 Task: Post an image on Instagram with a caption.
Action: Mouse moved to (1086, 54)
Screenshot: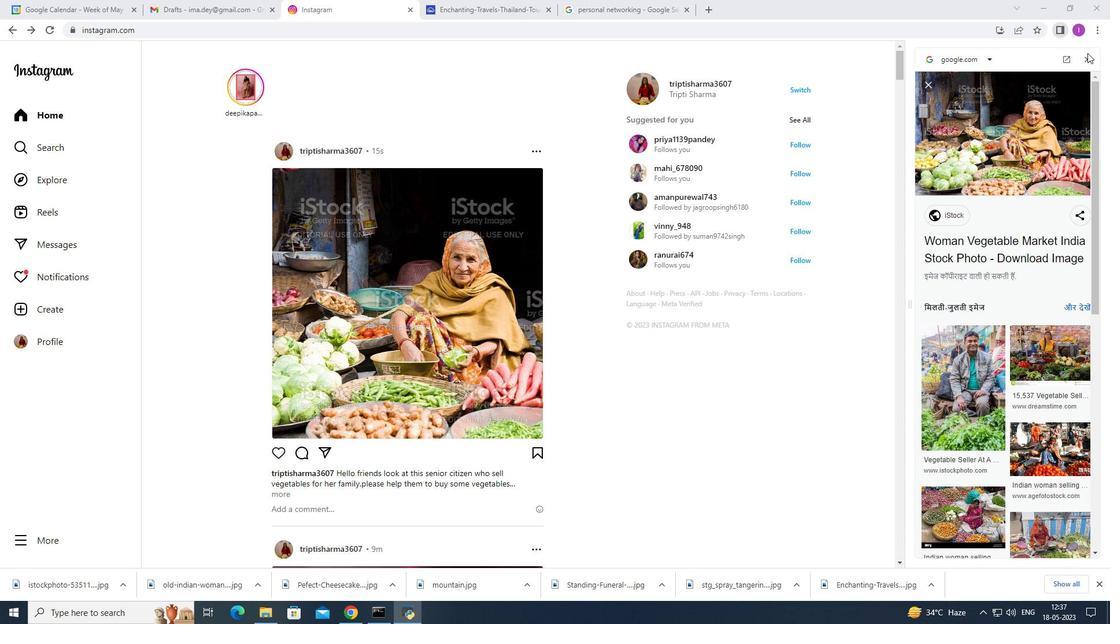 
Action: Mouse pressed left at (1086, 54)
Screenshot: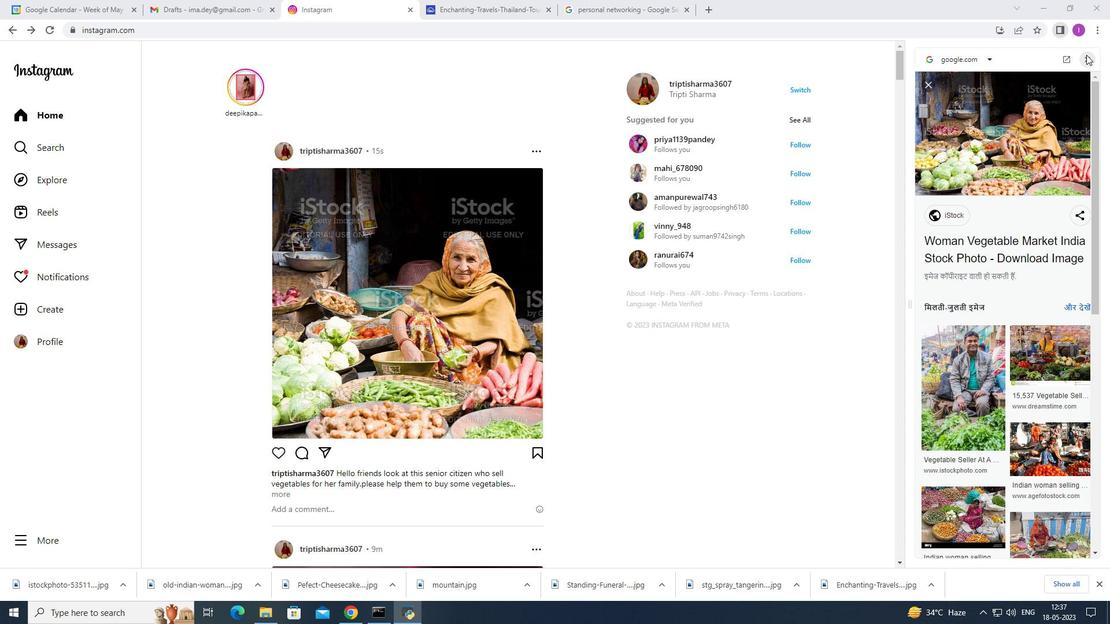 
Action: Mouse moved to (984, 28)
Screenshot: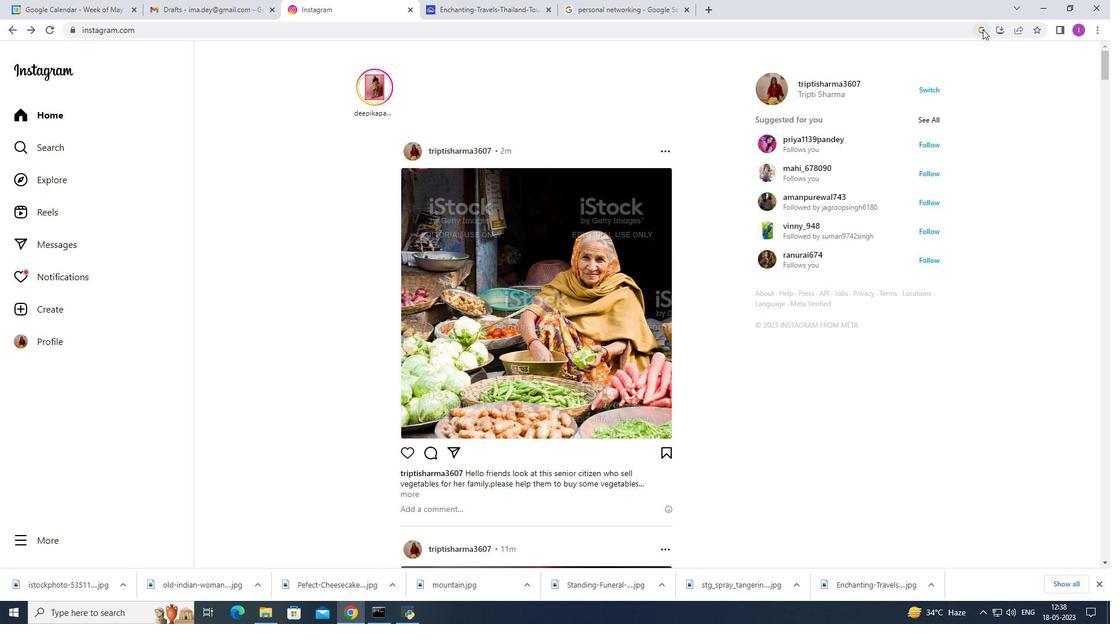 
Action: Mouse pressed left at (984, 28)
Screenshot: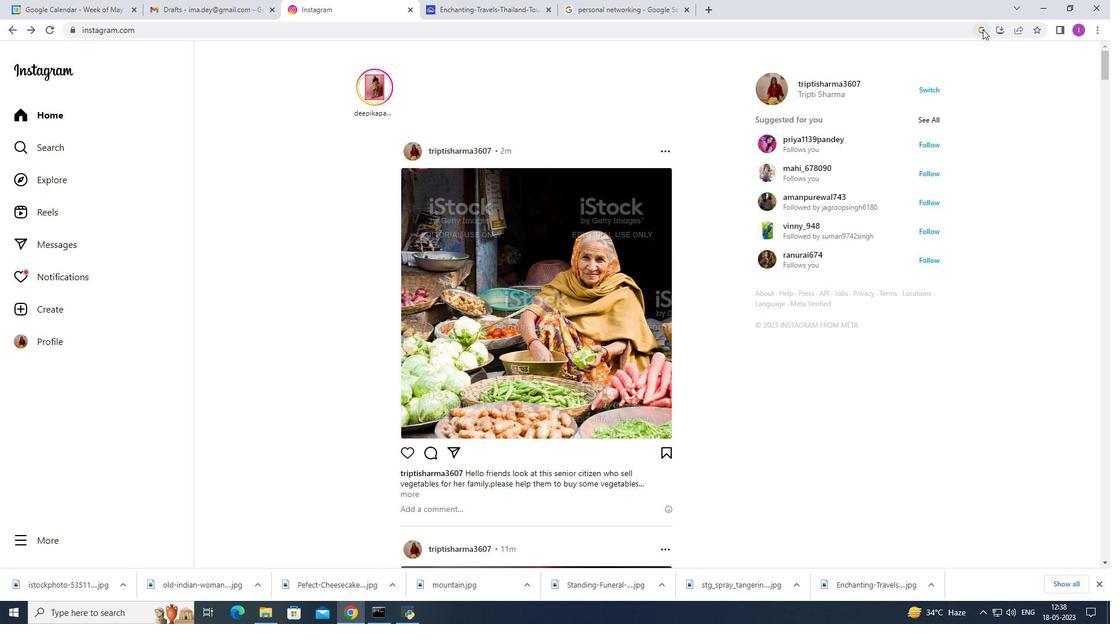
Action: Mouse moved to (1048, 121)
Screenshot: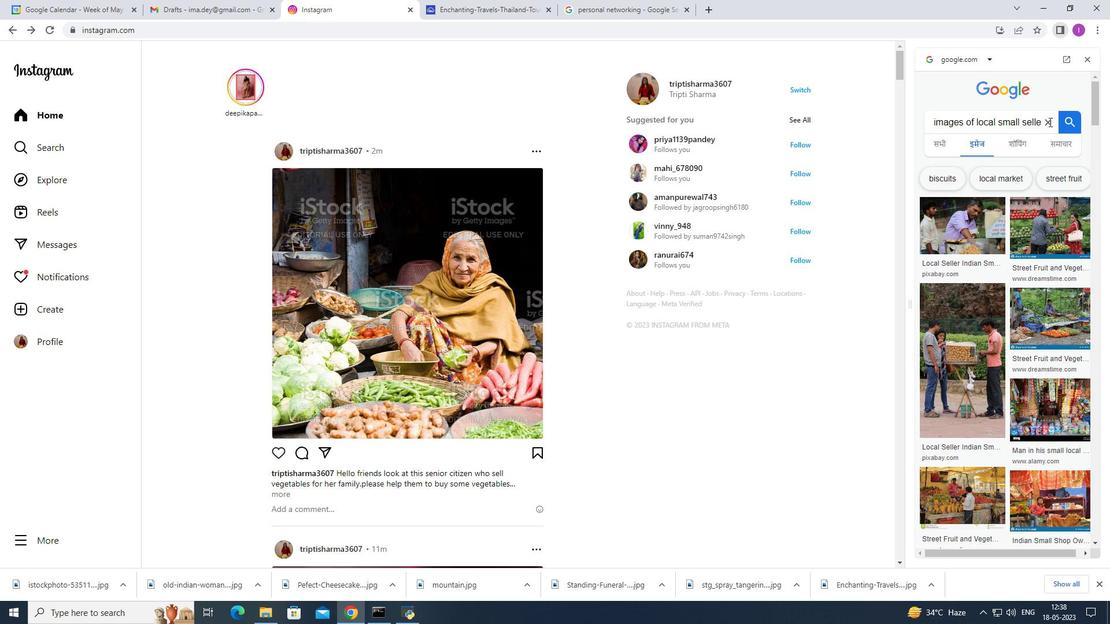 
Action: Mouse pressed left at (1048, 121)
Screenshot: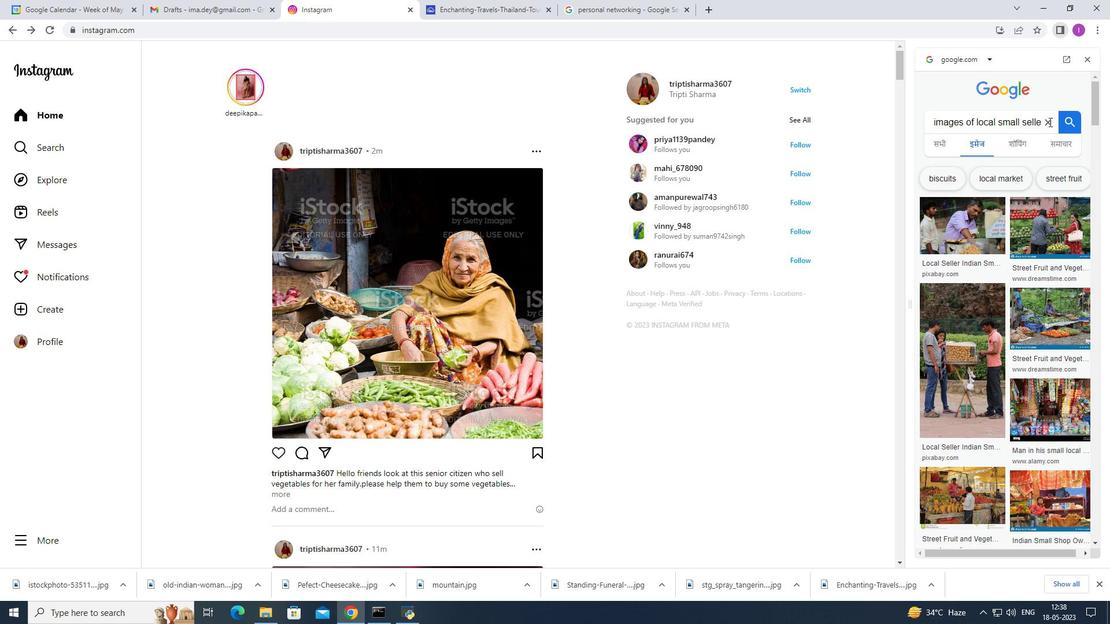 
Action: Key pressed images<Key.space>of<Key.space>unique<Key.space>fashion<Key.space>outfit<Key.enter>
Screenshot: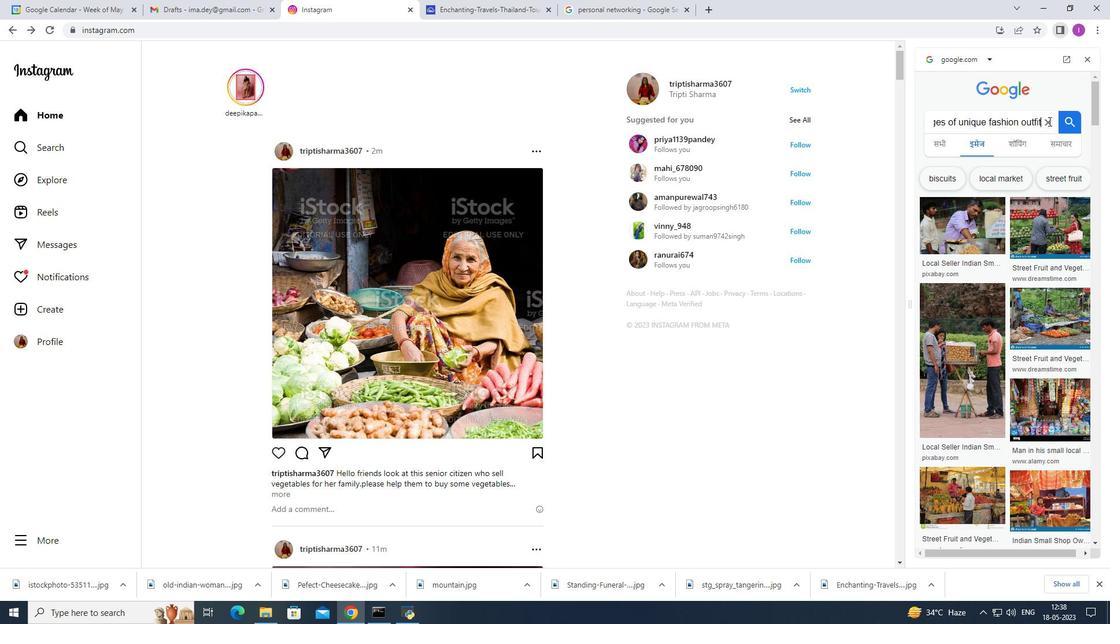 
Action: Mouse moved to (1059, 285)
Screenshot: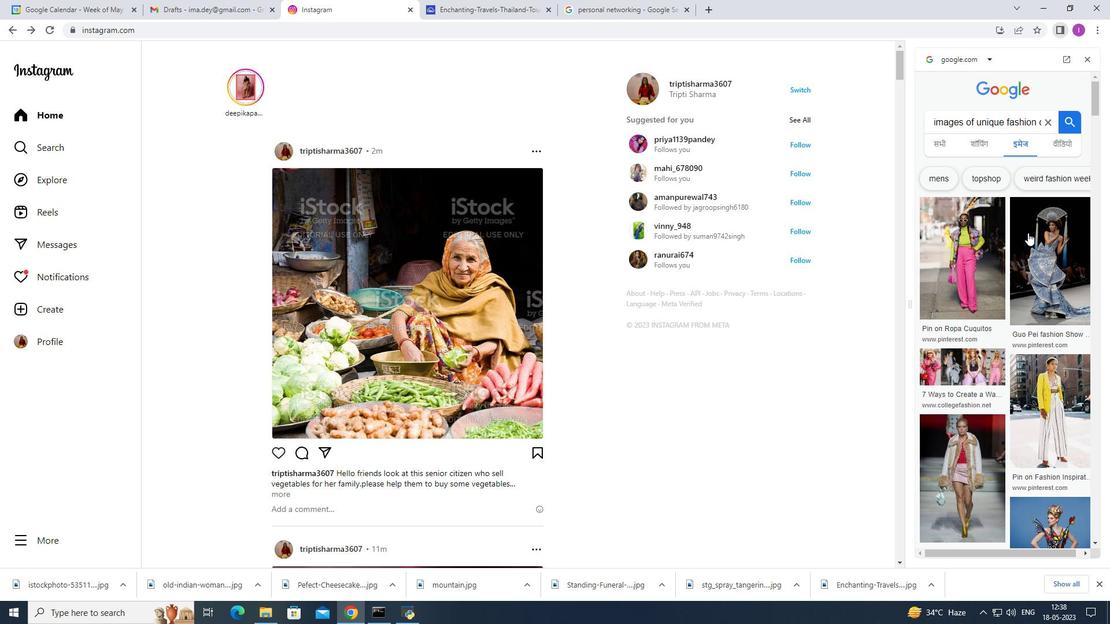 
Action: Mouse pressed left at (1059, 285)
Screenshot: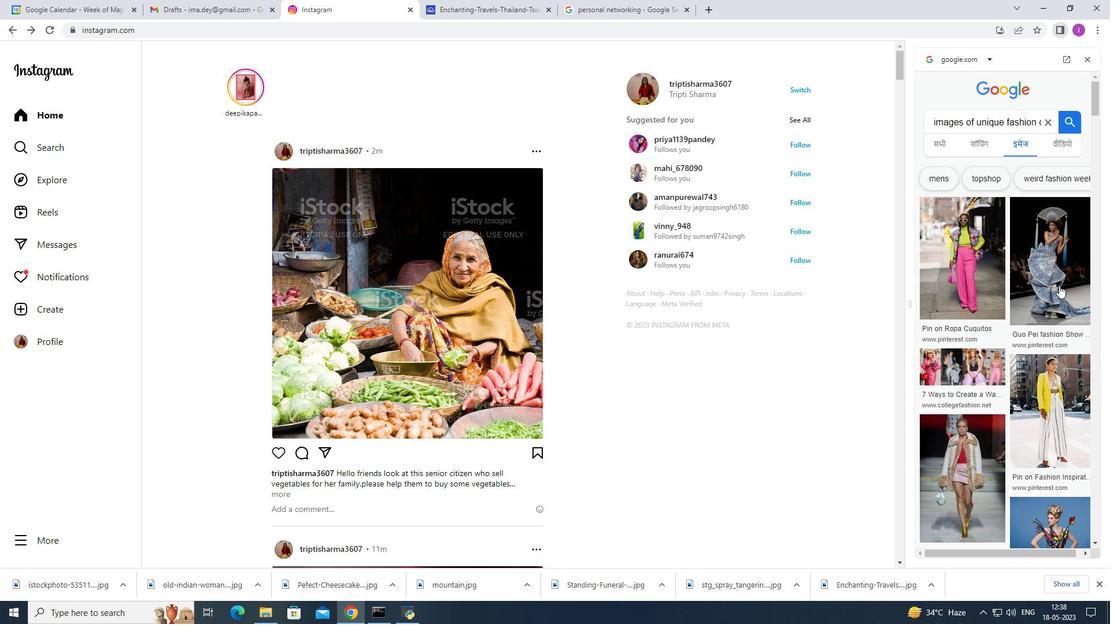 
Action: Mouse moved to (1041, 260)
Screenshot: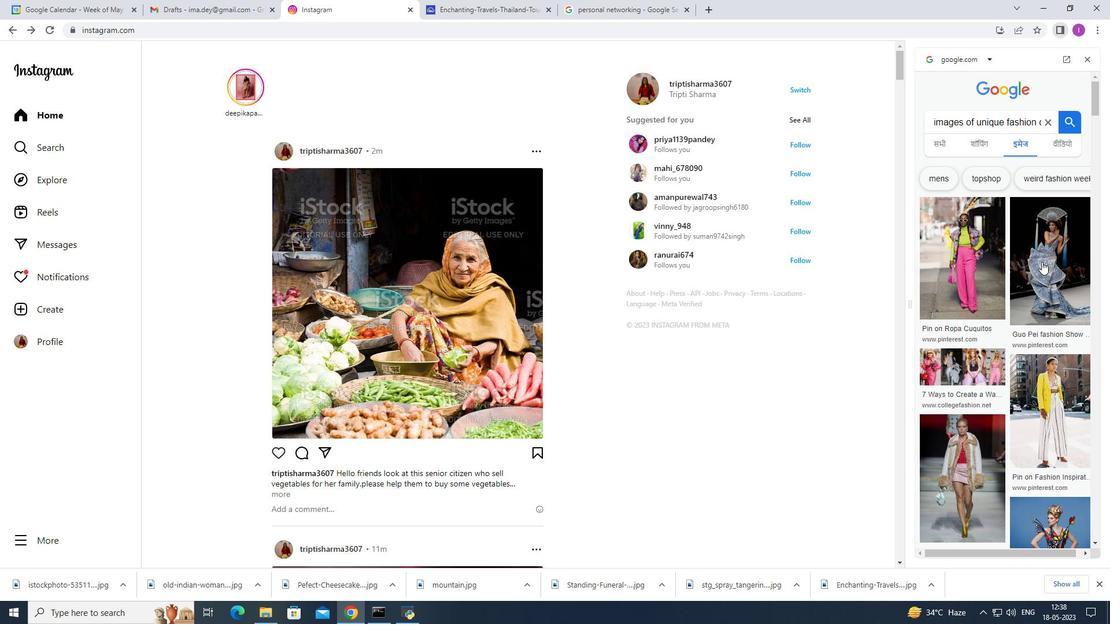 
Action: Mouse pressed left at (1041, 260)
Screenshot: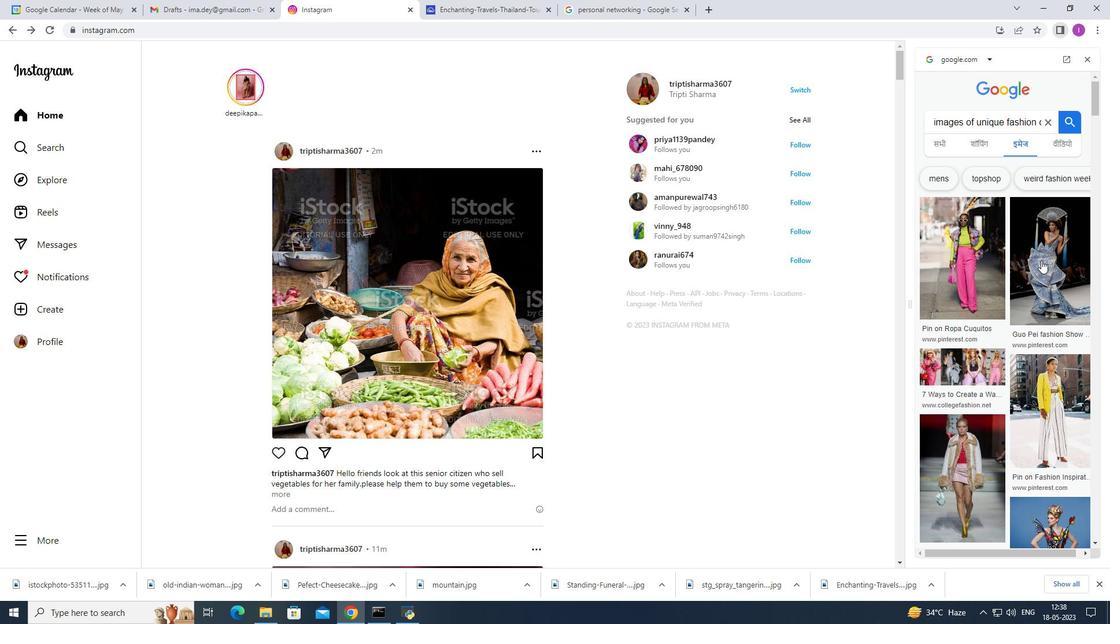 
Action: Mouse moved to (1015, 252)
Screenshot: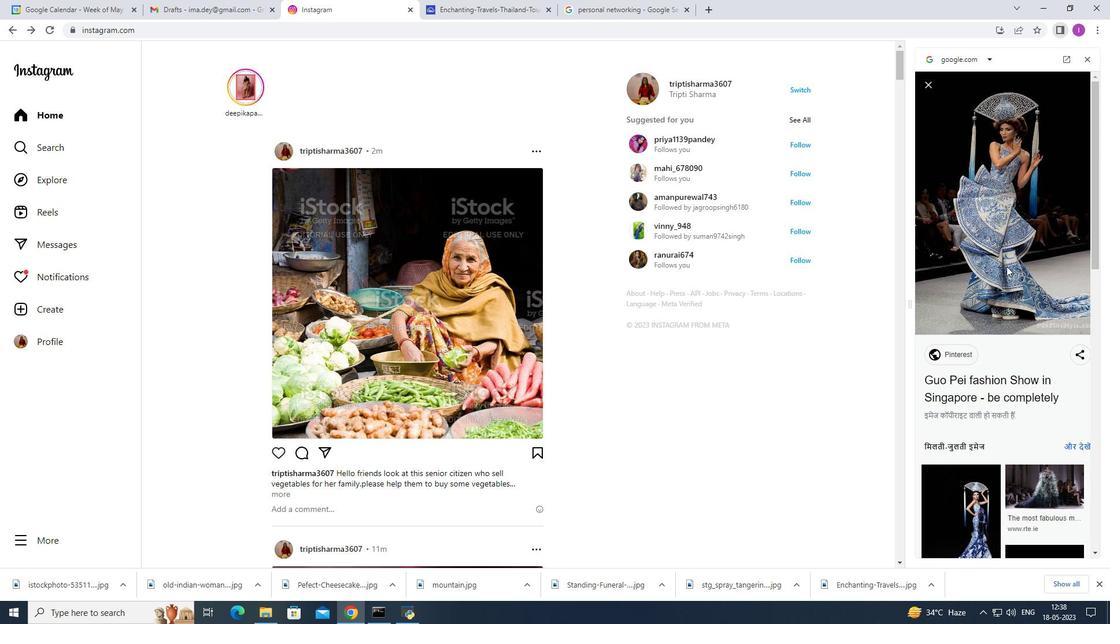 
Action: Mouse pressed right at (1015, 252)
Screenshot: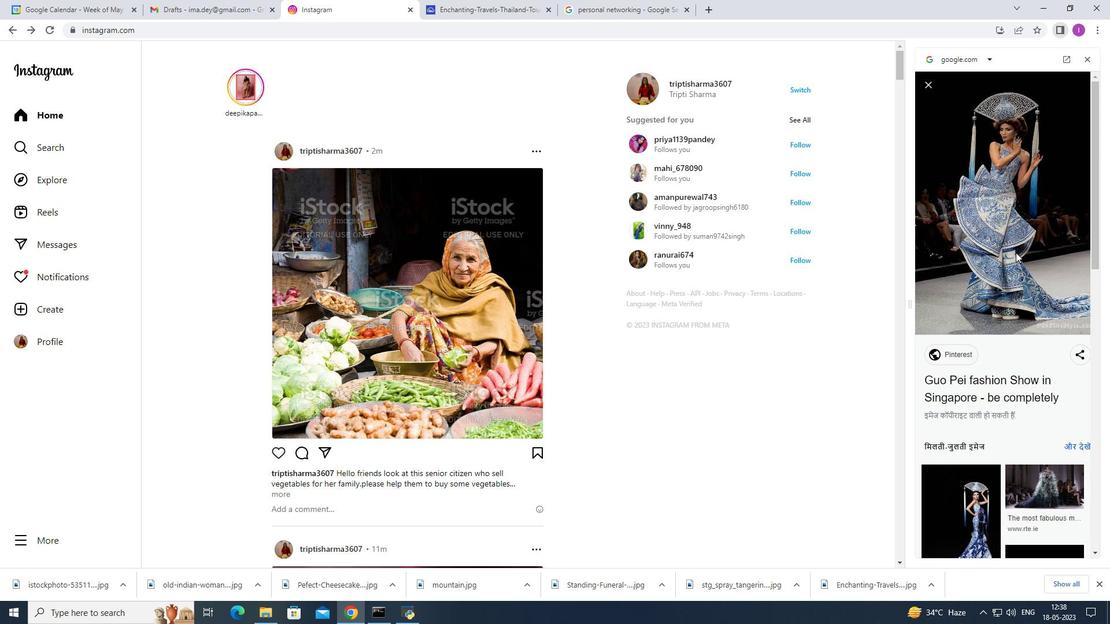 
Action: Mouse moved to (1034, 274)
Screenshot: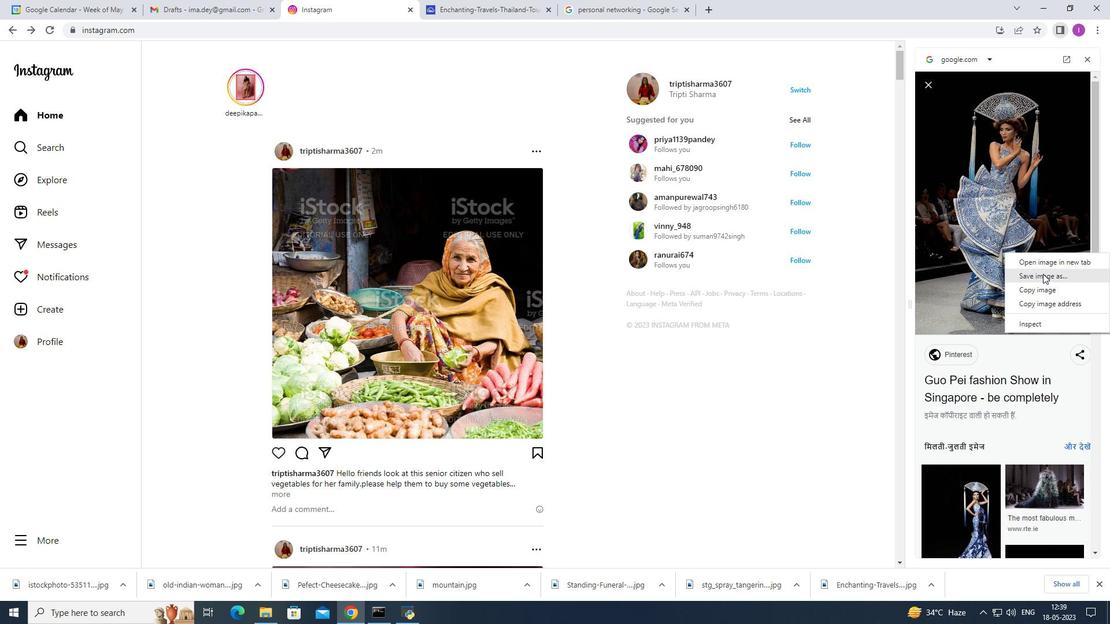 
Action: Mouse pressed left at (1034, 274)
Screenshot: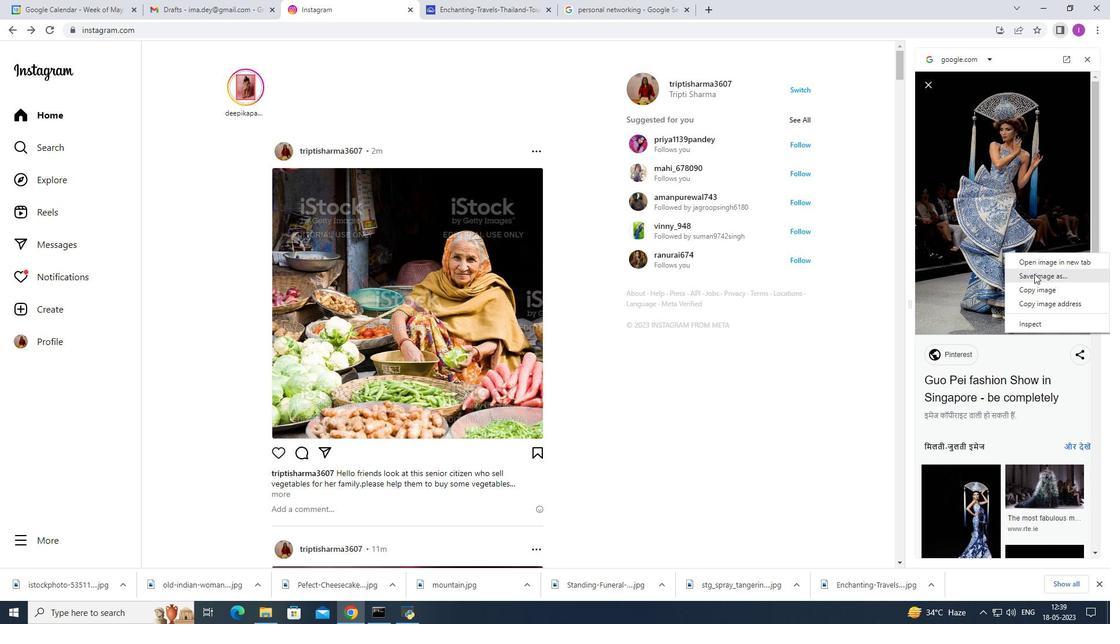 
Action: Mouse moved to (128, 97)
Screenshot: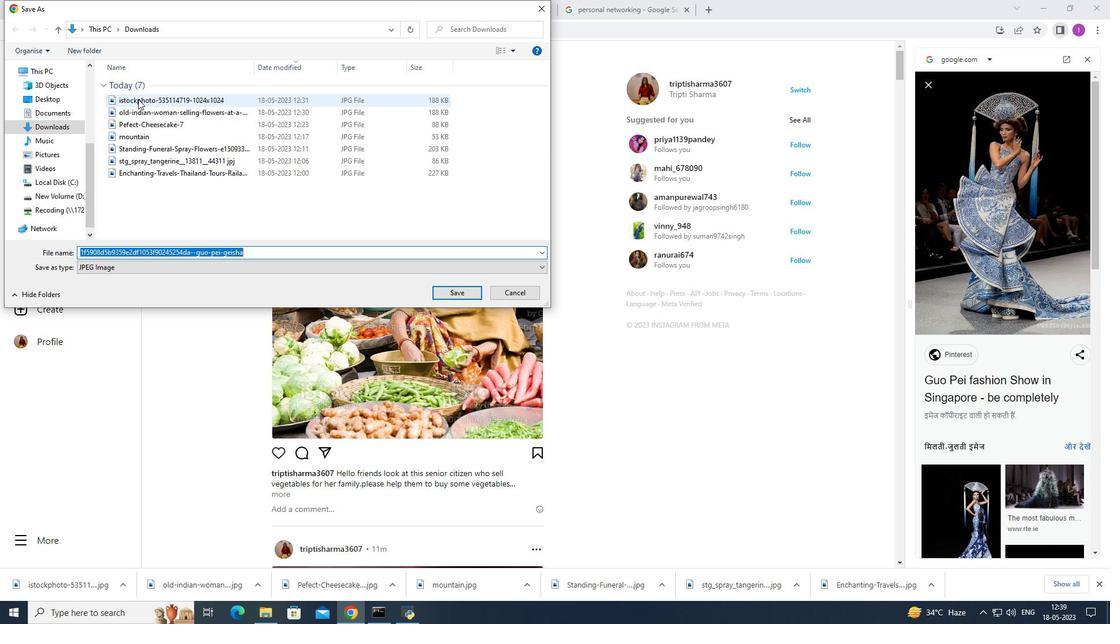 
Action: Mouse pressed left at (128, 97)
Screenshot: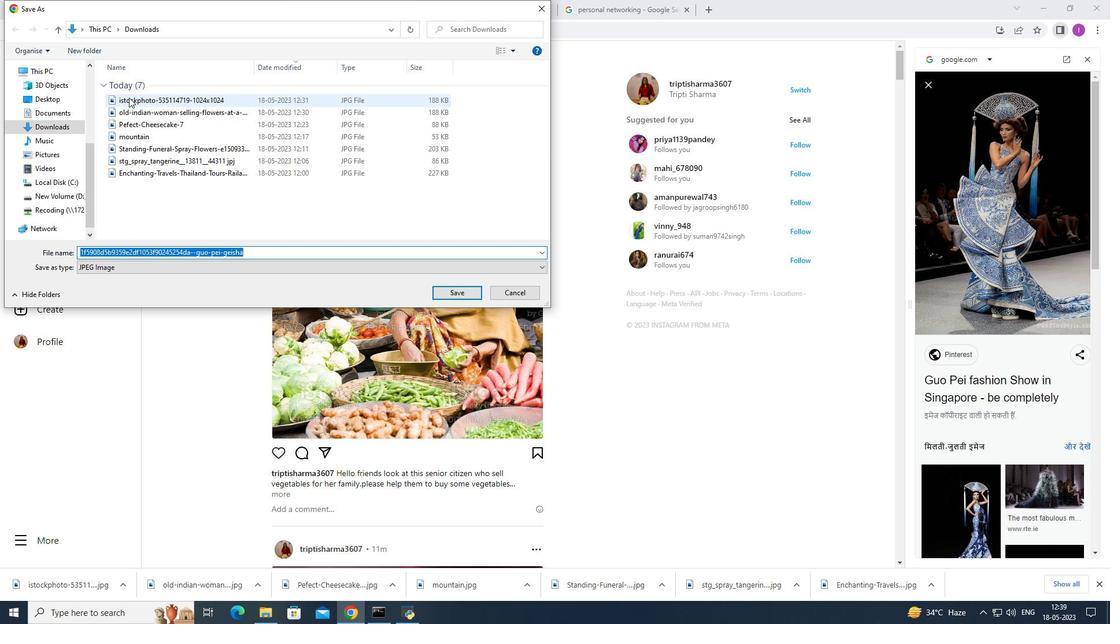 
Action: Mouse moved to (135, 100)
Screenshot: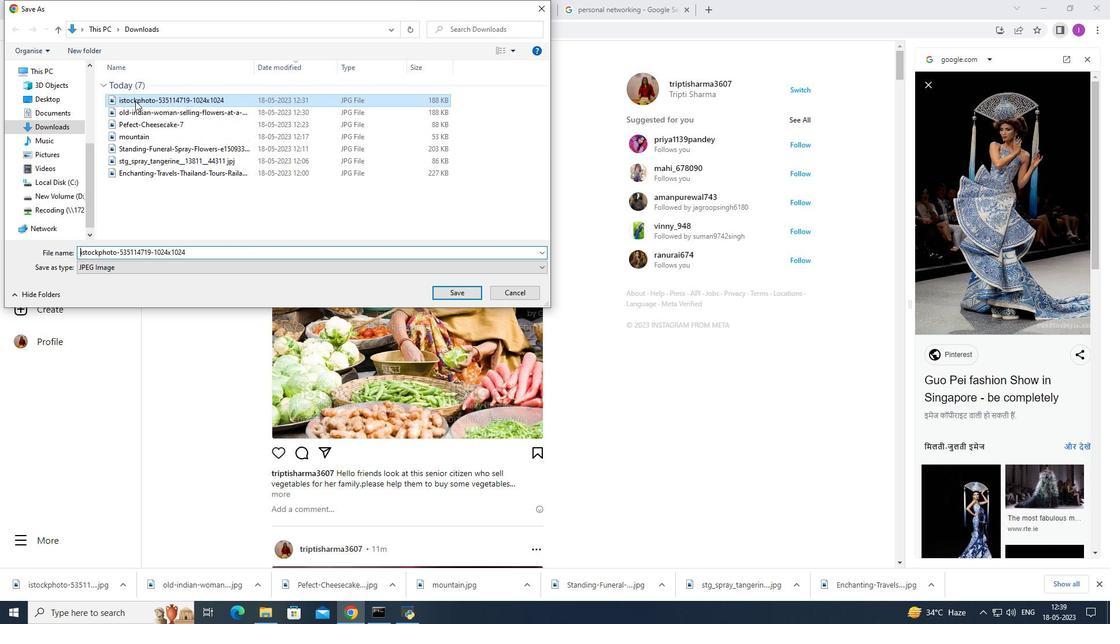
Action: Mouse pressed right at (135, 100)
Screenshot: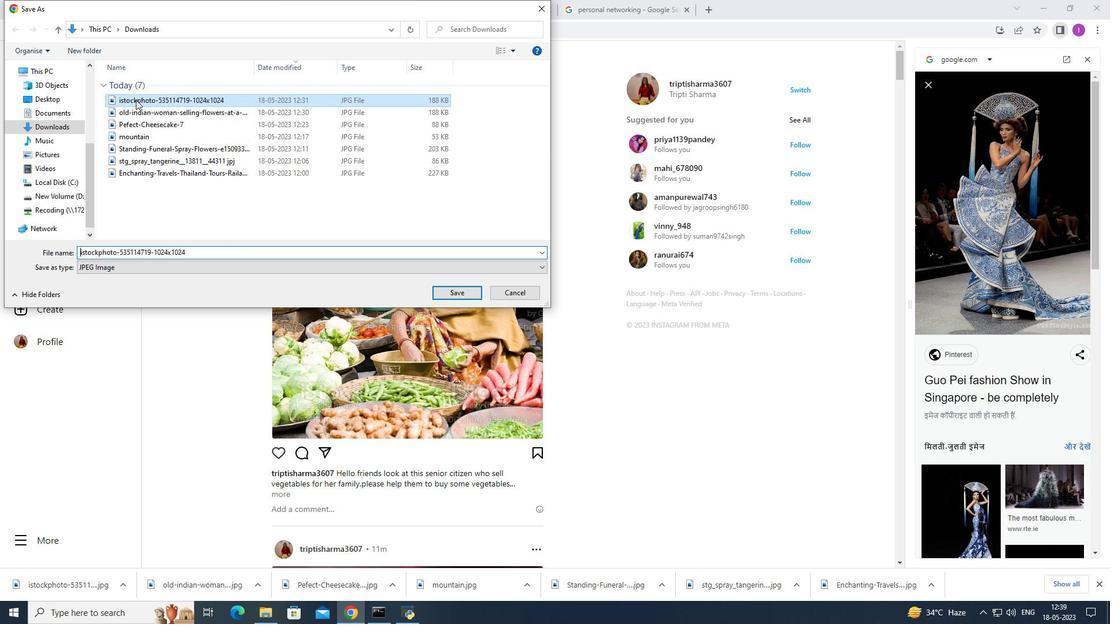 
Action: Mouse moved to (175, 391)
Screenshot: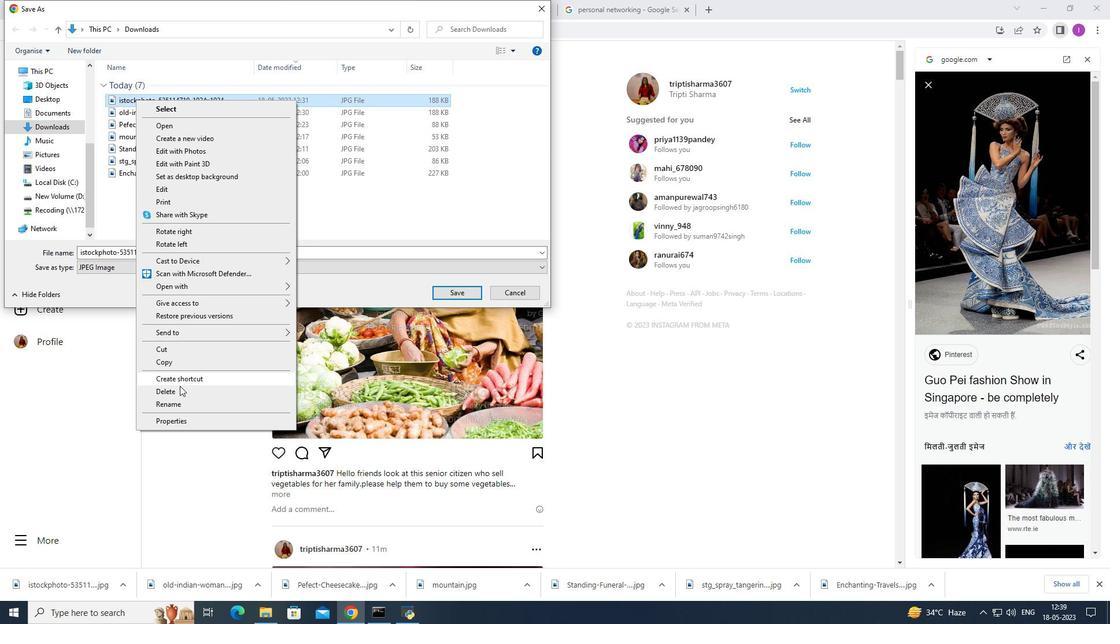 
Action: Mouse pressed left at (175, 391)
Screenshot: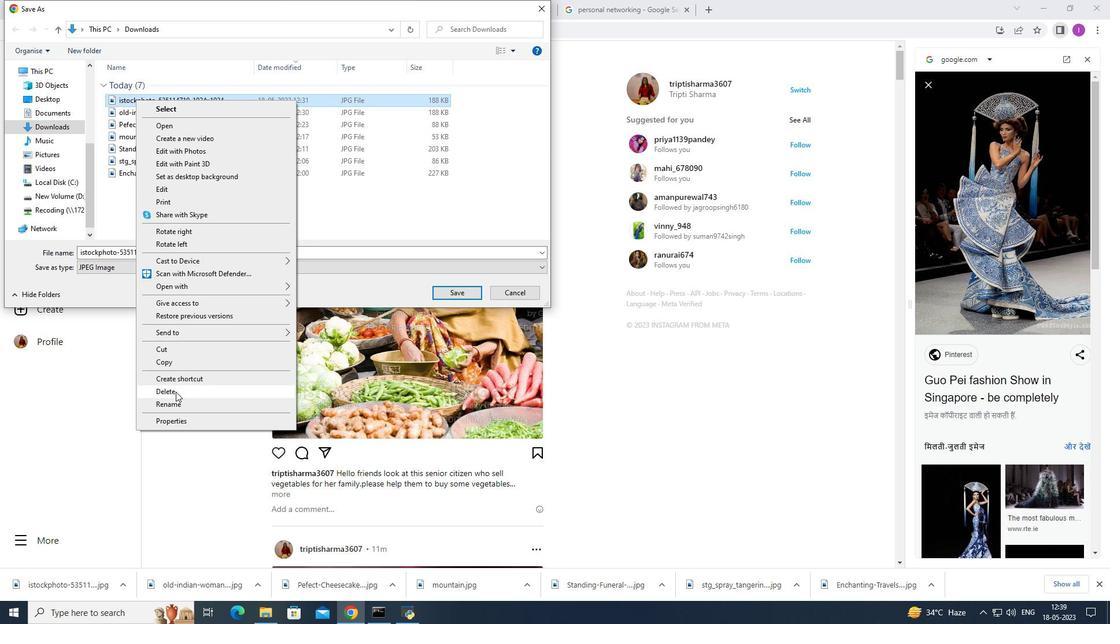
Action: Mouse moved to (219, 101)
Screenshot: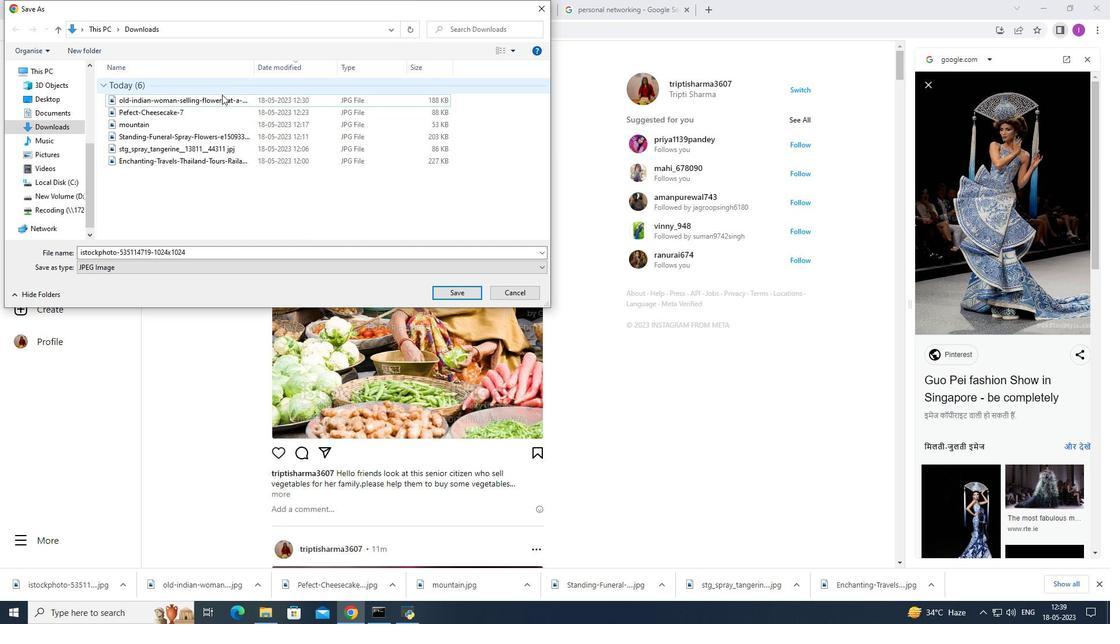 
Action: Mouse pressed right at (219, 101)
Screenshot: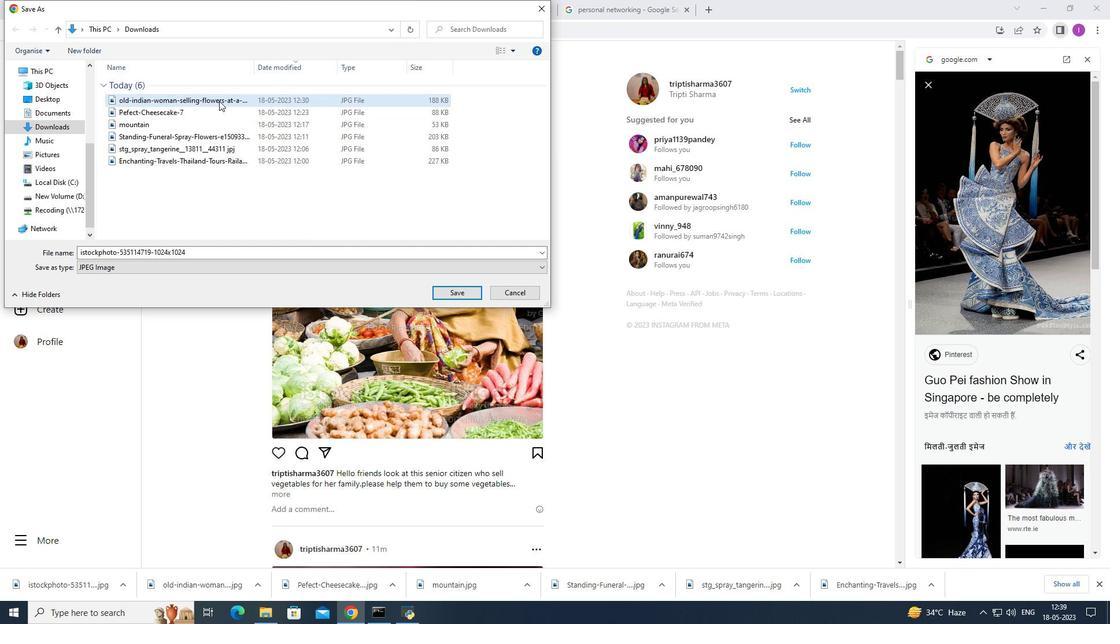
Action: Mouse moved to (261, 394)
Screenshot: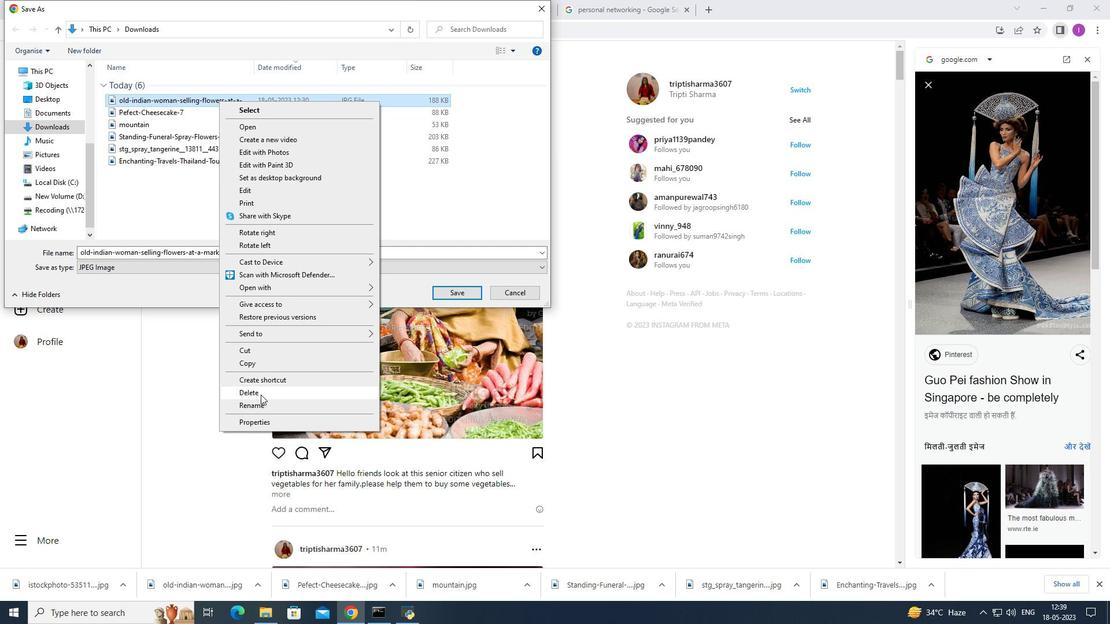 
Action: Mouse pressed left at (261, 394)
Screenshot: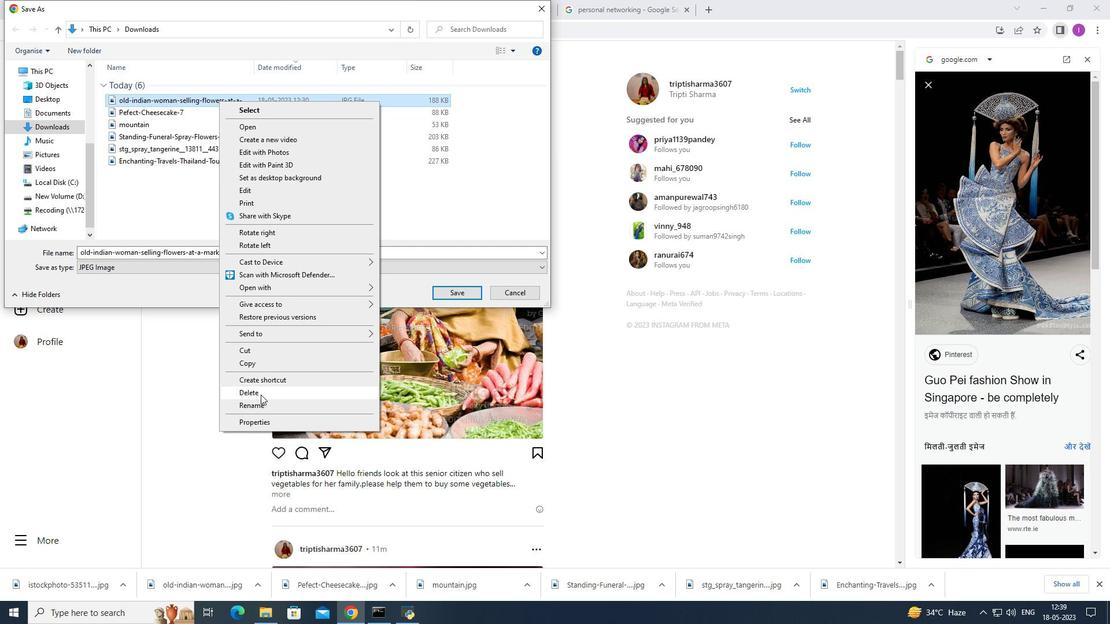 
Action: Mouse moved to (223, 96)
Screenshot: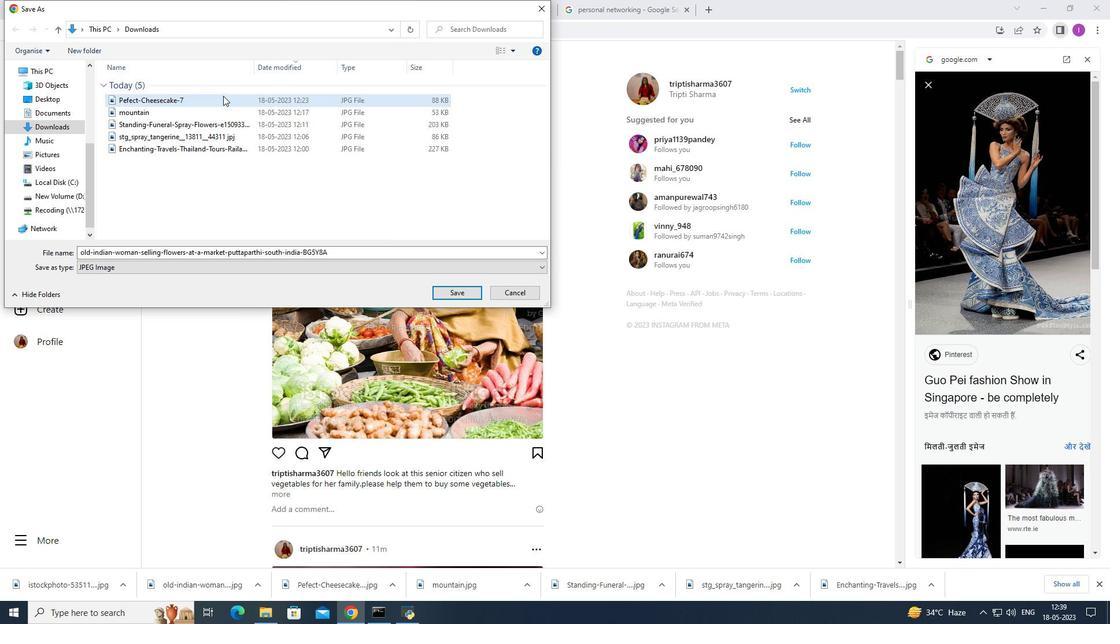 
Action: Mouse pressed right at (223, 96)
Screenshot: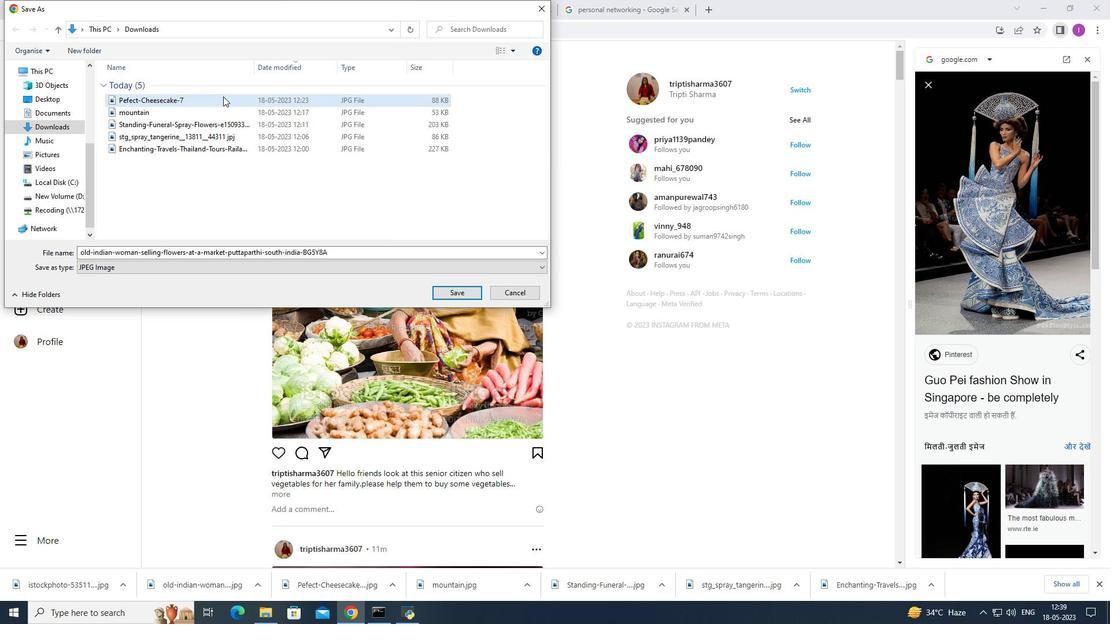 
Action: Mouse moved to (370, 176)
Screenshot: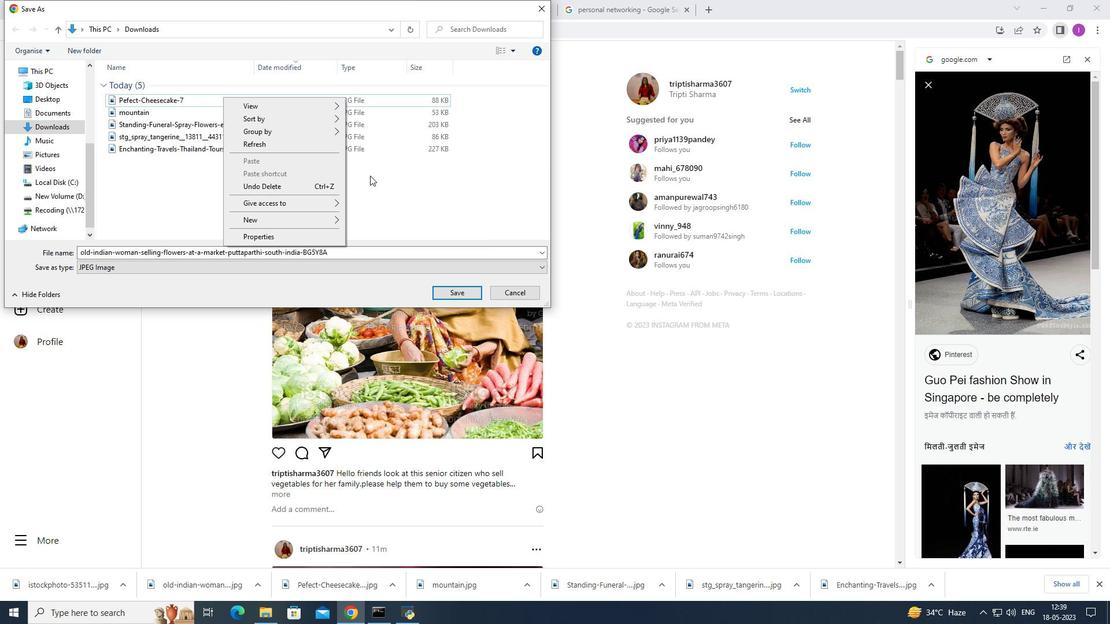 
Action: Mouse pressed right at (370, 176)
Screenshot: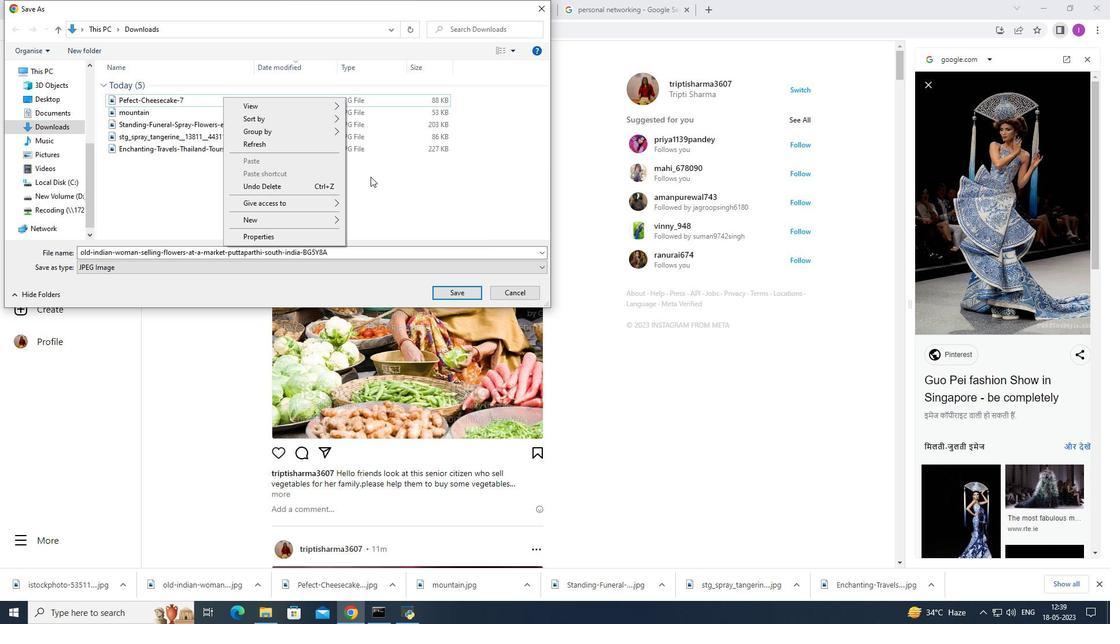 
Action: Mouse moved to (197, 96)
Screenshot: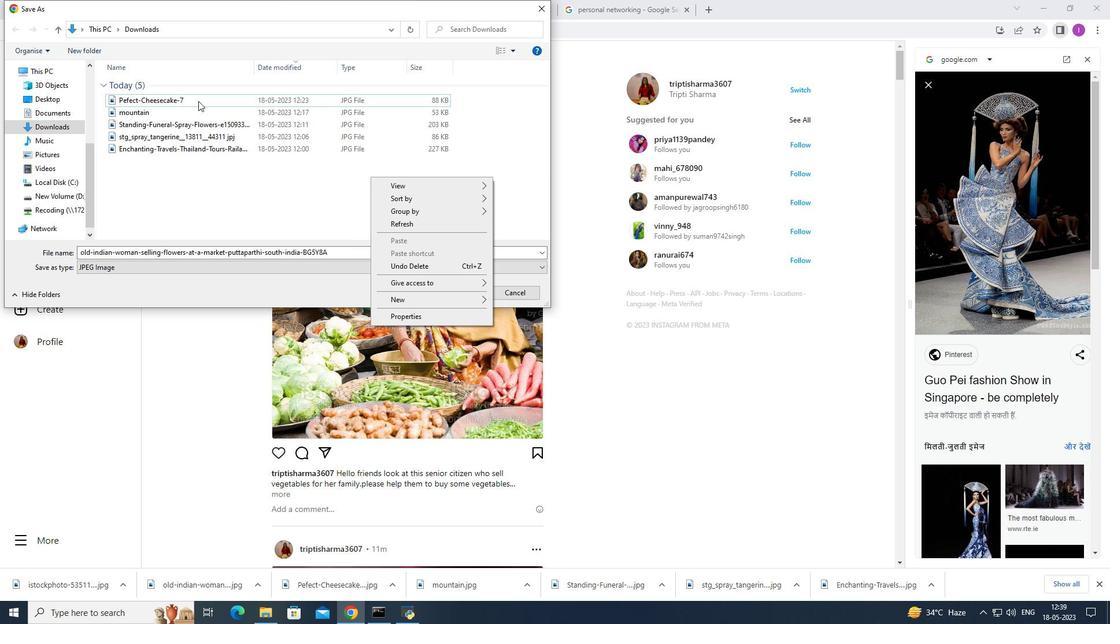 
Action: Mouse pressed right at (197, 96)
Screenshot: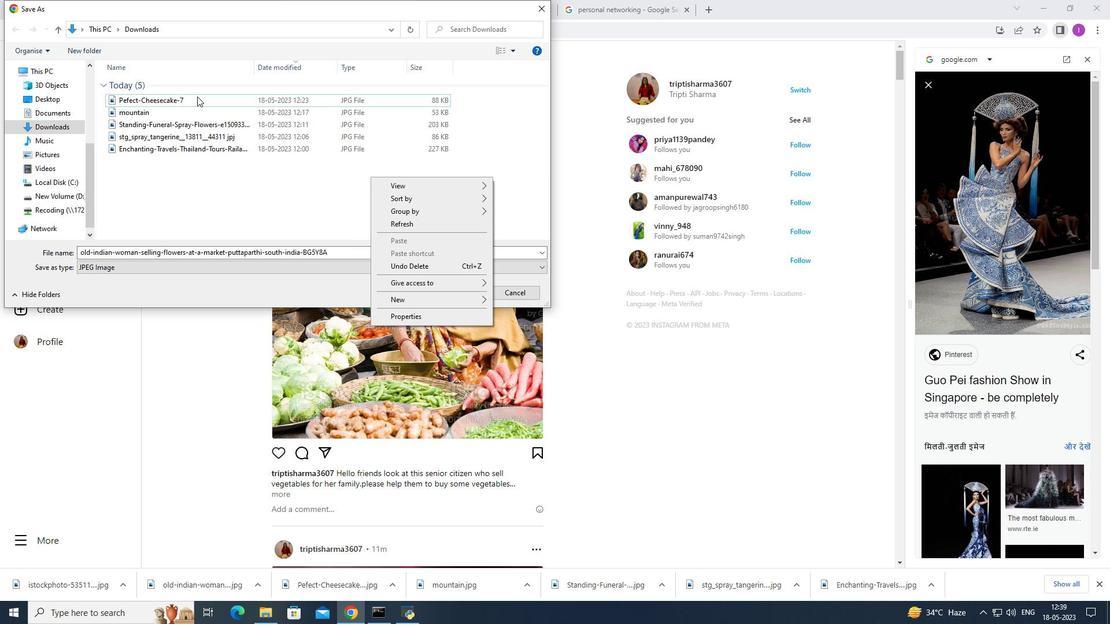 
Action: Mouse pressed right at (197, 96)
Screenshot: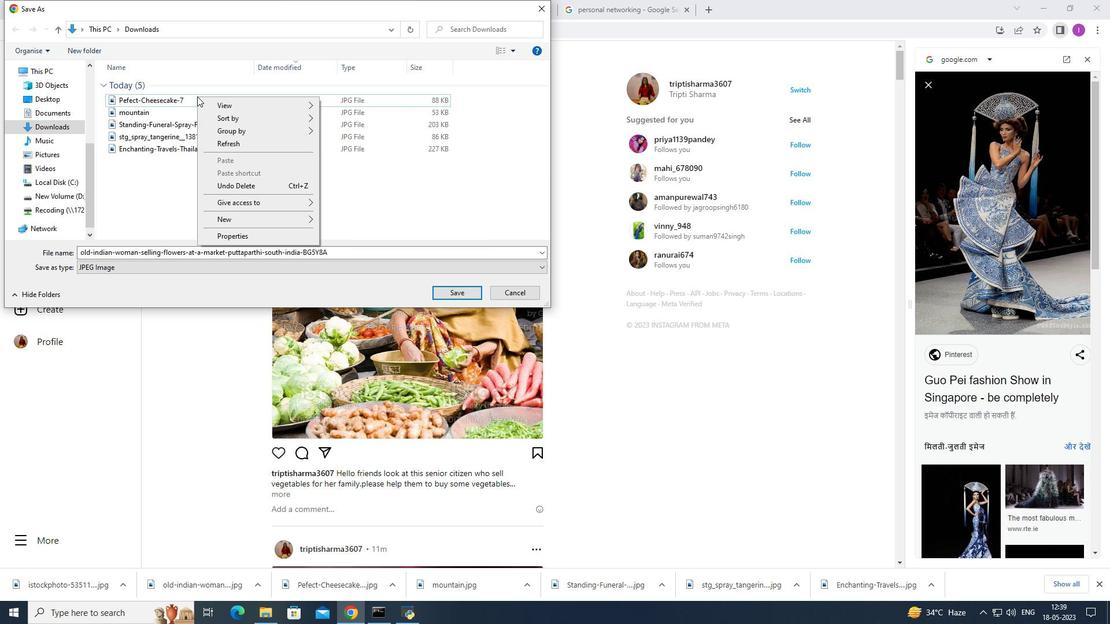 
Action: Mouse moved to (176, 101)
Screenshot: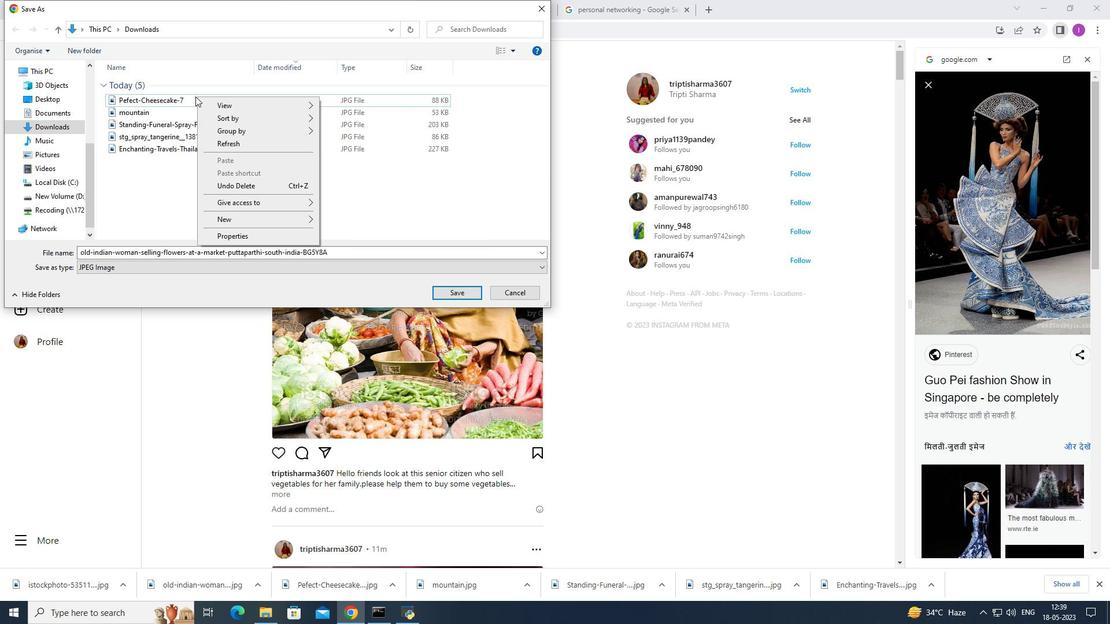 
Action: Mouse pressed left at (176, 101)
Screenshot: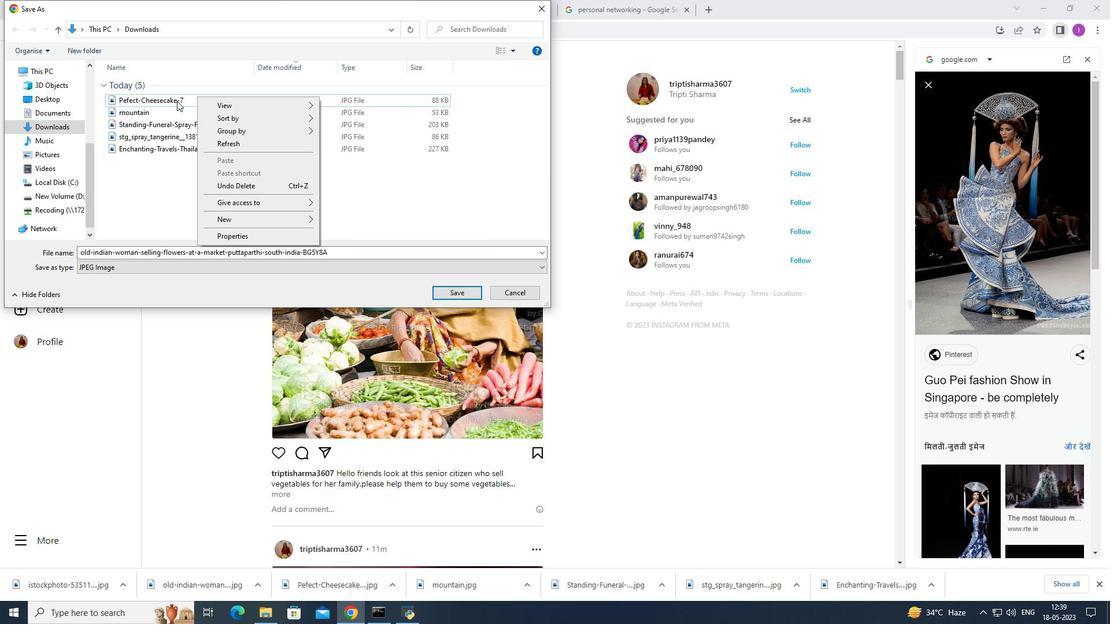 
Action: Mouse moved to (176, 104)
Screenshot: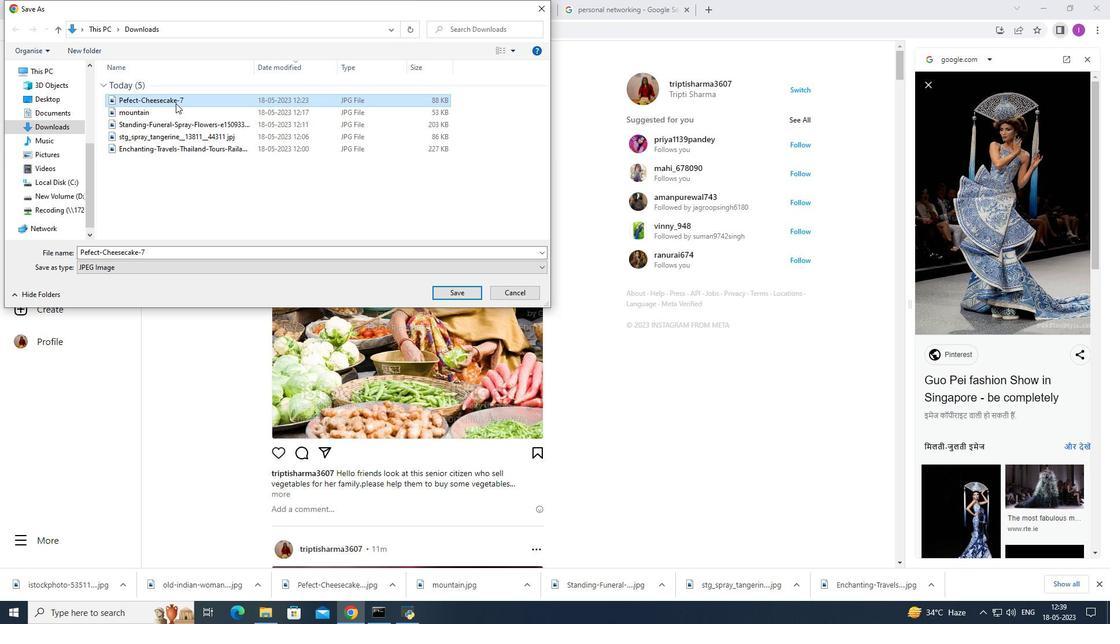 
Action: Mouse pressed right at (176, 104)
Screenshot: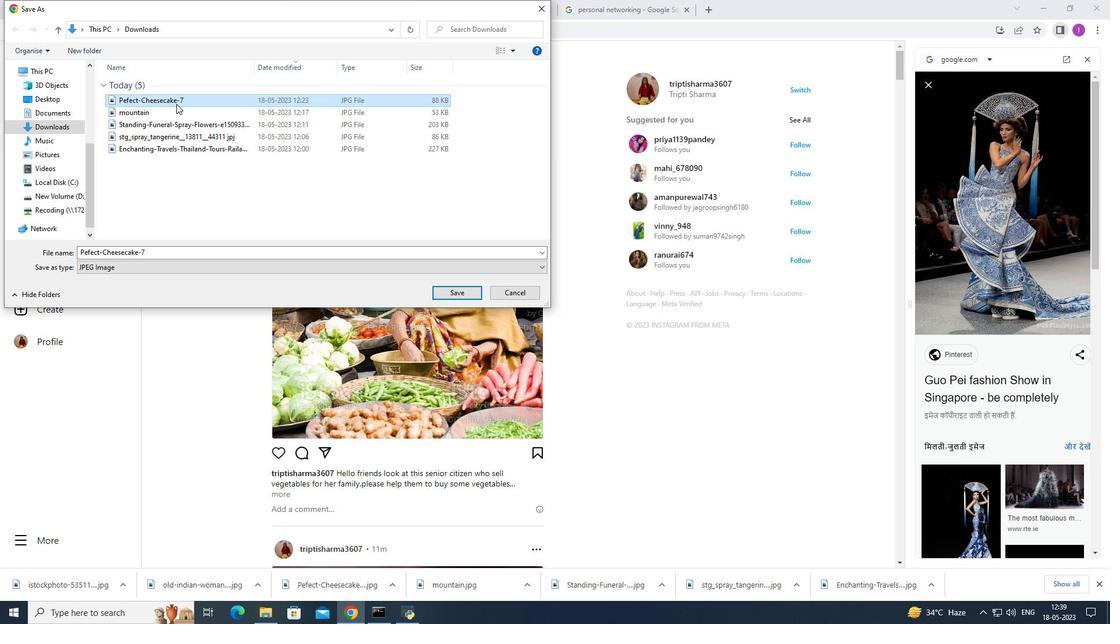 
Action: Mouse pressed right at (176, 104)
Screenshot: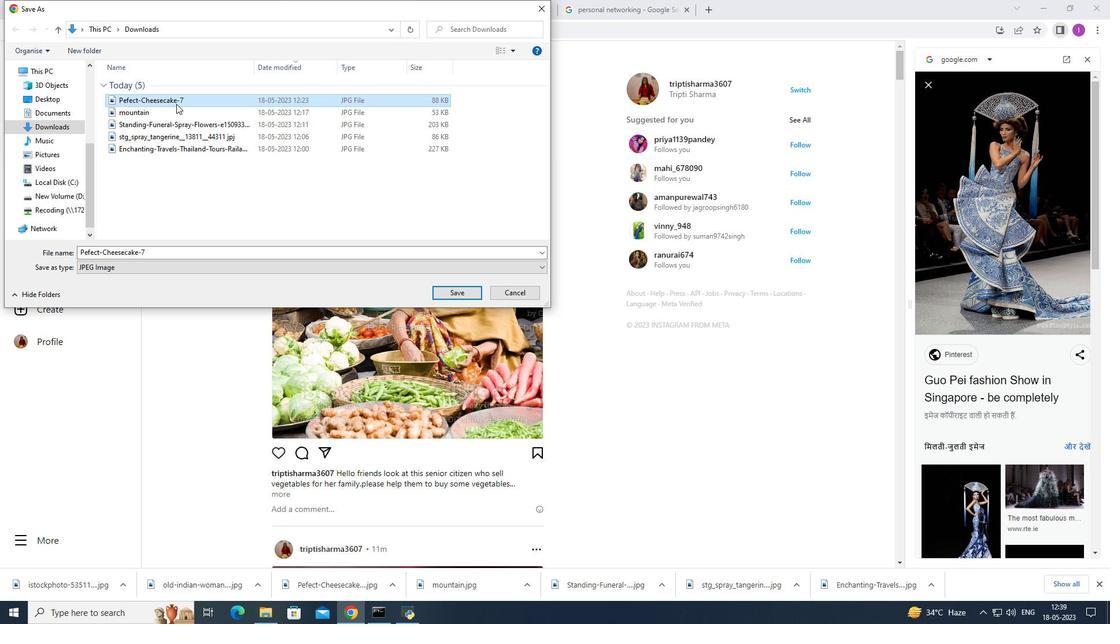 
Action: Mouse moved to (209, 393)
Screenshot: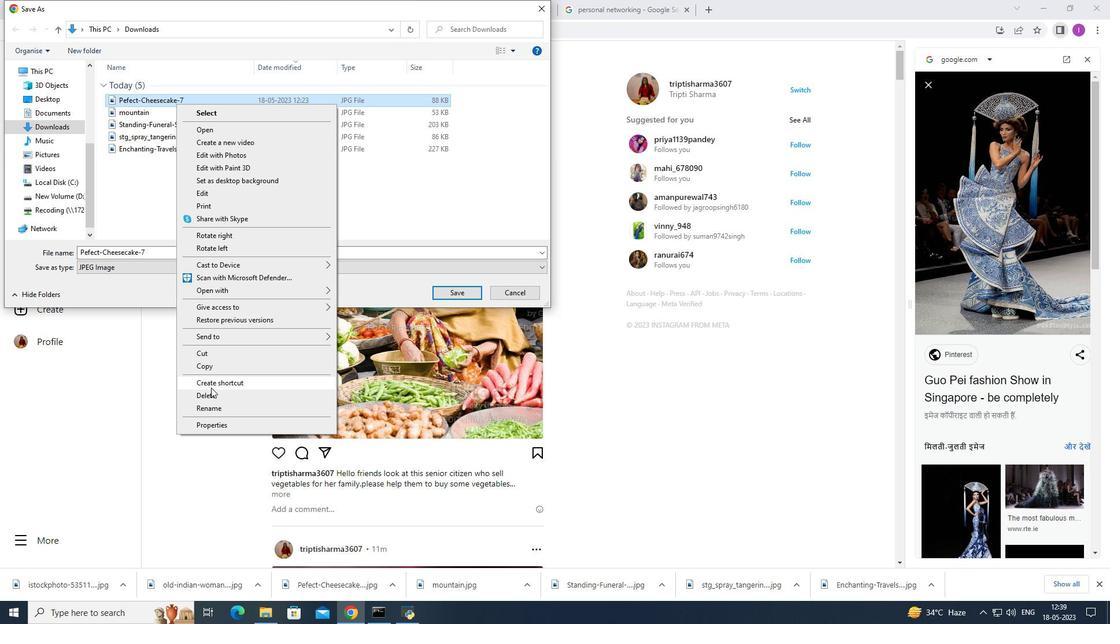 
Action: Mouse pressed left at (209, 393)
Screenshot: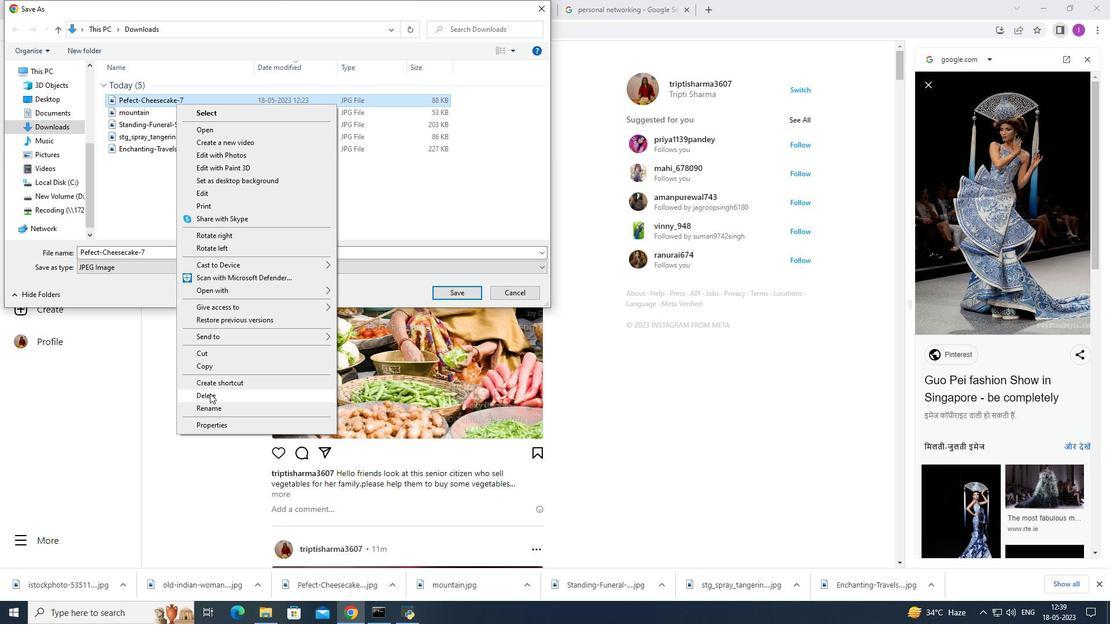 
Action: Mouse moved to (218, 105)
Screenshot: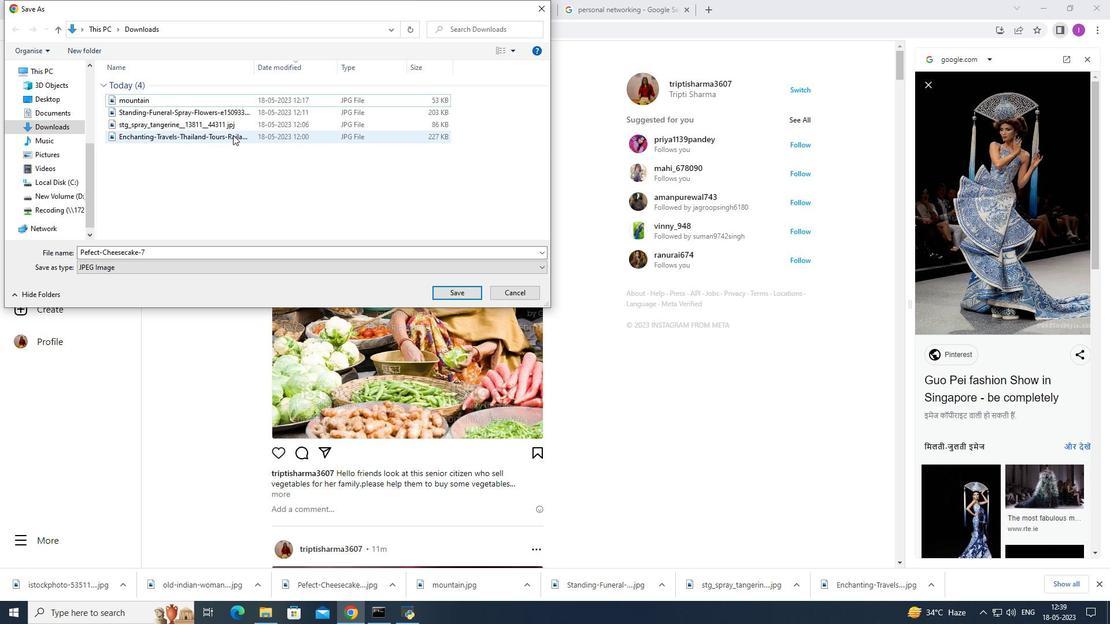 
Action: Mouse pressed right at (218, 105)
Screenshot: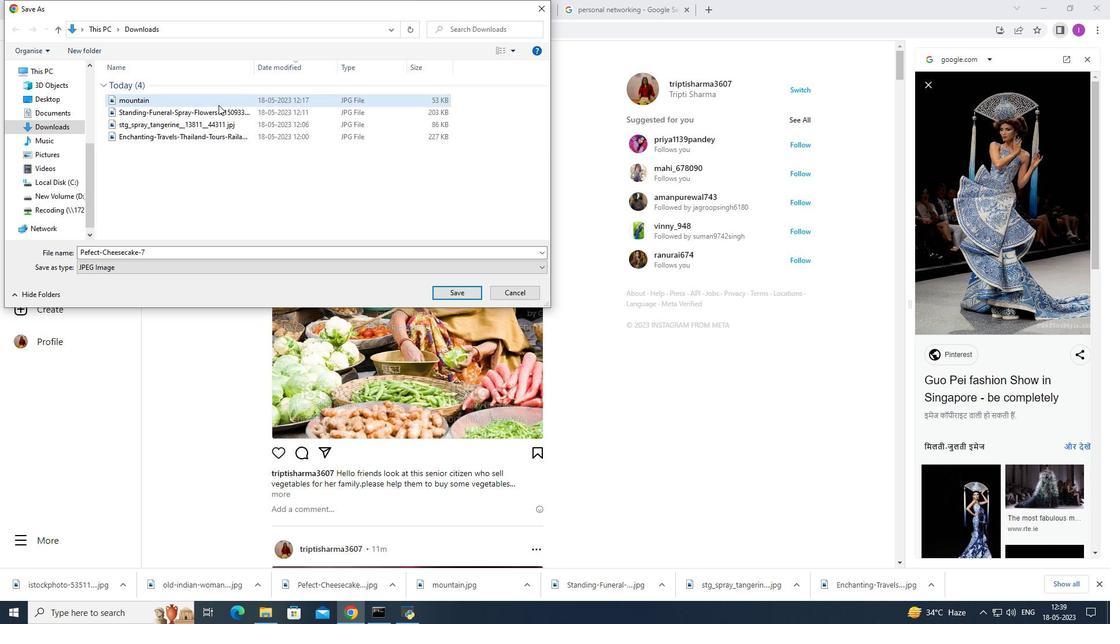 
Action: Mouse moved to (139, 192)
Screenshot: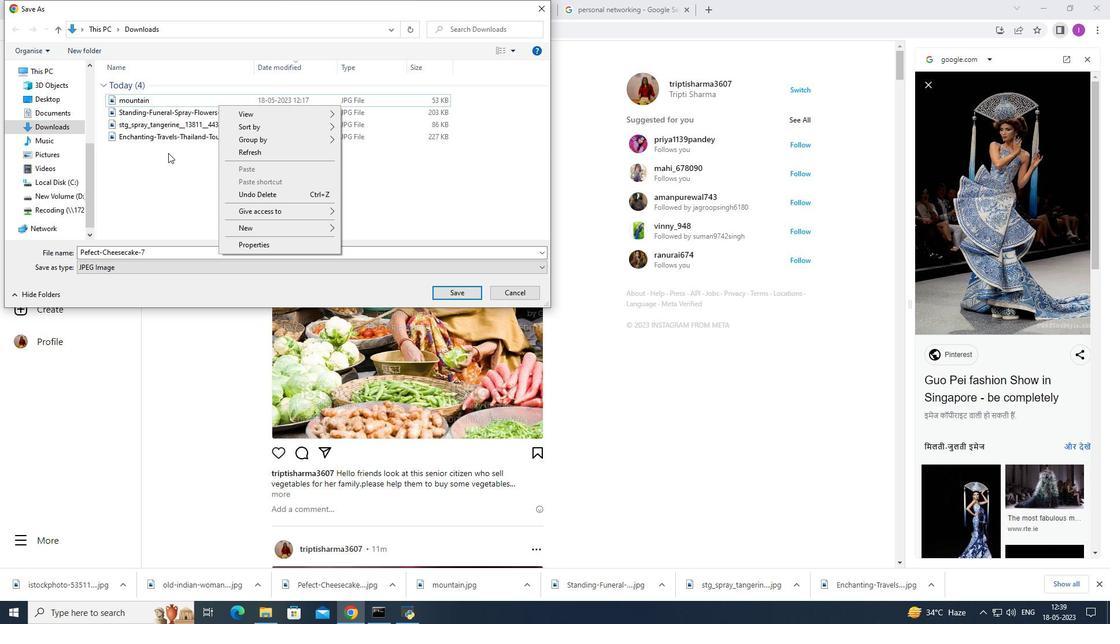 
Action: Mouse pressed left at (139, 192)
Screenshot: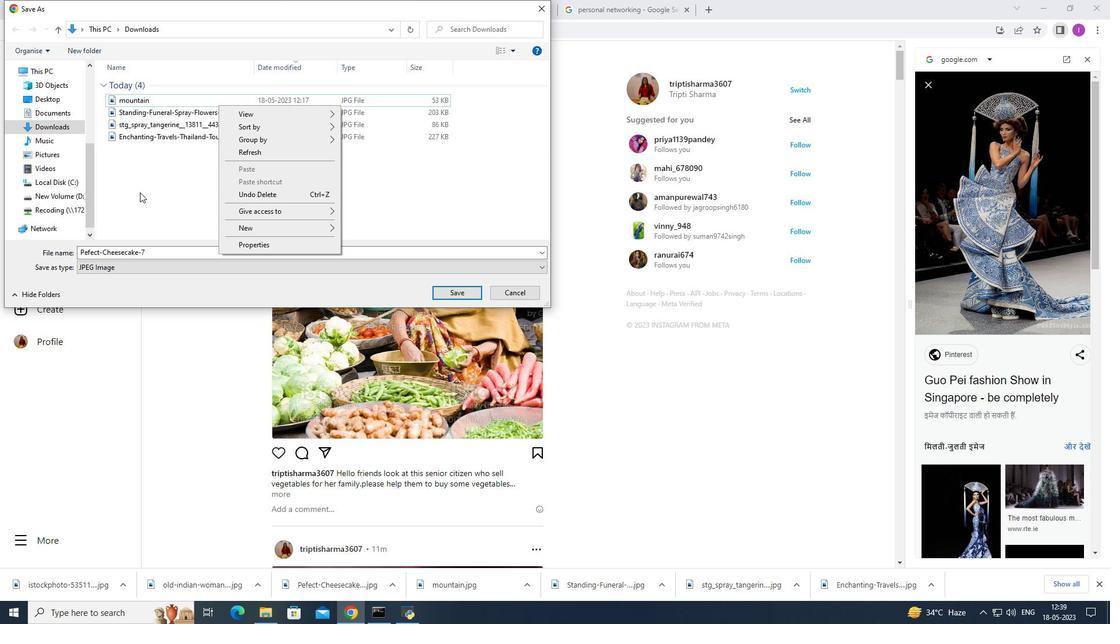 
Action: Mouse moved to (972, 249)
Screenshot: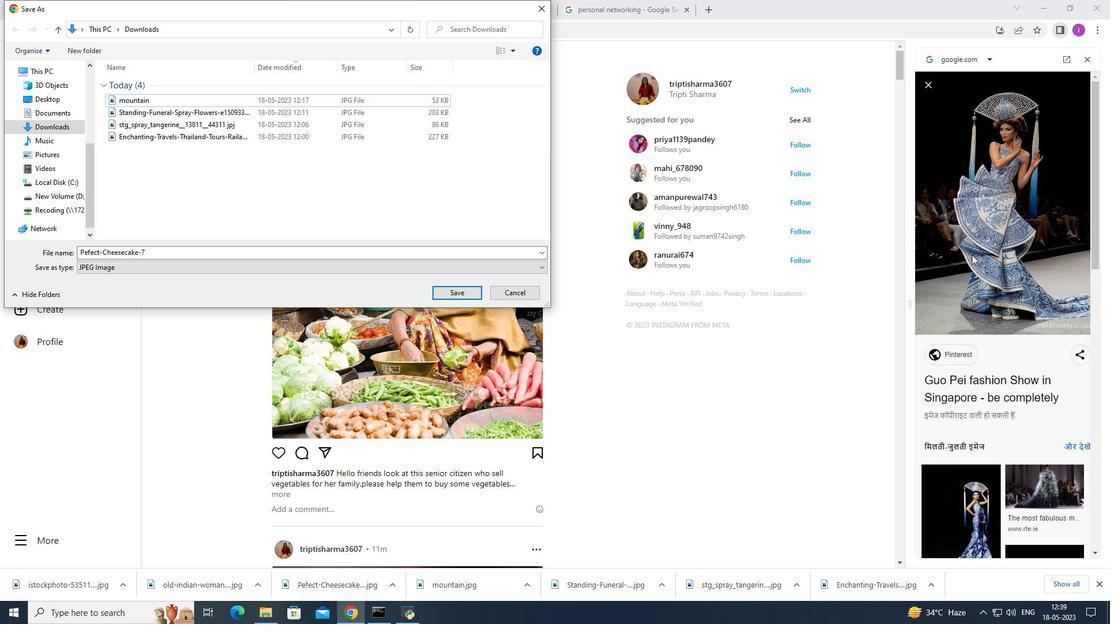 
Action: Mouse pressed left at (972, 249)
Screenshot: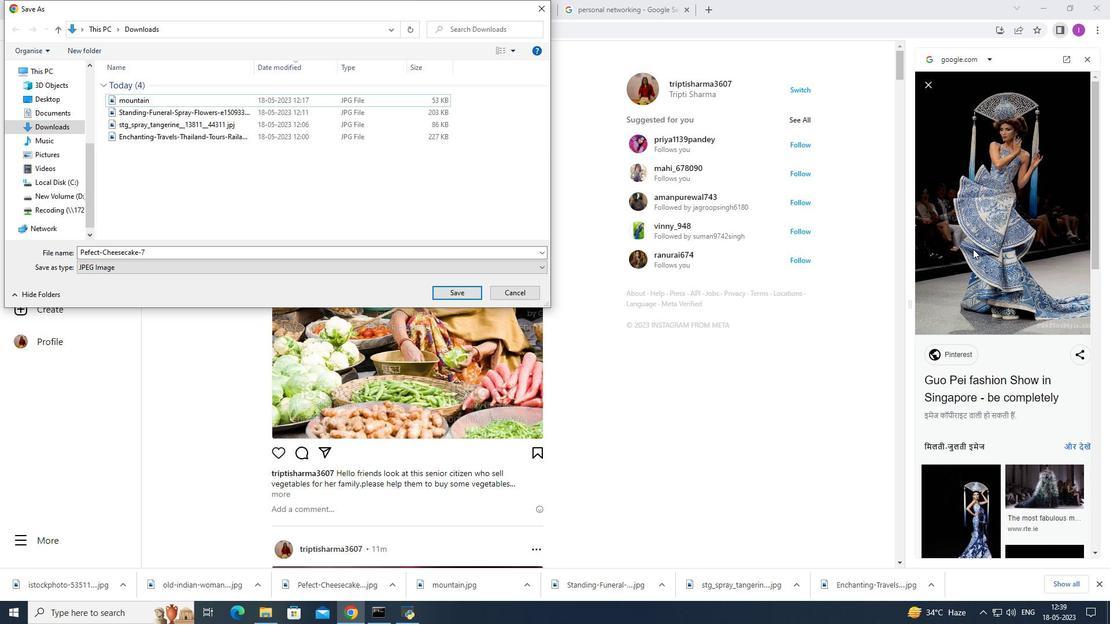 
Action: Mouse moved to (512, 290)
Screenshot: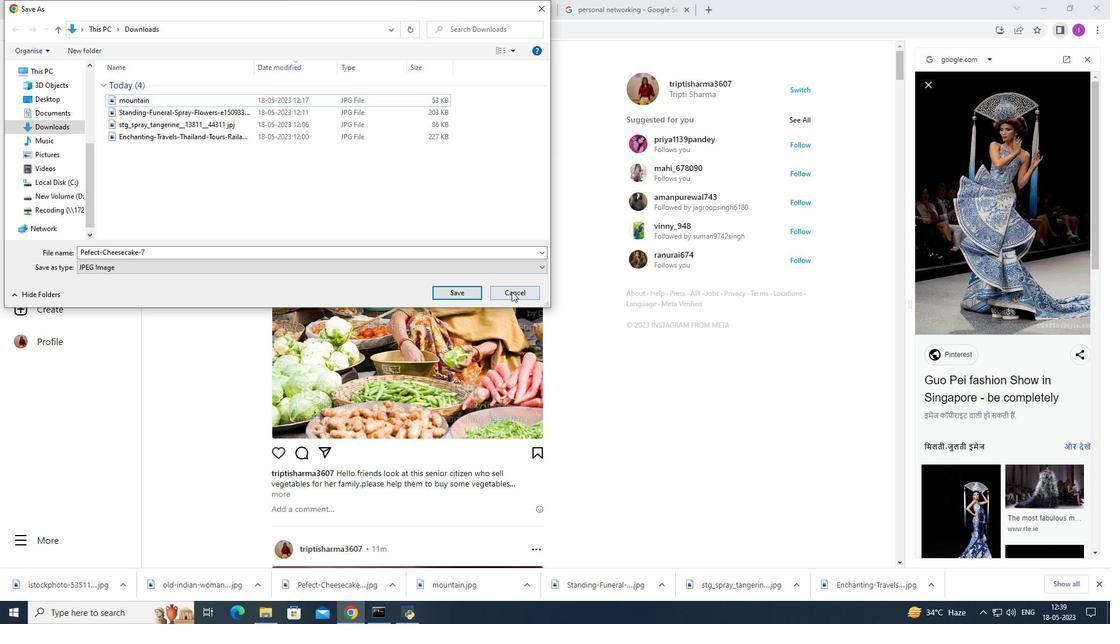 
Action: Mouse pressed left at (512, 290)
Screenshot: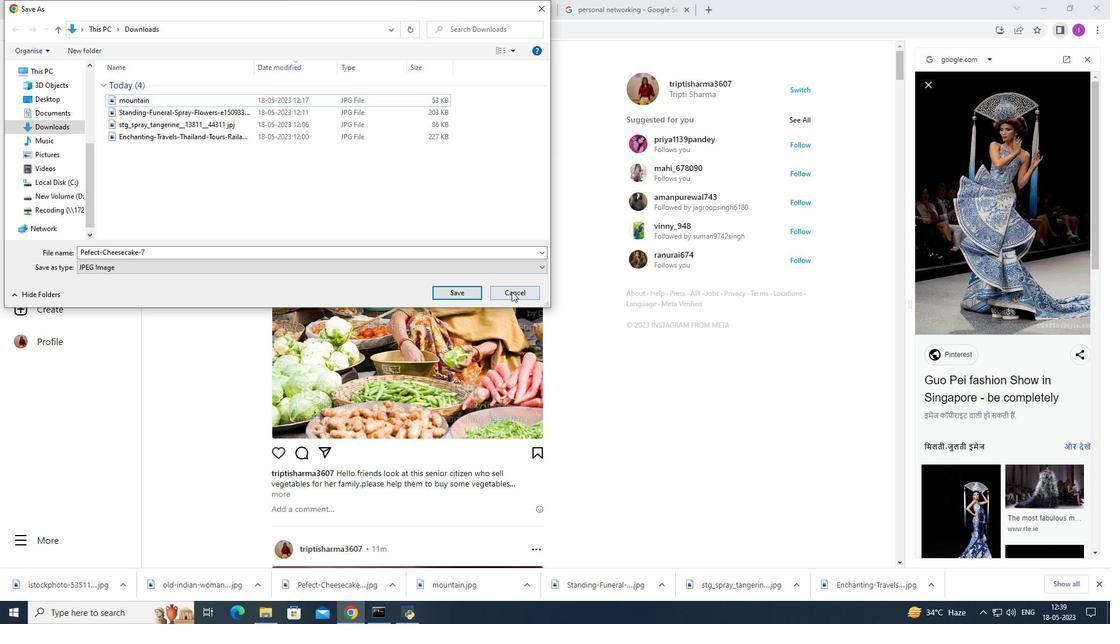 
Action: Mouse moved to (985, 246)
Screenshot: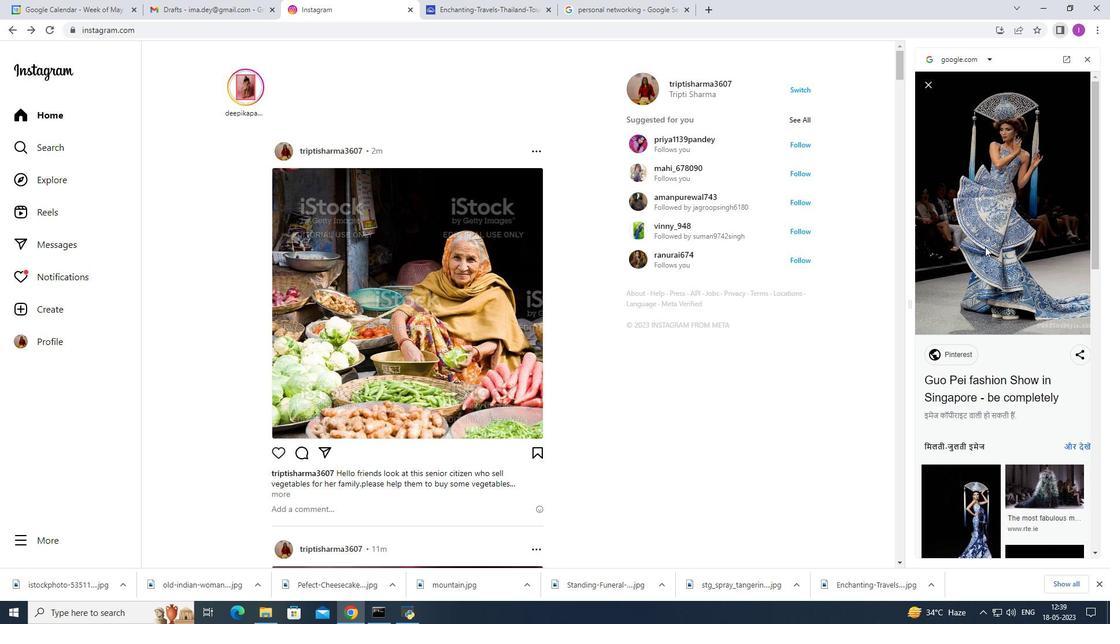 
Action: Mouse pressed right at (985, 246)
Screenshot: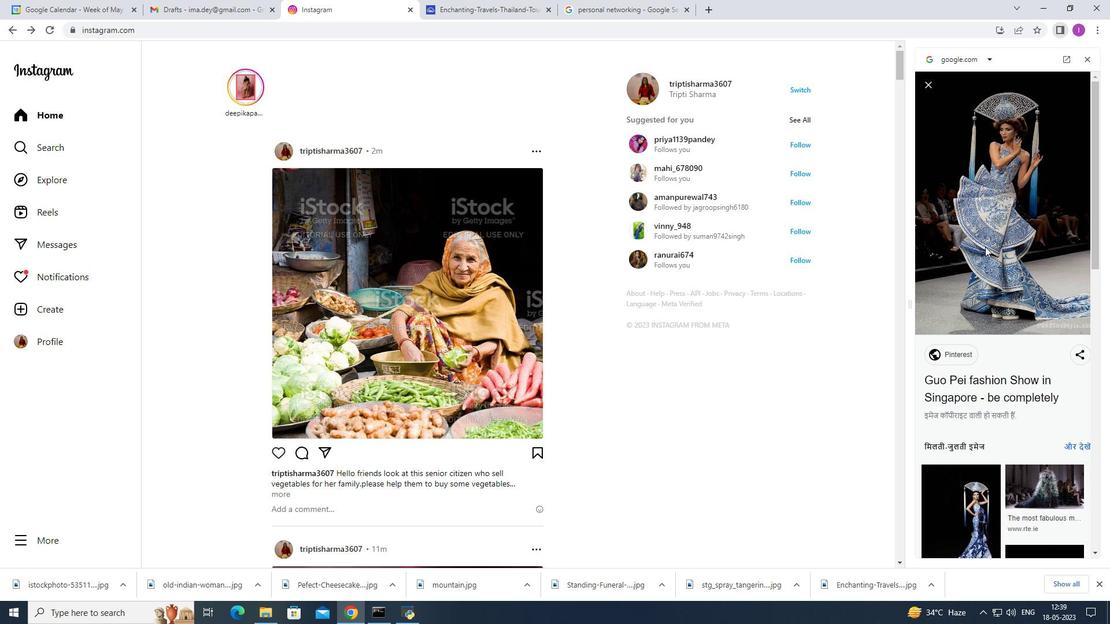 
Action: Mouse moved to (1021, 269)
Screenshot: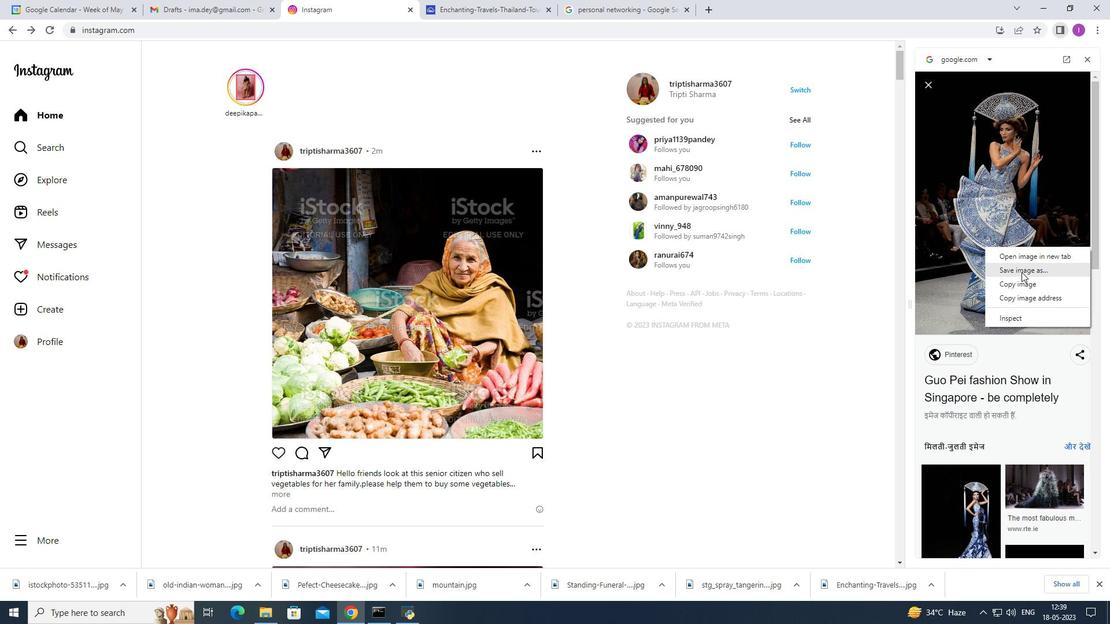
Action: Mouse pressed left at (1021, 269)
Screenshot: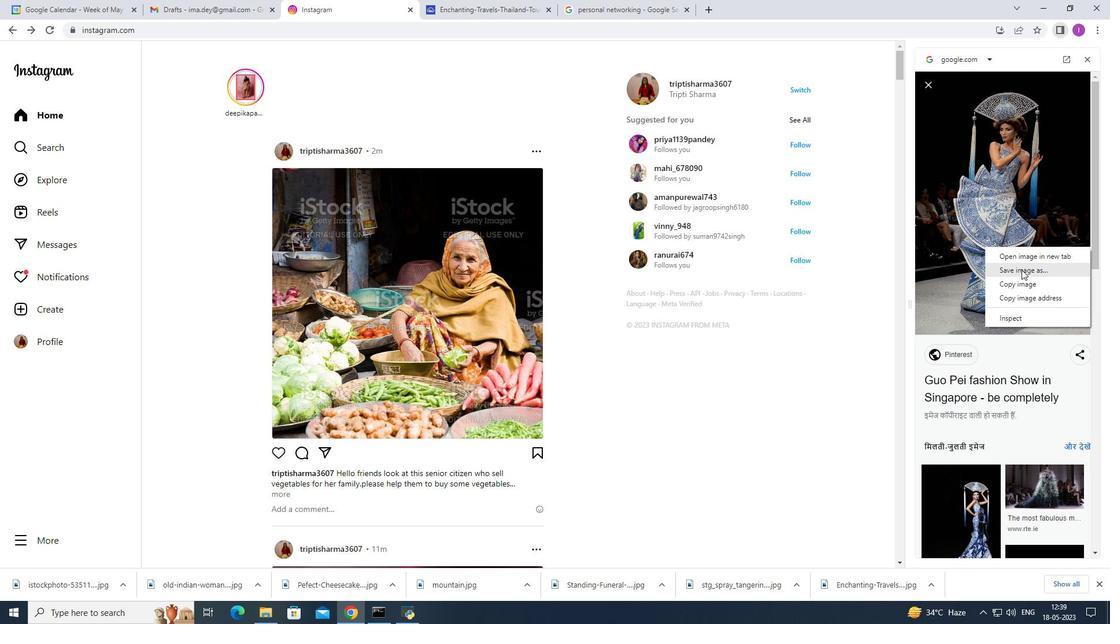 
Action: Mouse moved to (462, 287)
Screenshot: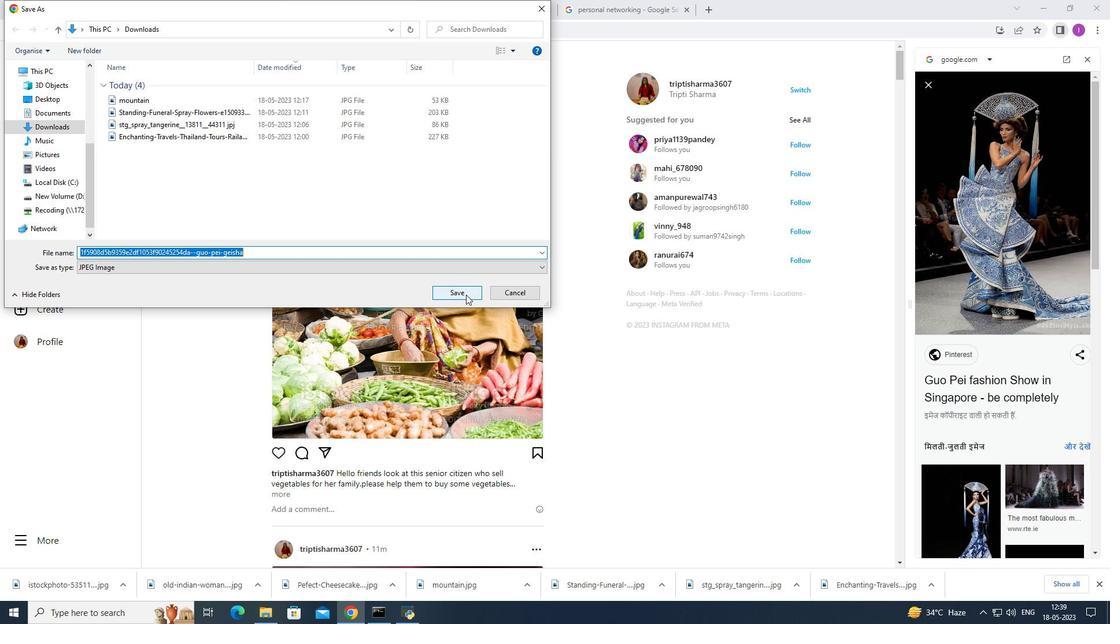 
Action: Mouse pressed left at (462, 287)
Screenshot: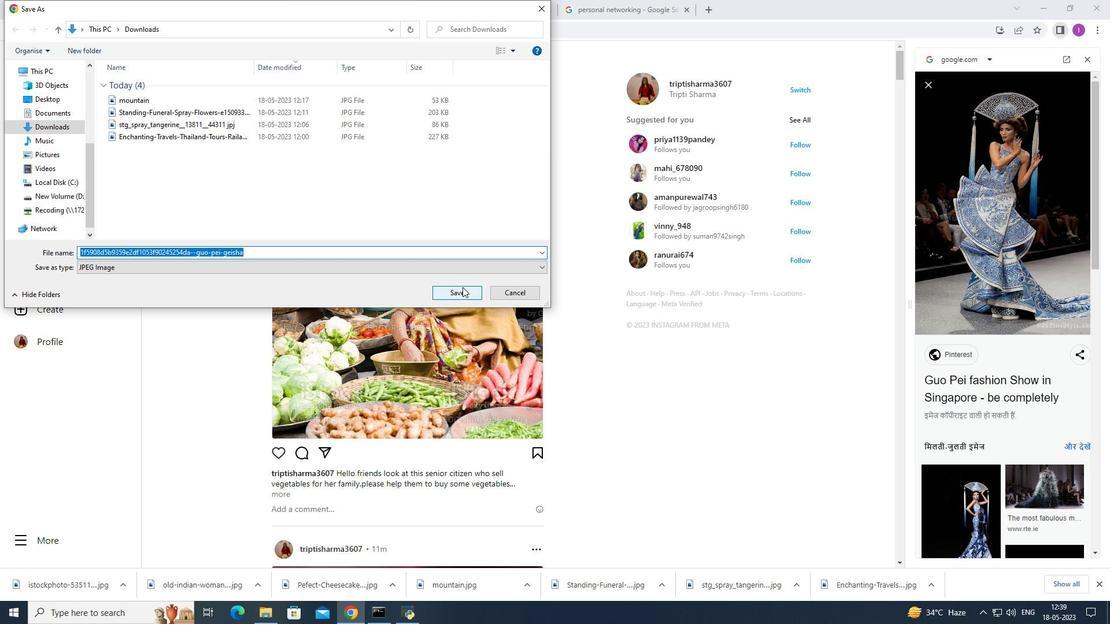 
Action: Mouse moved to (57, 308)
Screenshot: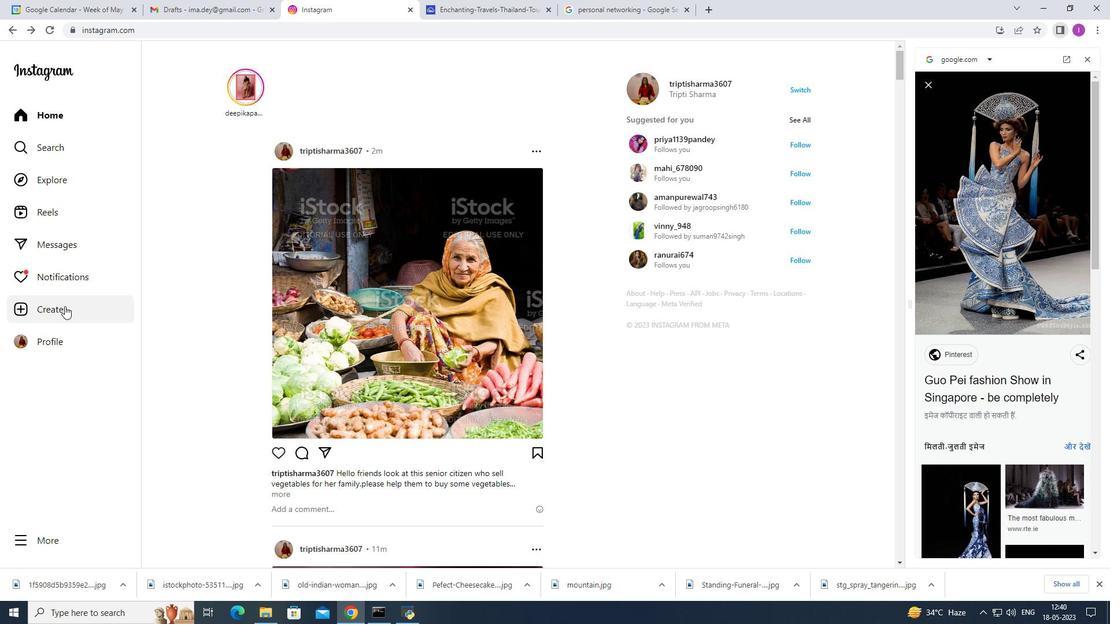 
Action: Mouse pressed left at (57, 308)
Screenshot: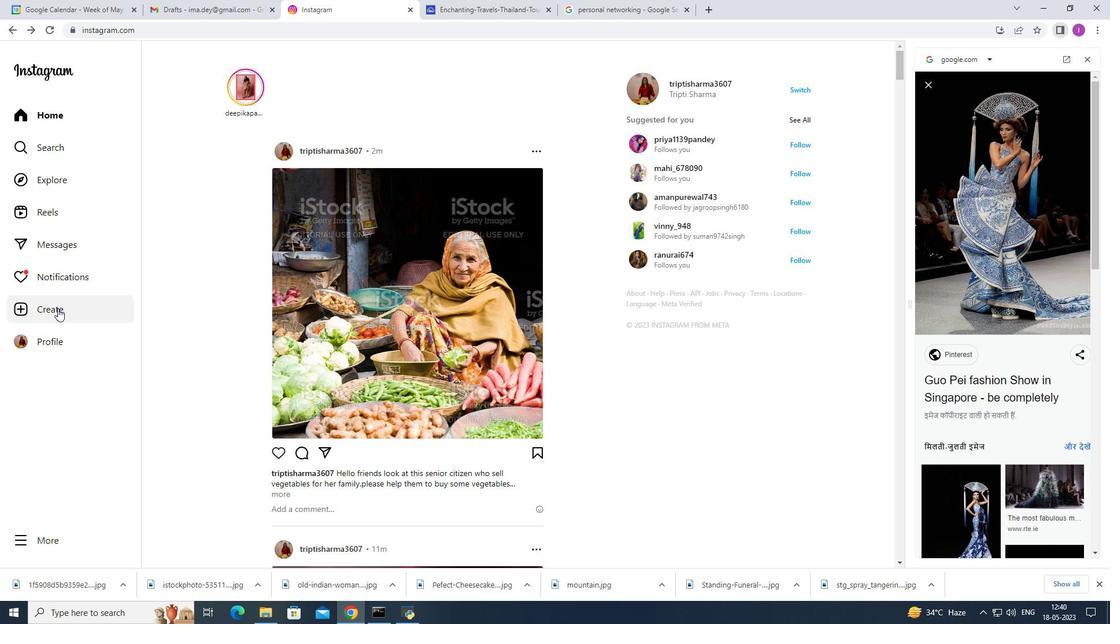
Action: Mouse moved to (437, 360)
Screenshot: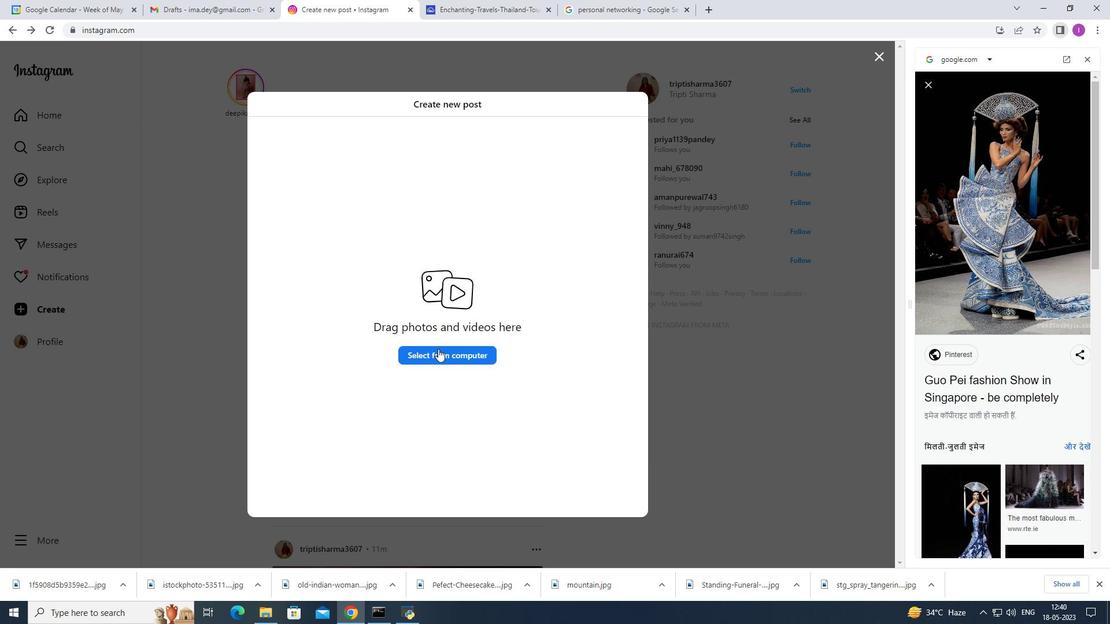 
Action: Mouse pressed left at (437, 360)
Screenshot: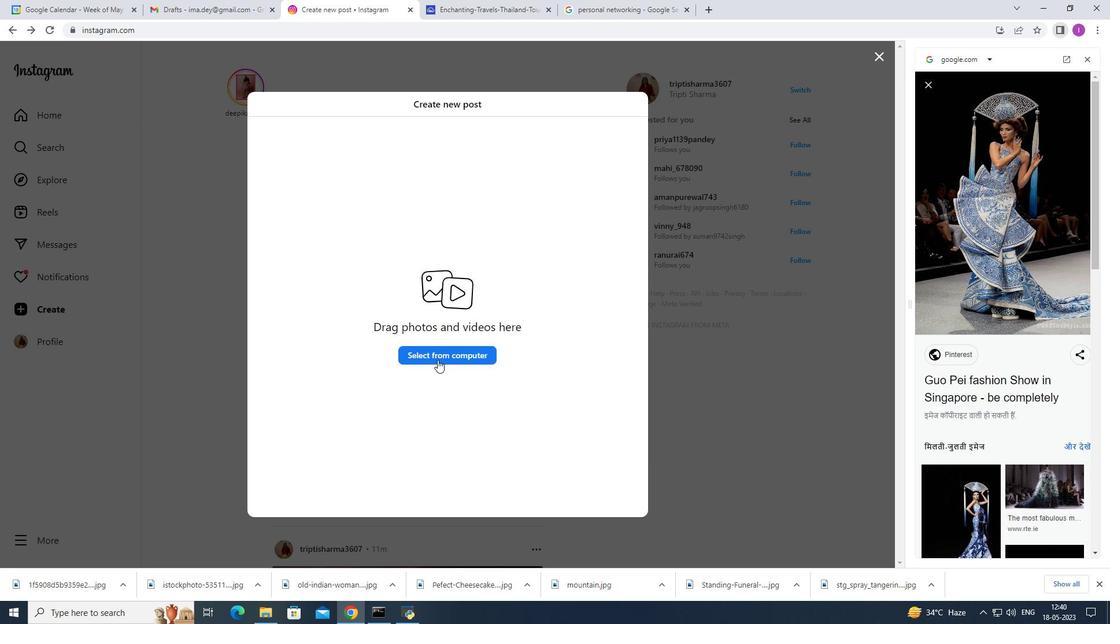 
Action: Mouse moved to (206, 102)
Screenshot: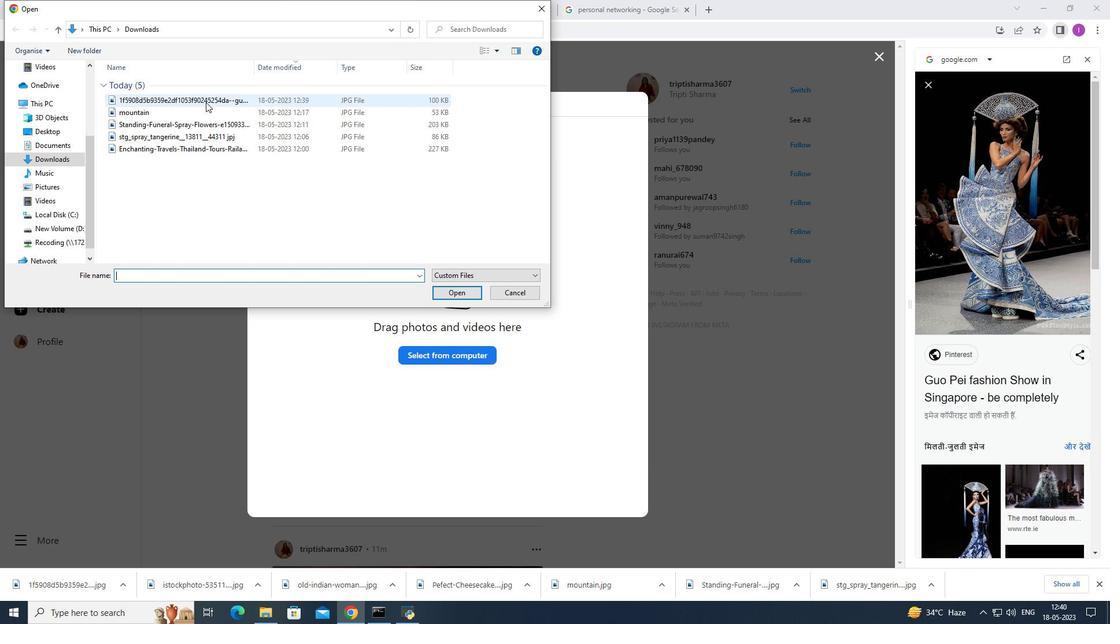 
Action: Mouse pressed left at (206, 102)
Screenshot: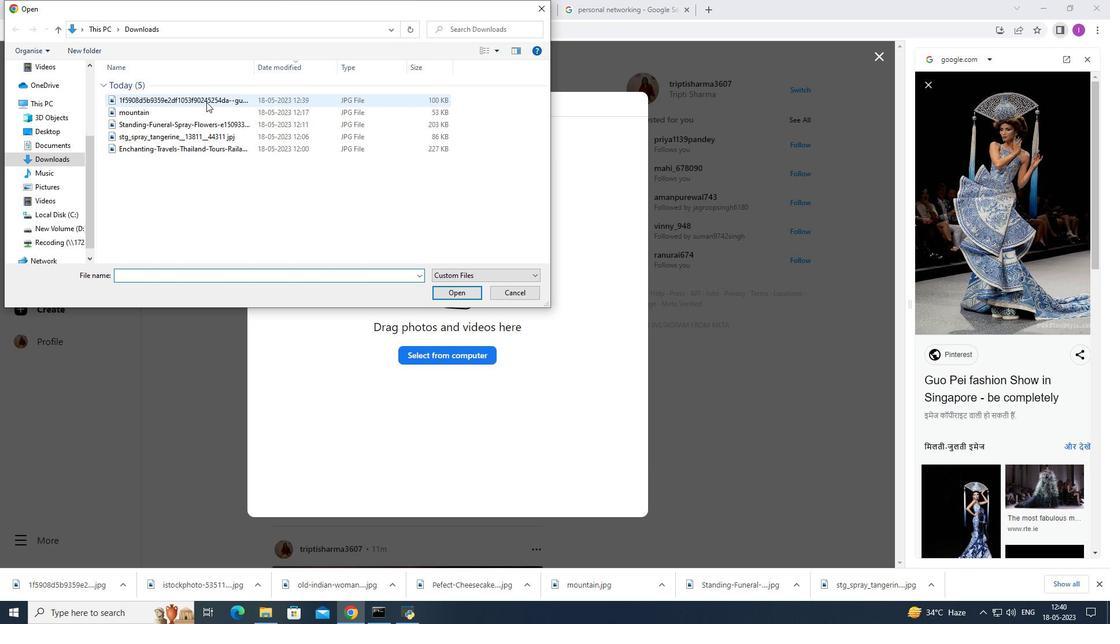 
Action: Mouse moved to (469, 297)
Screenshot: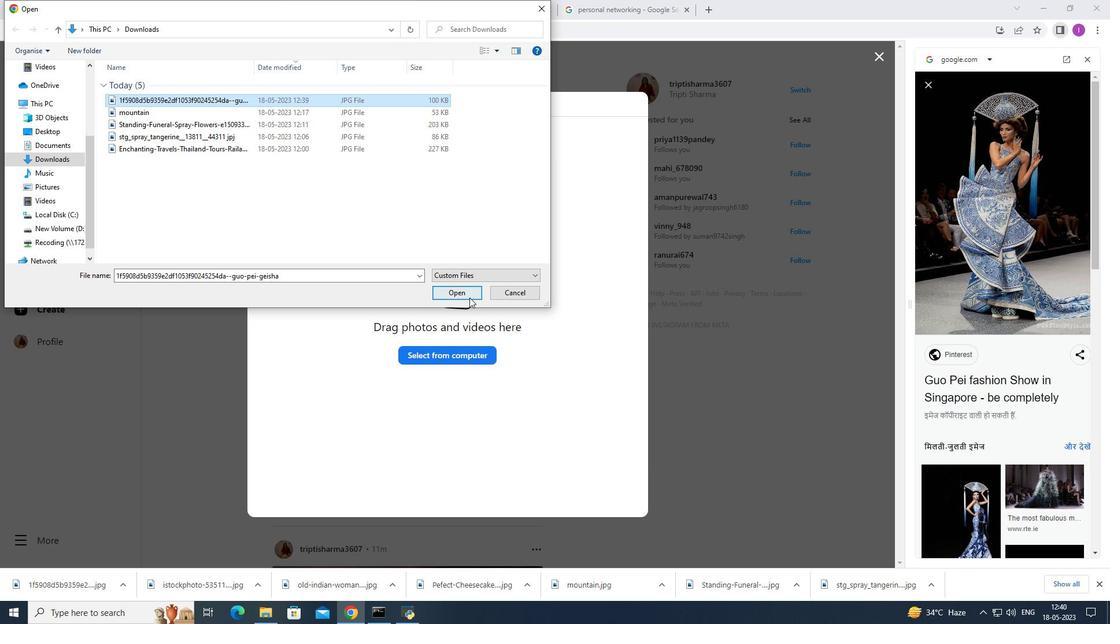 
Action: Mouse pressed left at (469, 297)
Screenshot: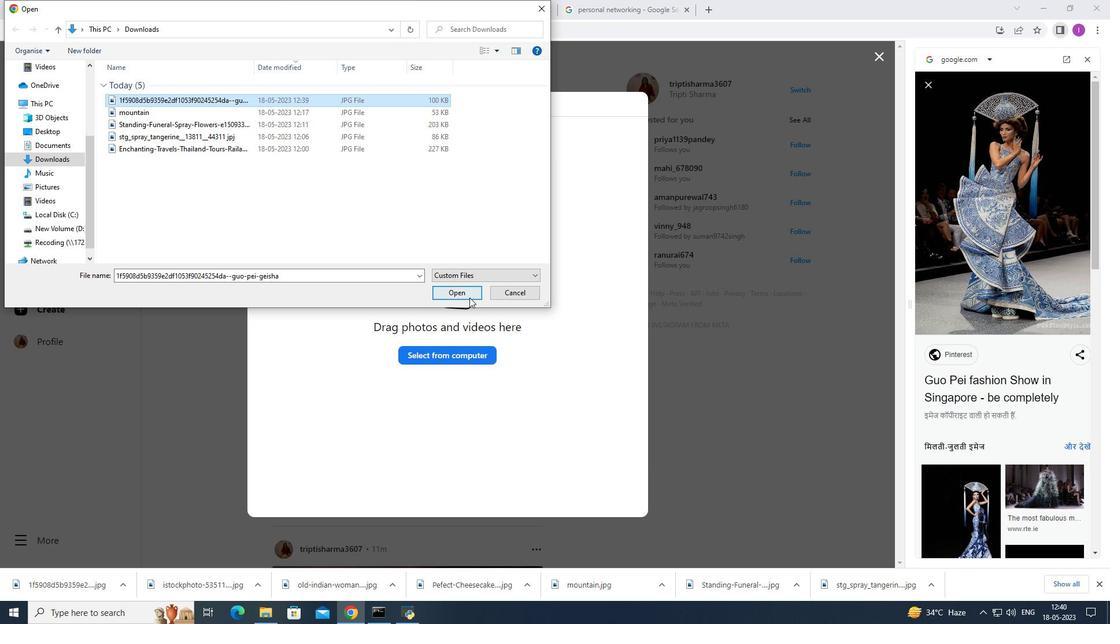 
Action: Mouse moved to (631, 109)
Screenshot: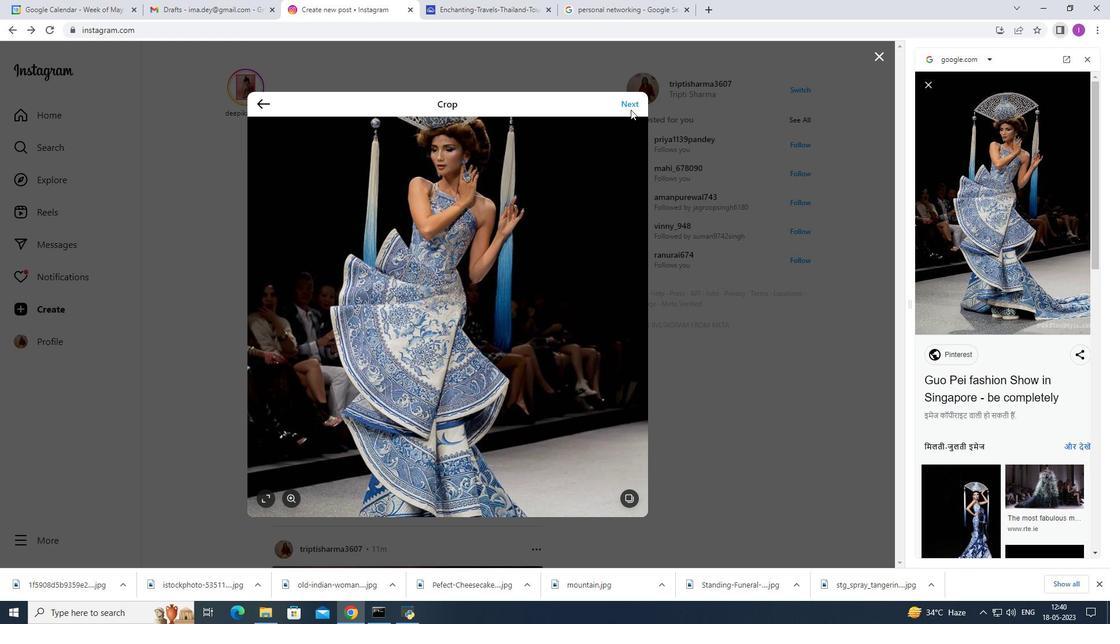 
Action: Mouse pressed left at (631, 109)
Screenshot: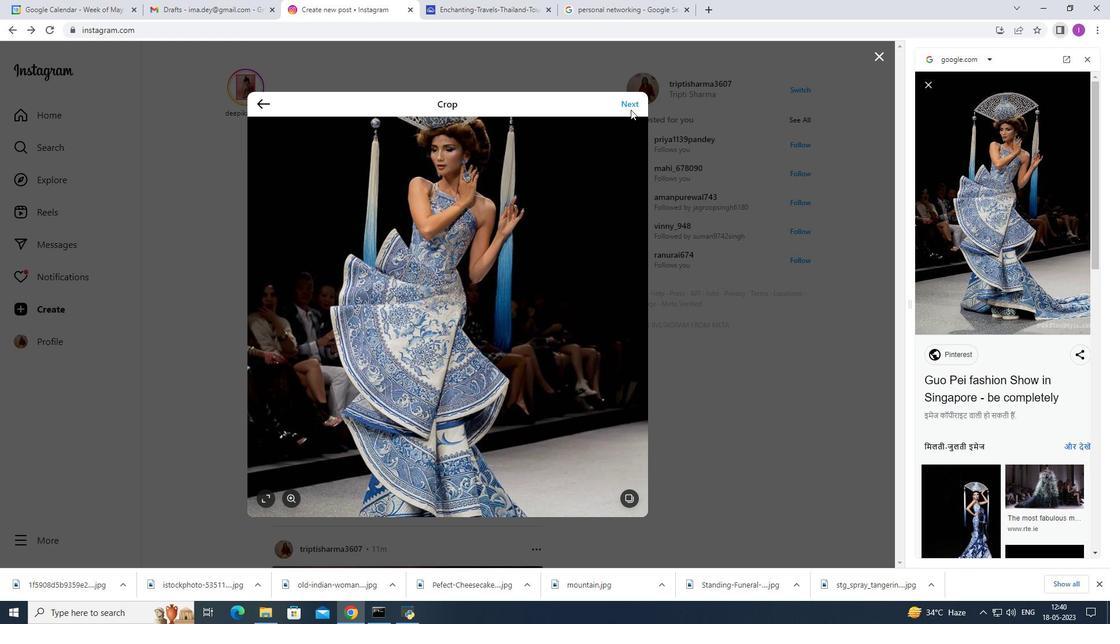 
Action: Mouse moved to (633, 105)
Screenshot: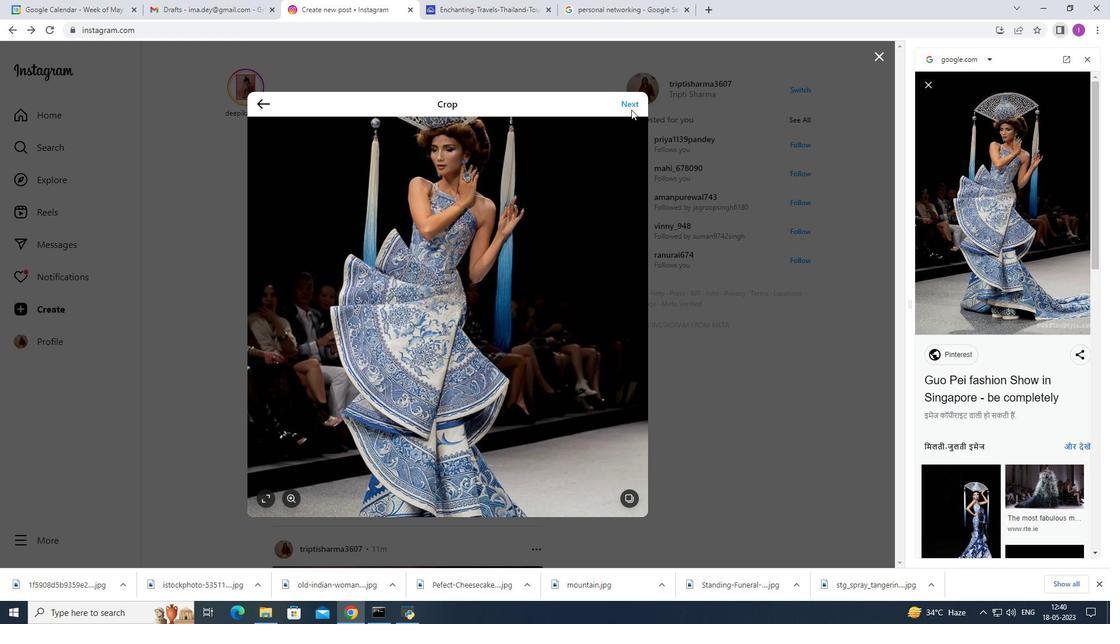 
Action: Mouse pressed left at (633, 105)
Screenshot: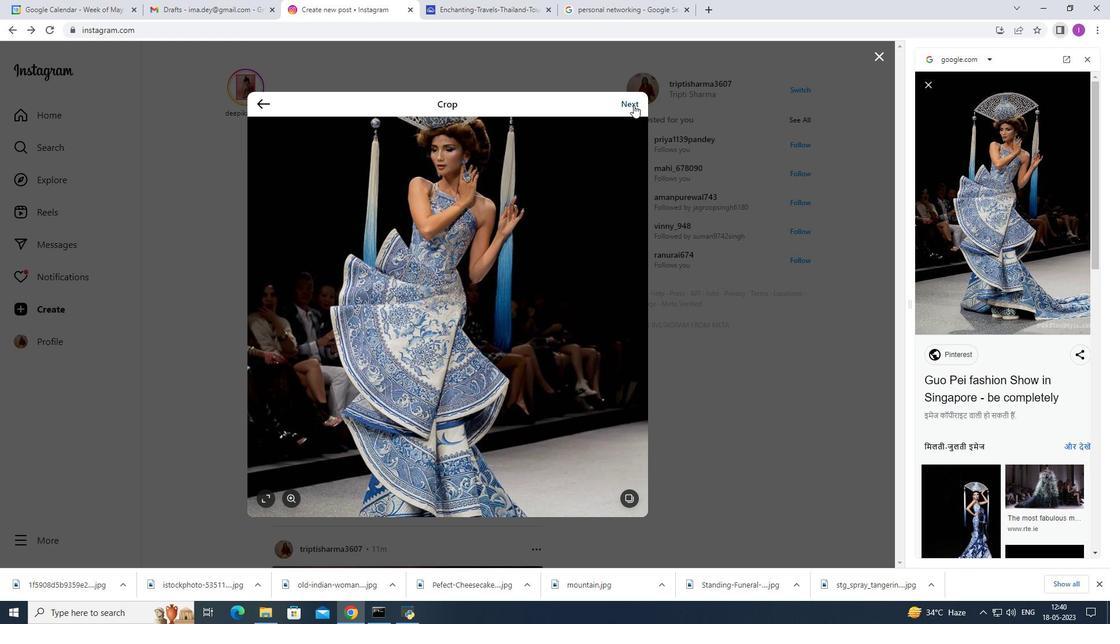 
Action: Mouse moved to (734, 105)
Screenshot: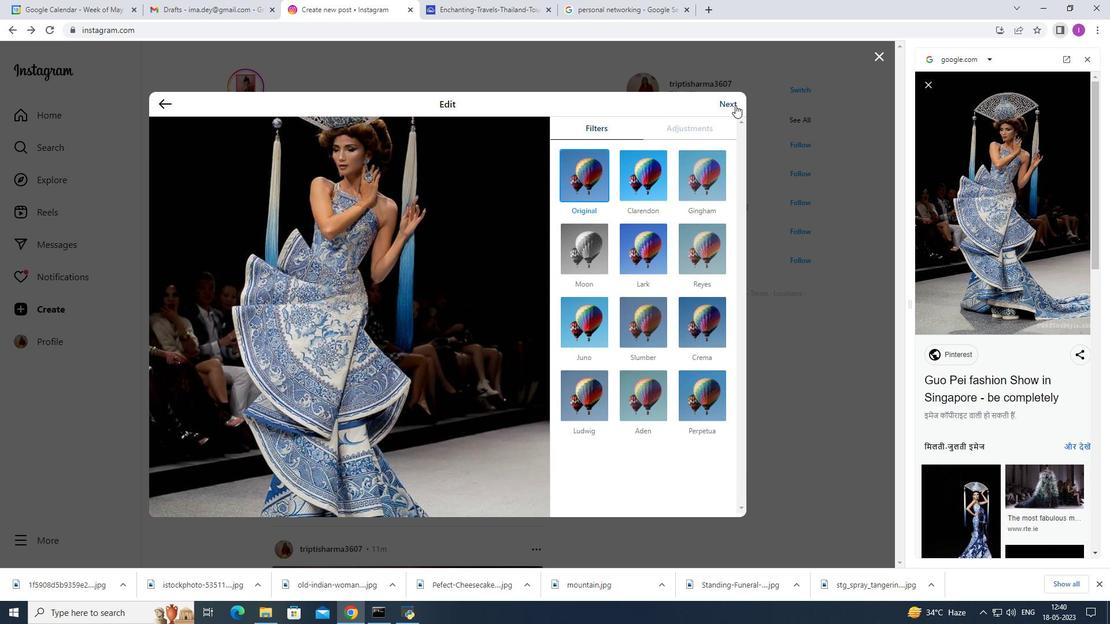 
Action: Mouse pressed left at (734, 105)
Screenshot: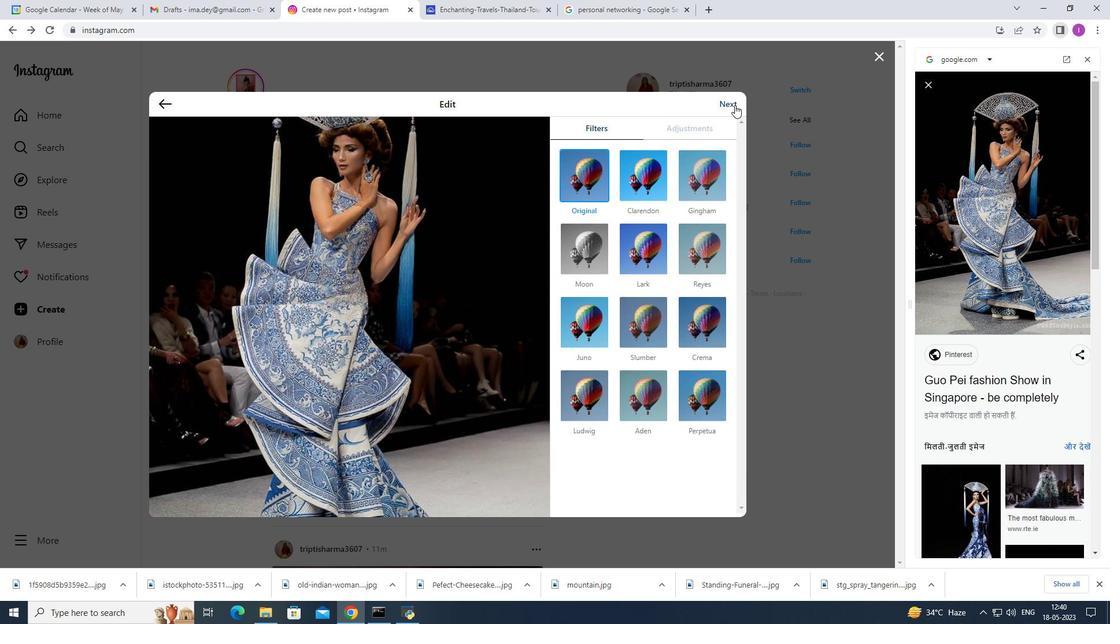 
Action: Mouse moved to (570, 162)
Screenshot: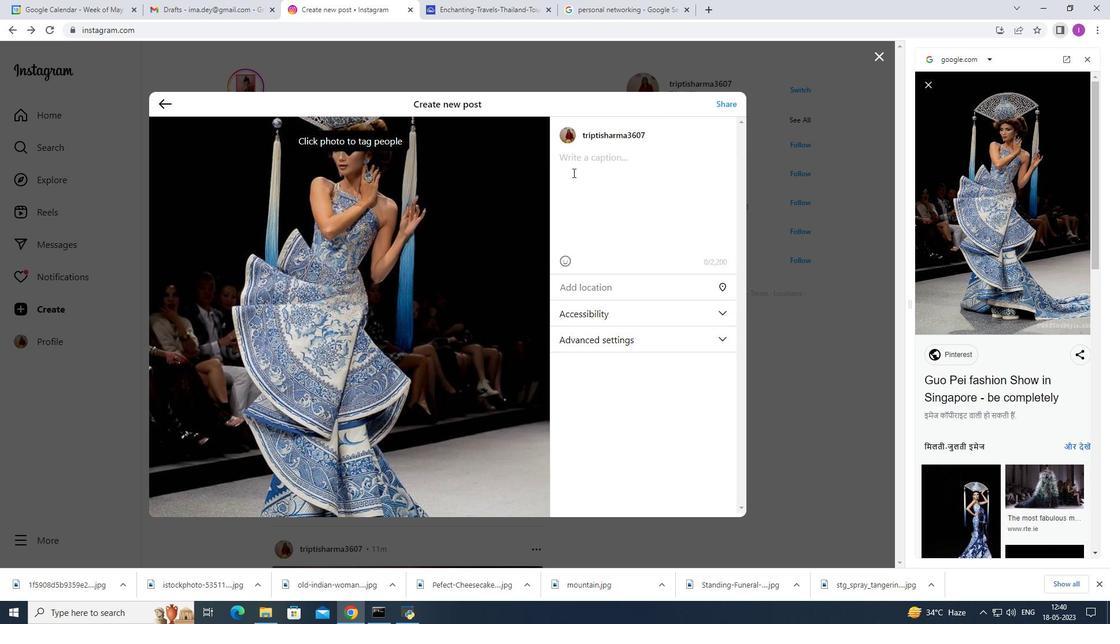 
Action: Mouse pressed left at (570, 162)
Screenshot: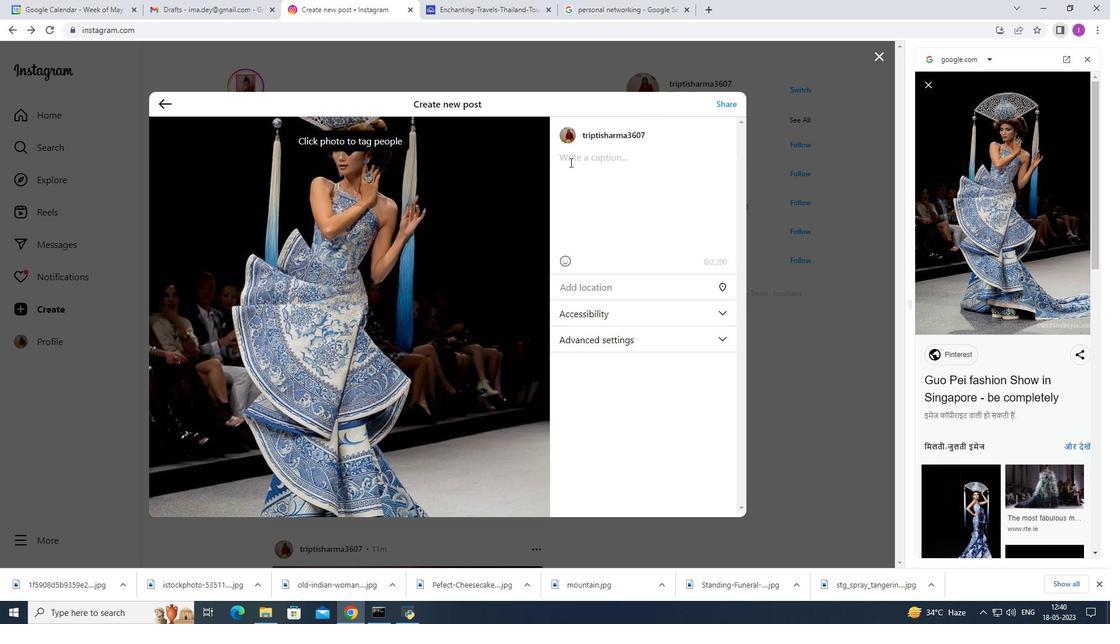 
Action: Mouse moved to (688, 158)
Screenshot: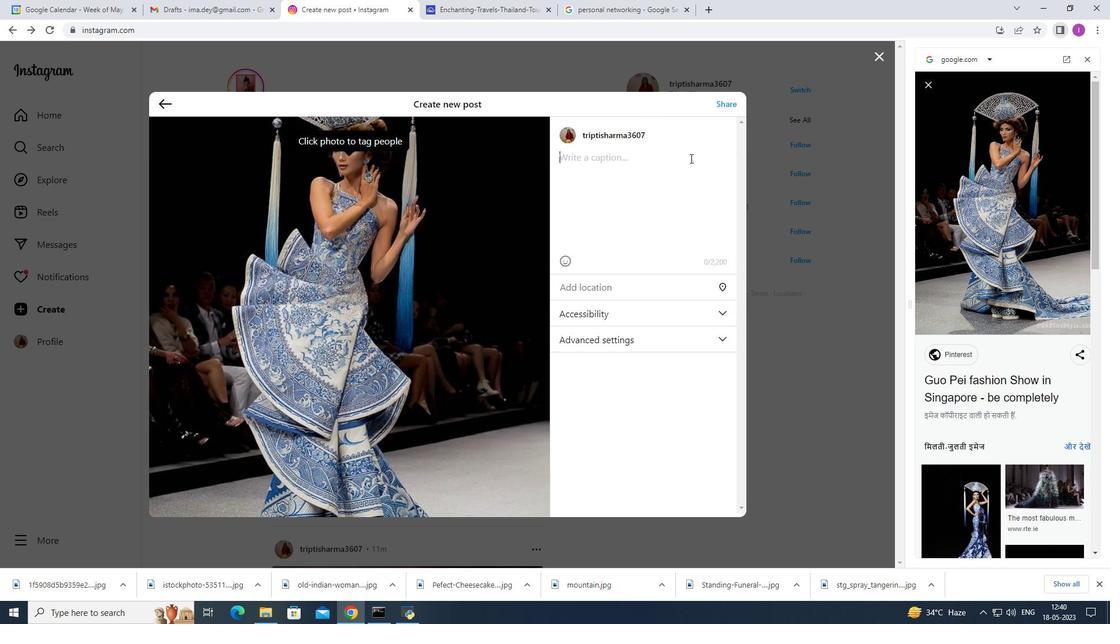 
Action: Key pressed <Key.shift>Hello<Key.space><Key.shift>Frisns<Key.space><Key.backspace><Key.backspace><Key.backspace><Key.backspace>ends,<Key.shift><Key.shift><Key.shift><Key.shift><Key.shift><Key.shift><Key.shift><Key.shift><Key.shift><Key.shift><Key.shift><Key.shift><Key.shift><Key.shift><Key.shift><Key.shift><Key.shift><Key.shift><Key.shift><Key.shift><Key.shift><Key.shift><Key.shift><Key.shift><Key.shift><Key.shift><Key.shift><Key.shift><Key.shift><Key.shift><Key.shift><Key.shift><Key.shift><Key.shift><Key.shift><Key.shift><Key.shift><Key.shift><Key.shift><Key.shift><Key.shift><Key.shift><Key.shift><Key.shift><Key.shift><Key.shift><Key.shift><Key.shift><Key.shift><Key.shift><Key.shift><Key.shift><Key.shift><Key.shift><Key.shift><Key.shift><Key.shift><Key.shift><Key.shift>Look<Key.space>at<Key.space>this<Key.space>unique<Key.space>fashion<Key.space>outfit
Screenshot: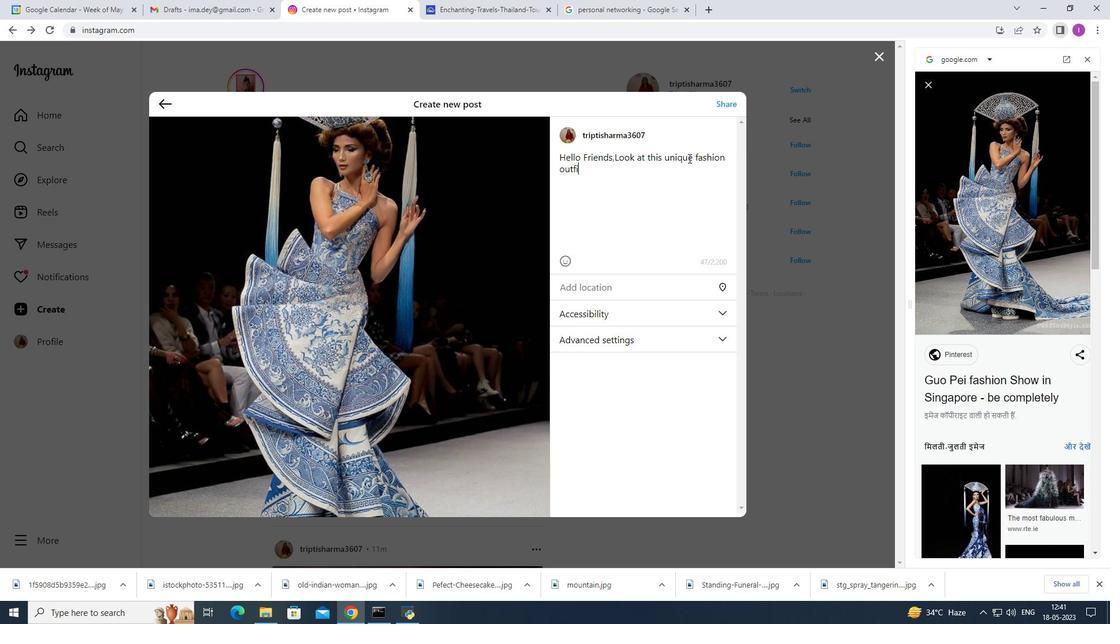 
Action: Mouse moved to (615, 194)
Screenshot: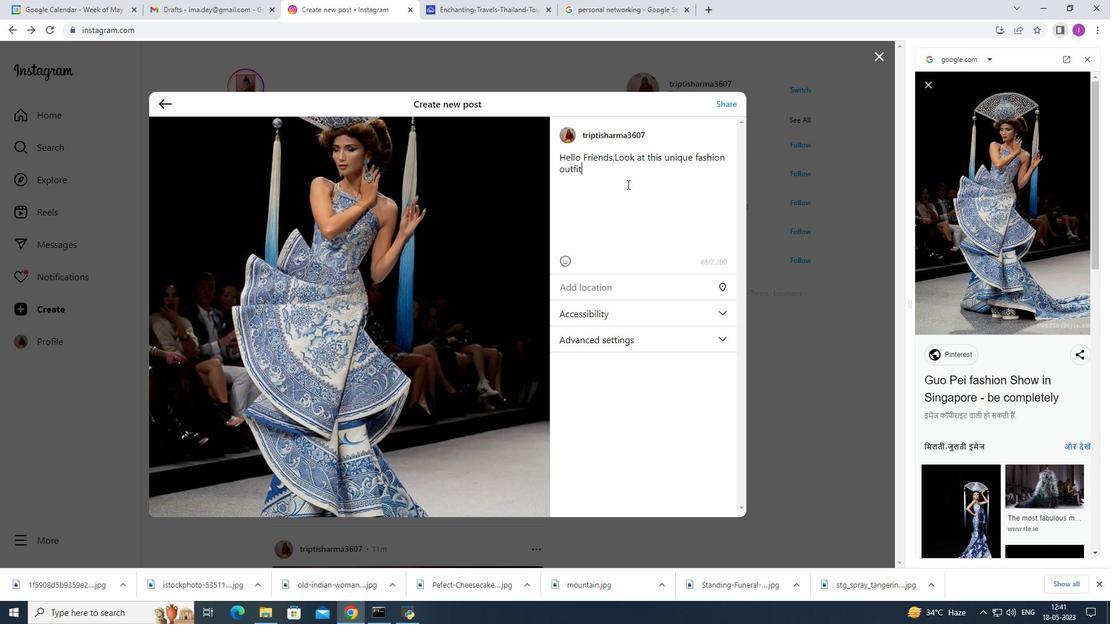 
Action: Key pressed .
Screenshot: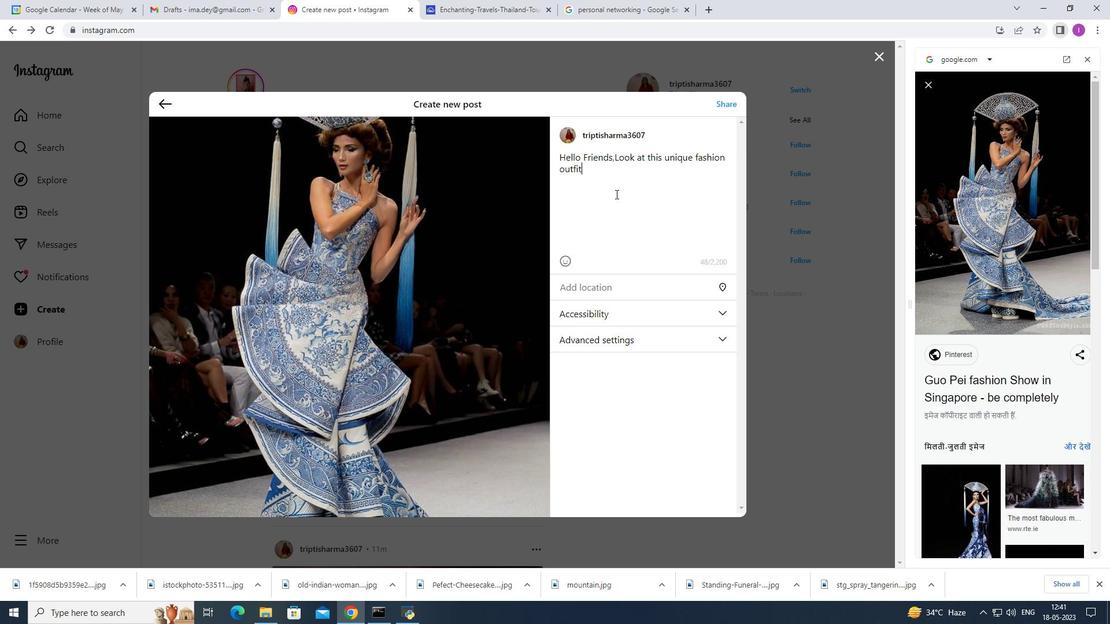 
Action: Mouse moved to (1110, 563)
Screenshot: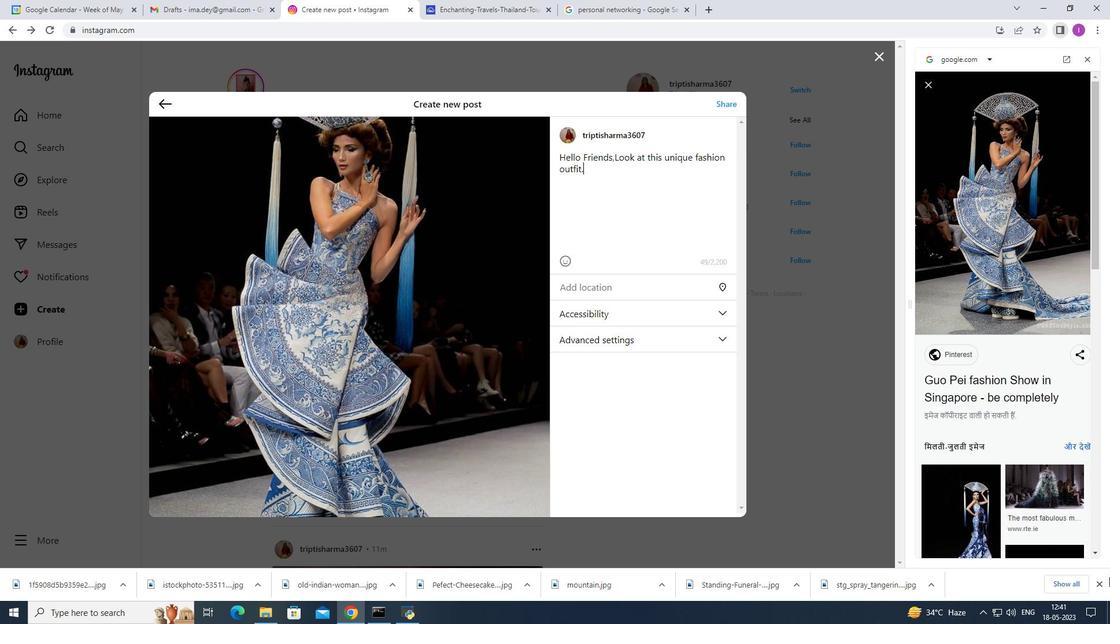 
Action: Key pressed <Key.shift><Key.shift><Key.shift><Key.shift><Key.shift><Key.shift><Key.shift><Key.shift><Key.shift><Key.shift><Key.shift><Key.shift><Key.shift><Key.shift><Key.shift><Key.shift><Key.shift><Key.shift><Key.shift>Please<Key.space>share<Key.space>your<Key.space>opinion<Key.space>about<Key.space>tjhis
Screenshot: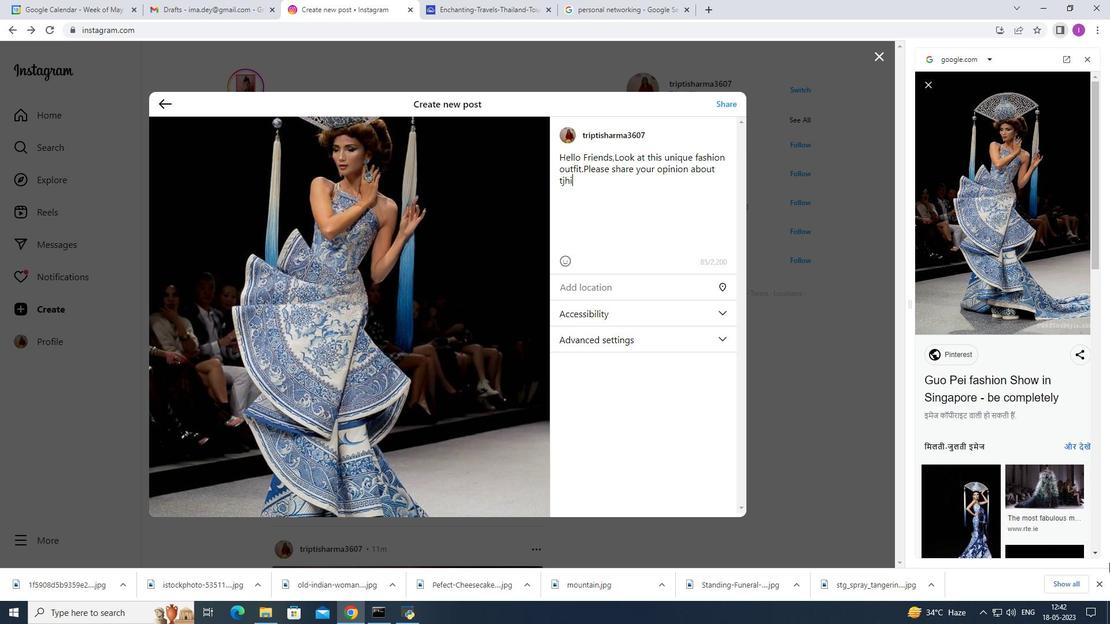 
Action: Mouse moved to (1110, 444)
Screenshot: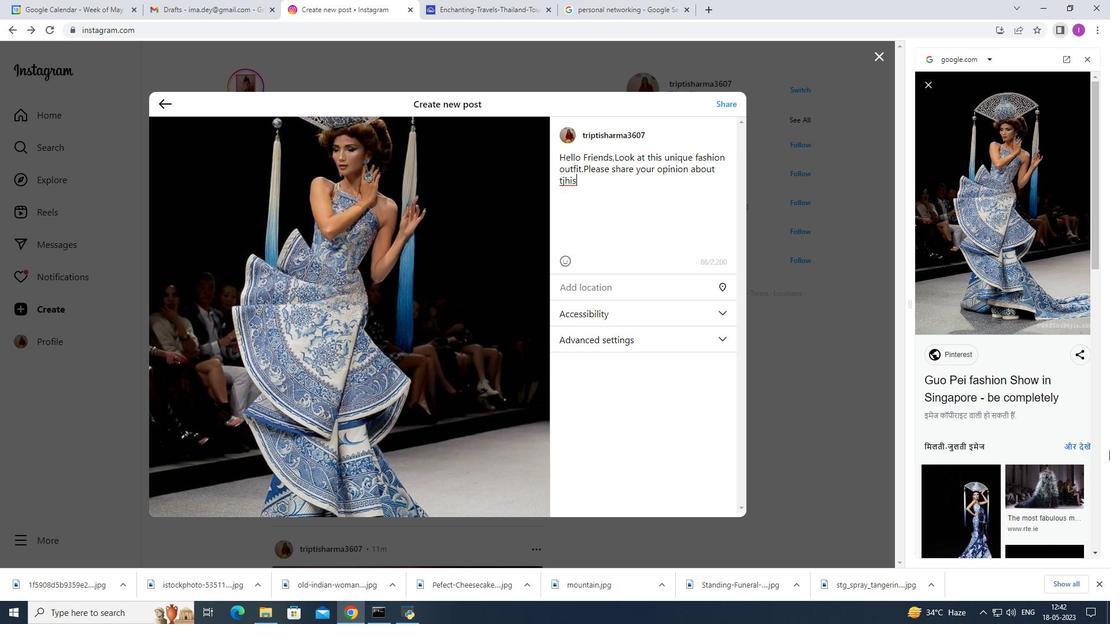 
Action: Key pressed <Key.backspace><Key.backspace><Key.backspace><Key.backspace>his<Key.space>unique
Screenshot: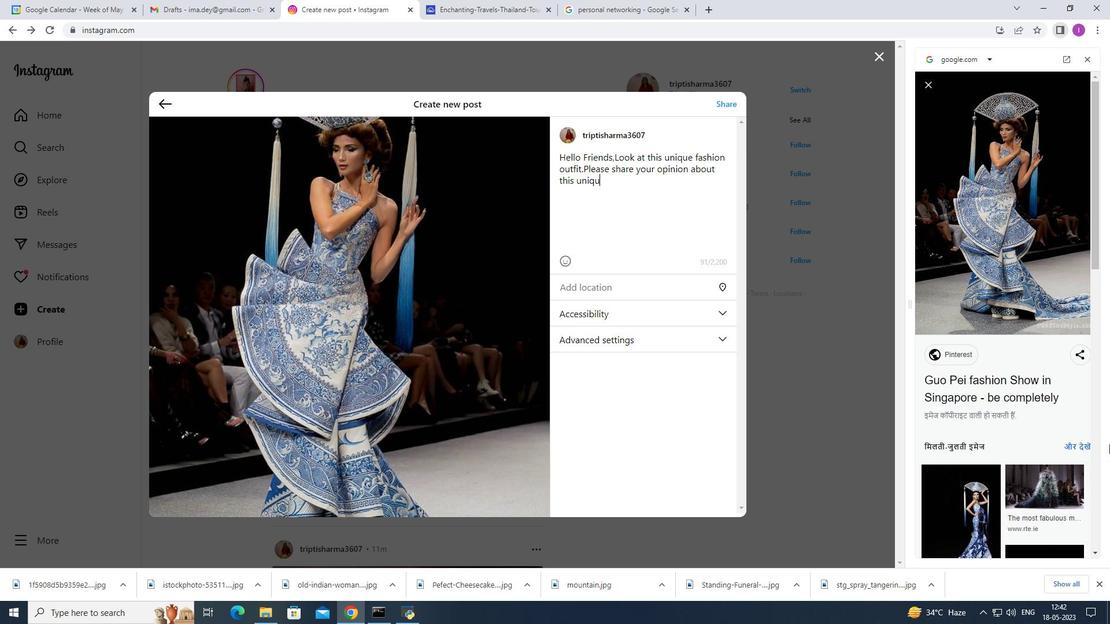 
Action: Mouse moved to (1110, 475)
Screenshot: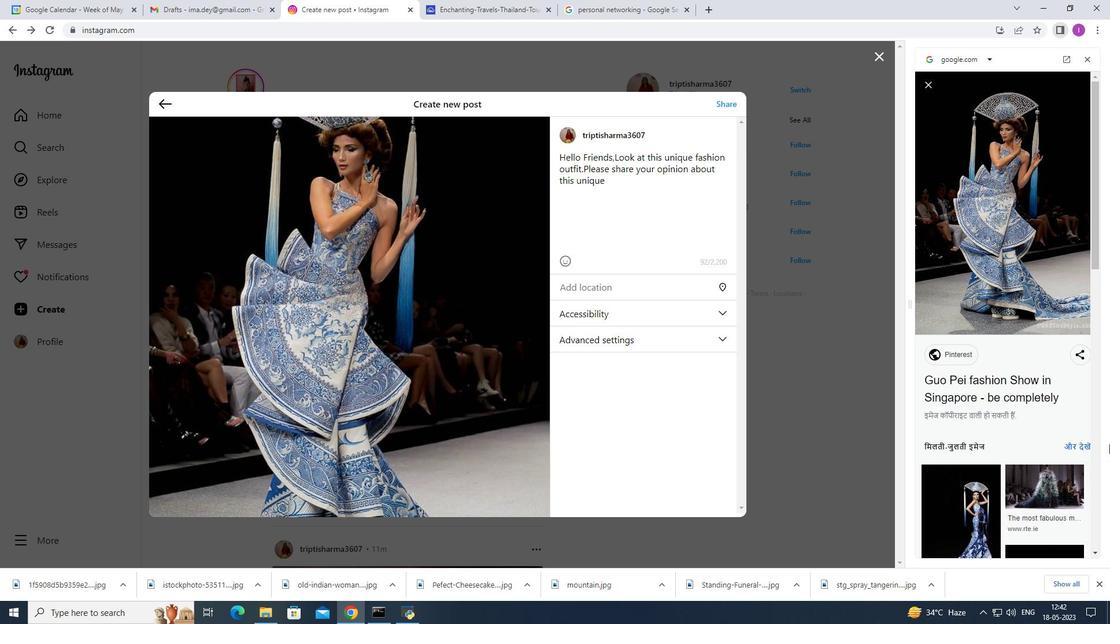 
Action: Key pressed <Key.space>
Screenshot: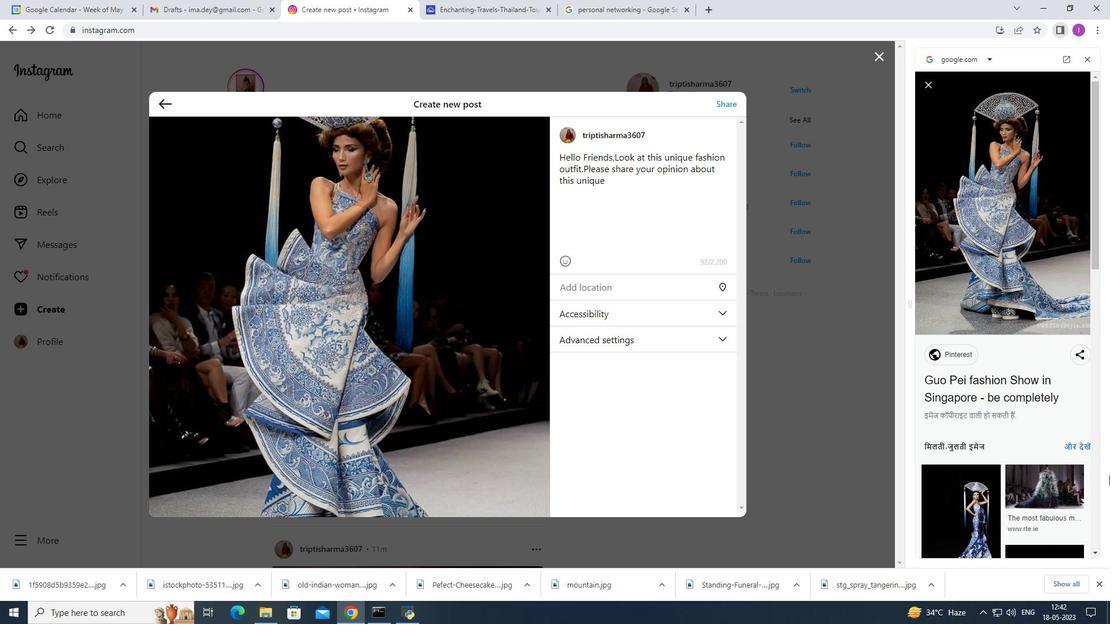 
Action: Mouse moved to (1110, 475)
Screenshot: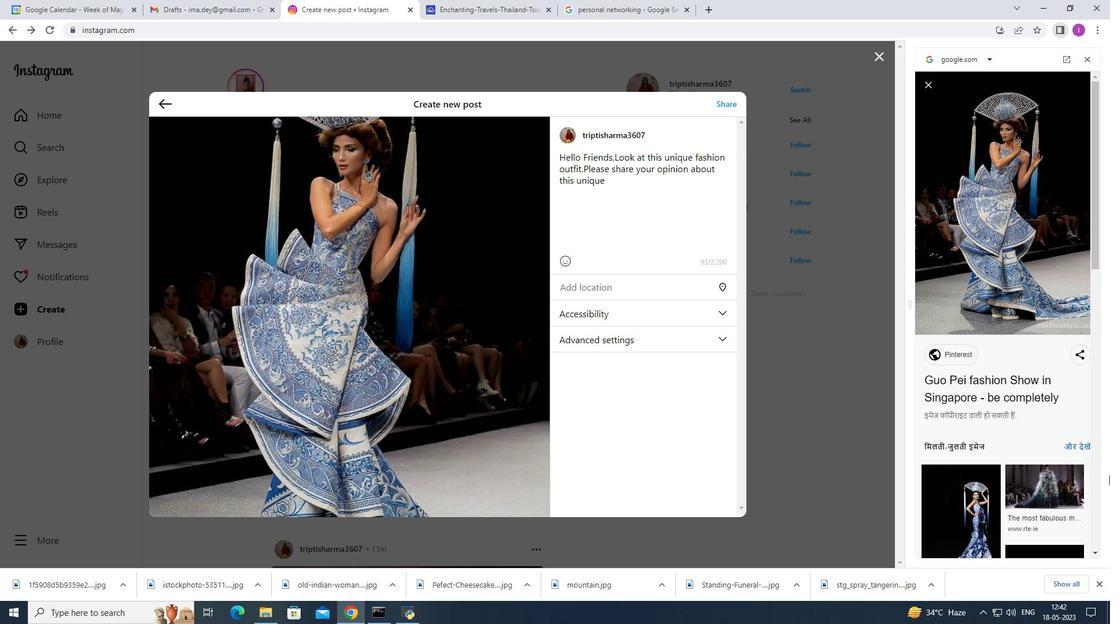 
Action: Key pressed outfit.
Screenshot: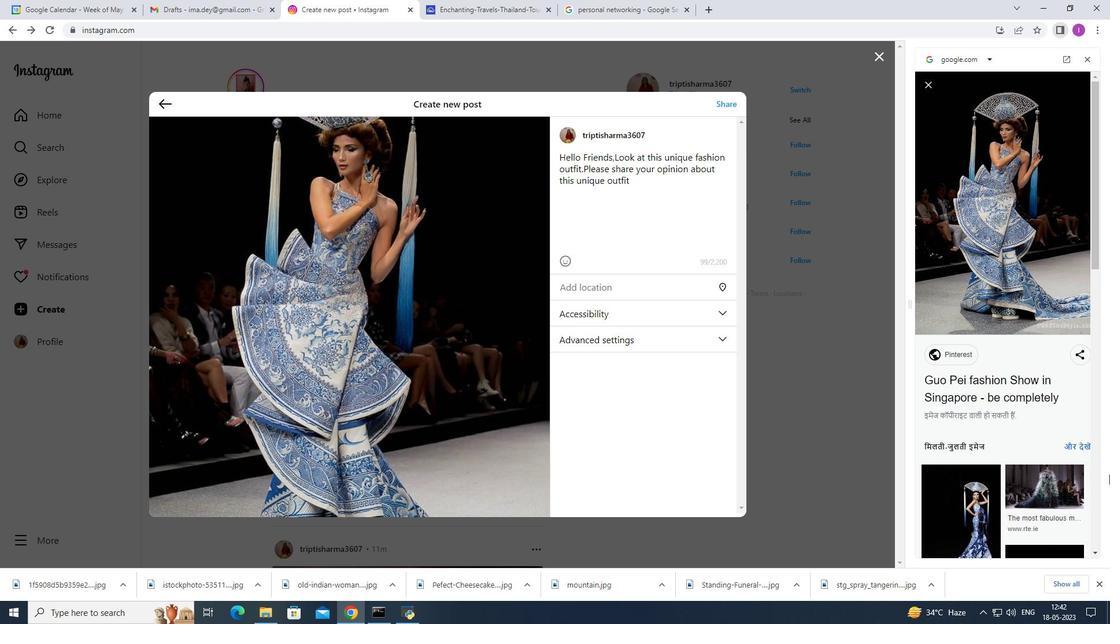 
Action: Mouse moved to (723, 104)
Screenshot: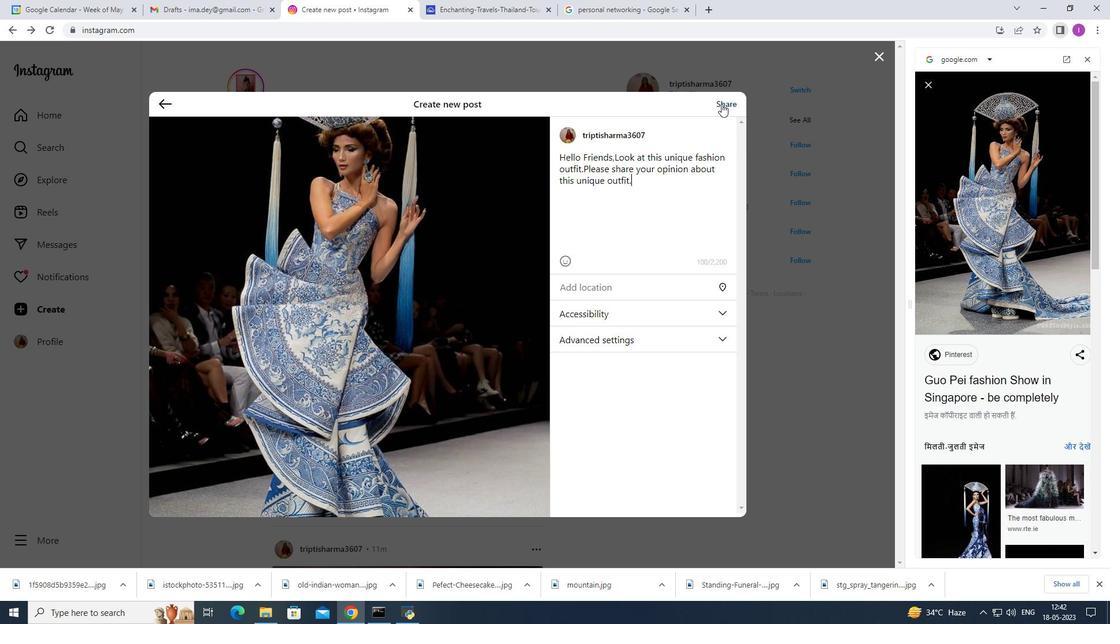 
Action: Mouse pressed left at (723, 104)
Screenshot: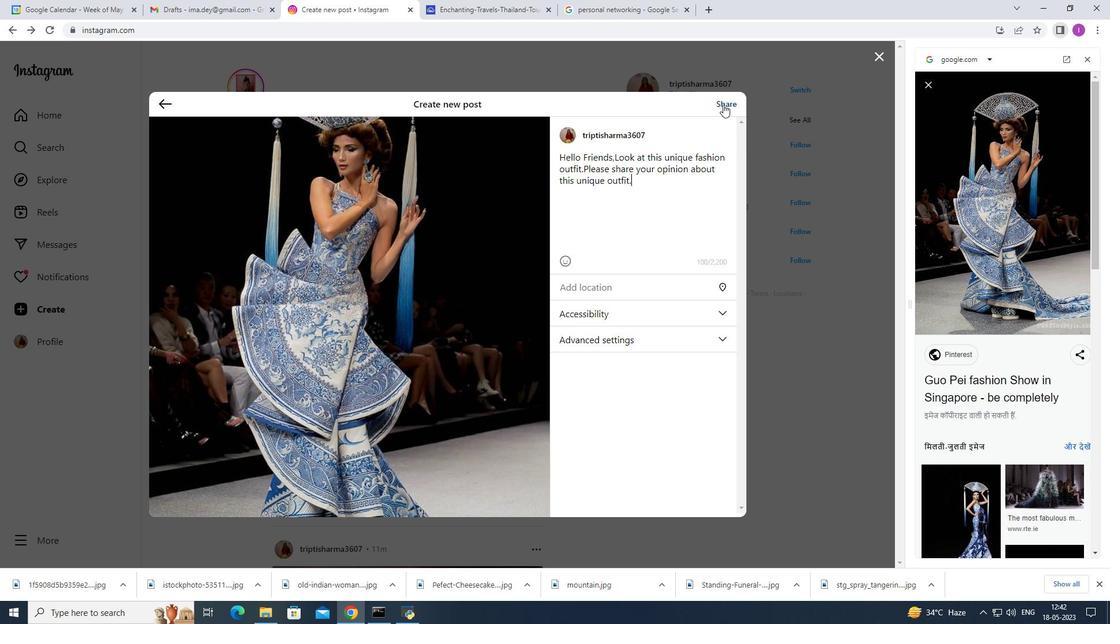 
Action: Mouse moved to (879, 53)
Screenshot: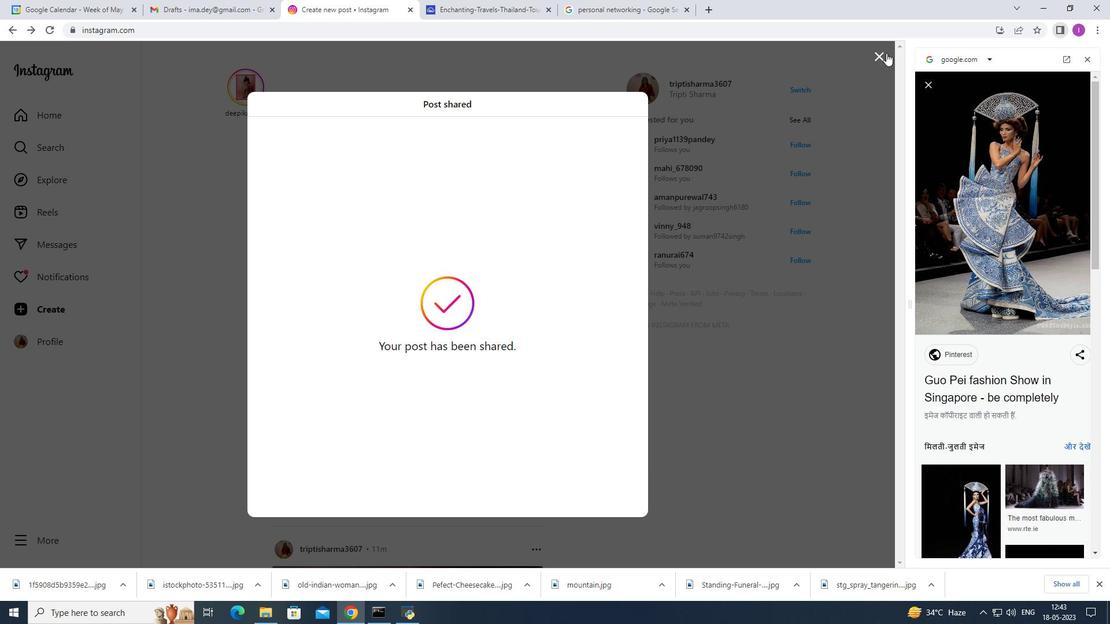
Action: Mouse pressed left at (879, 53)
Screenshot: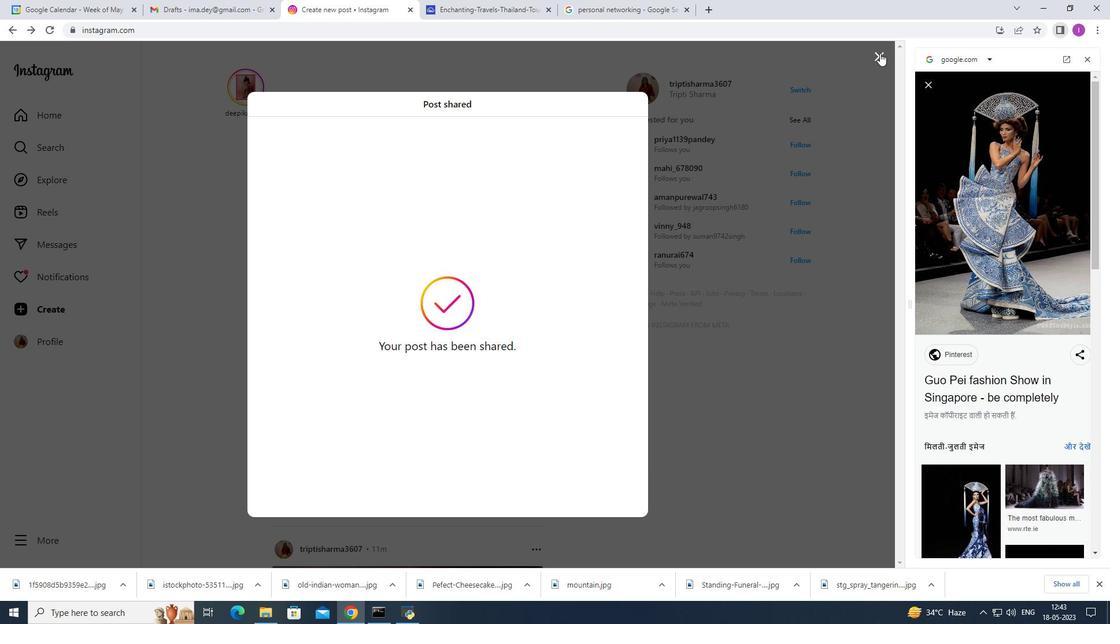 
Action: Mouse moved to (555, 186)
Screenshot: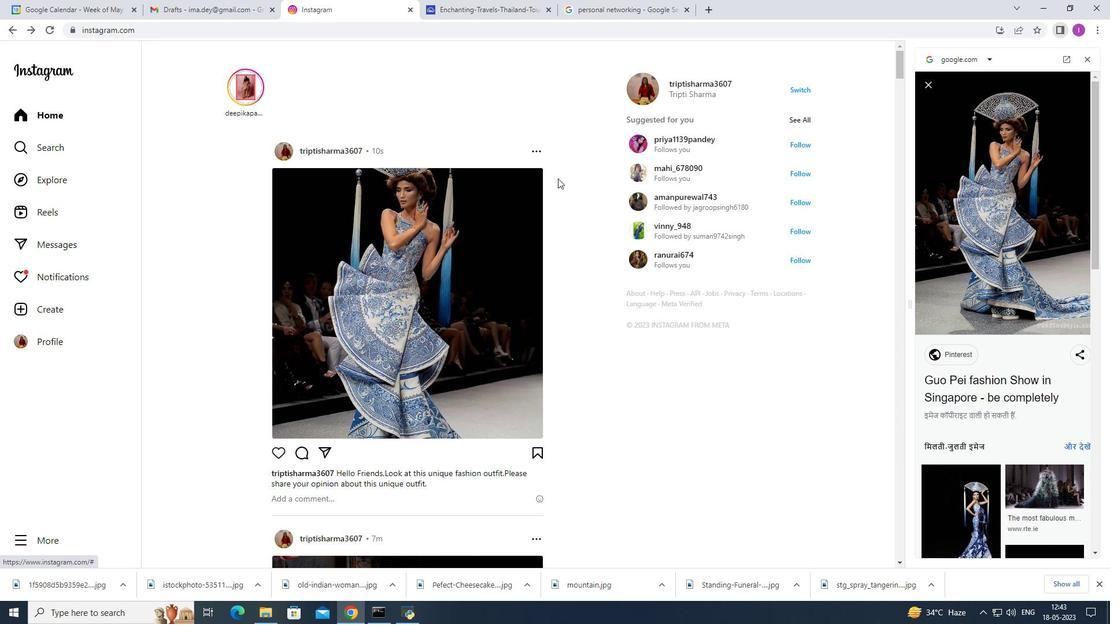 
Action: Mouse scrolled (555, 186) with delta (0, 0)
Screenshot: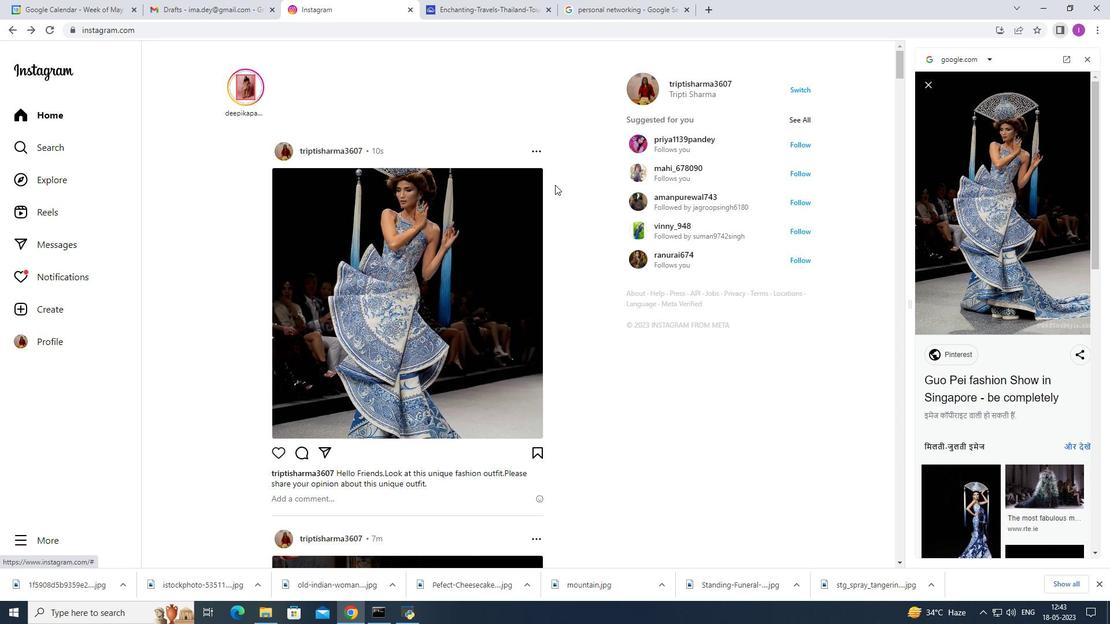 
Action: Mouse scrolled (555, 186) with delta (0, 0)
Screenshot: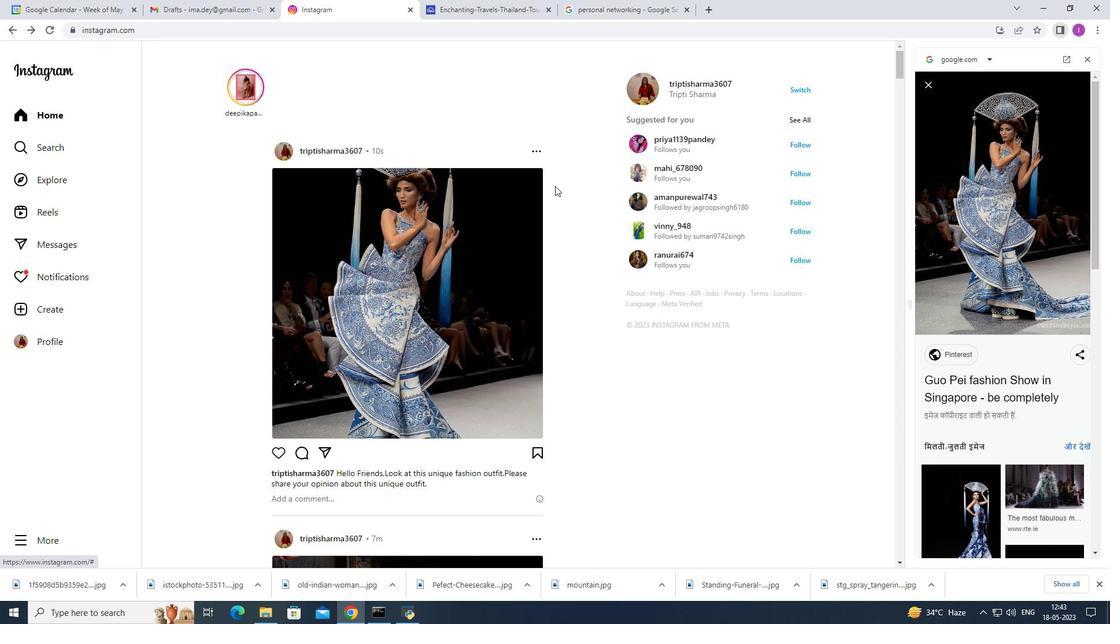 
Action: Mouse scrolled (555, 186) with delta (0, 0)
Screenshot: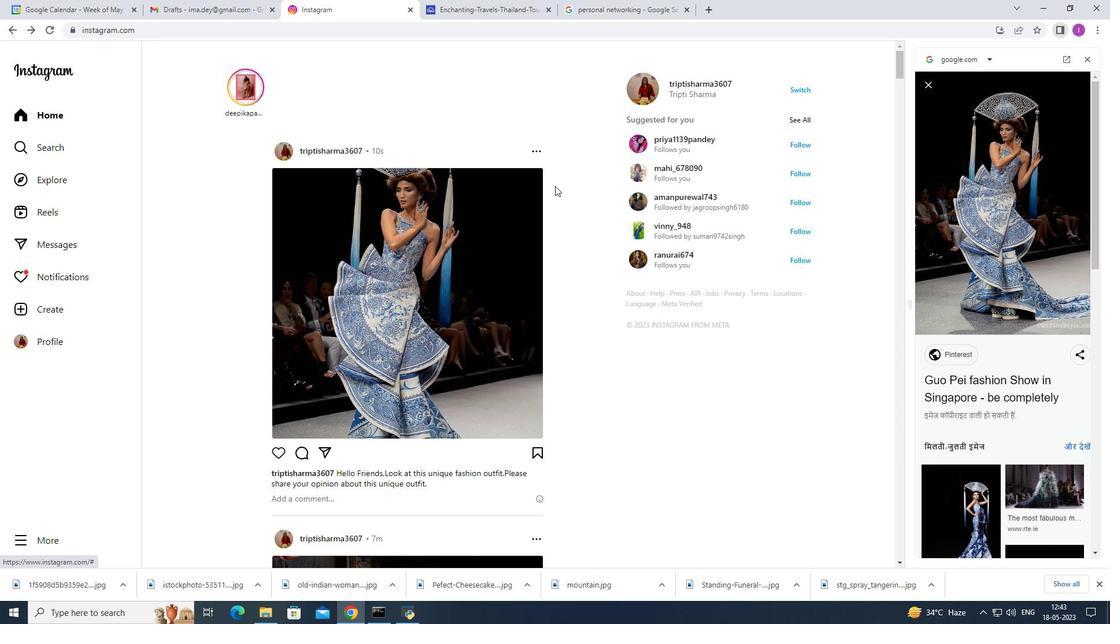 
Action: Mouse scrolled (555, 186) with delta (0, 0)
Screenshot: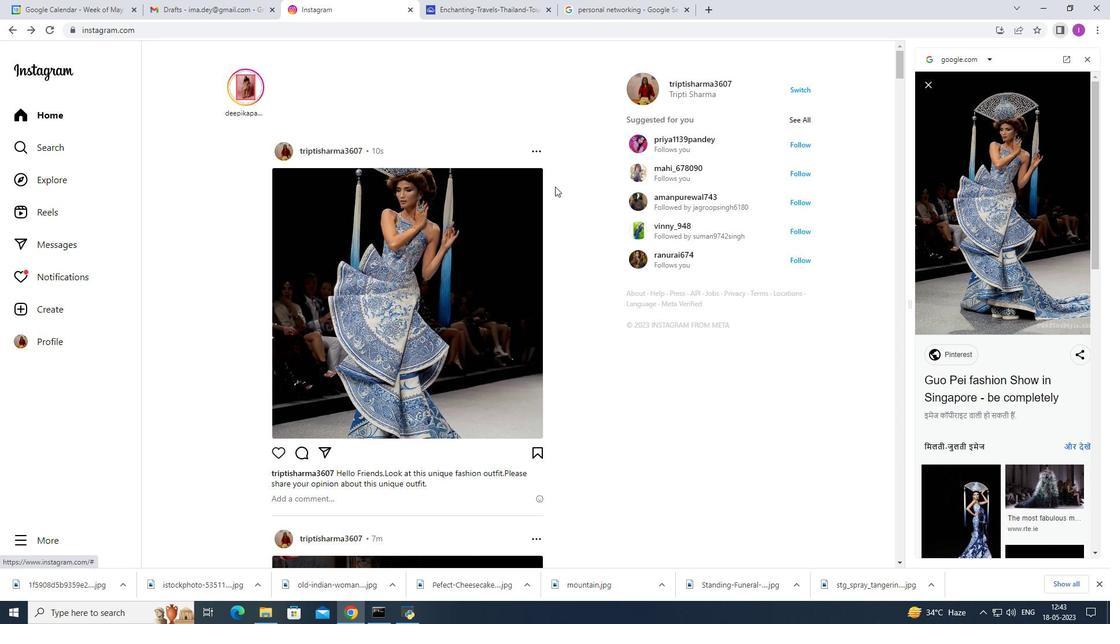 
Action: Mouse scrolled (555, 187) with delta (0, 0)
Screenshot: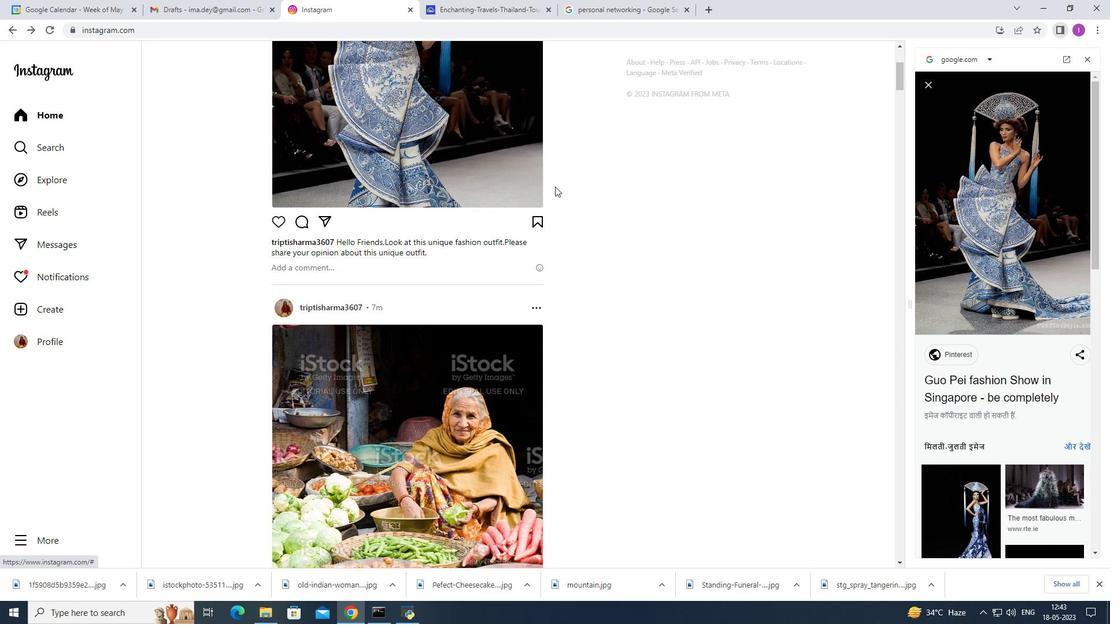 
Action: Mouse scrolled (555, 187) with delta (0, 0)
Screenshot: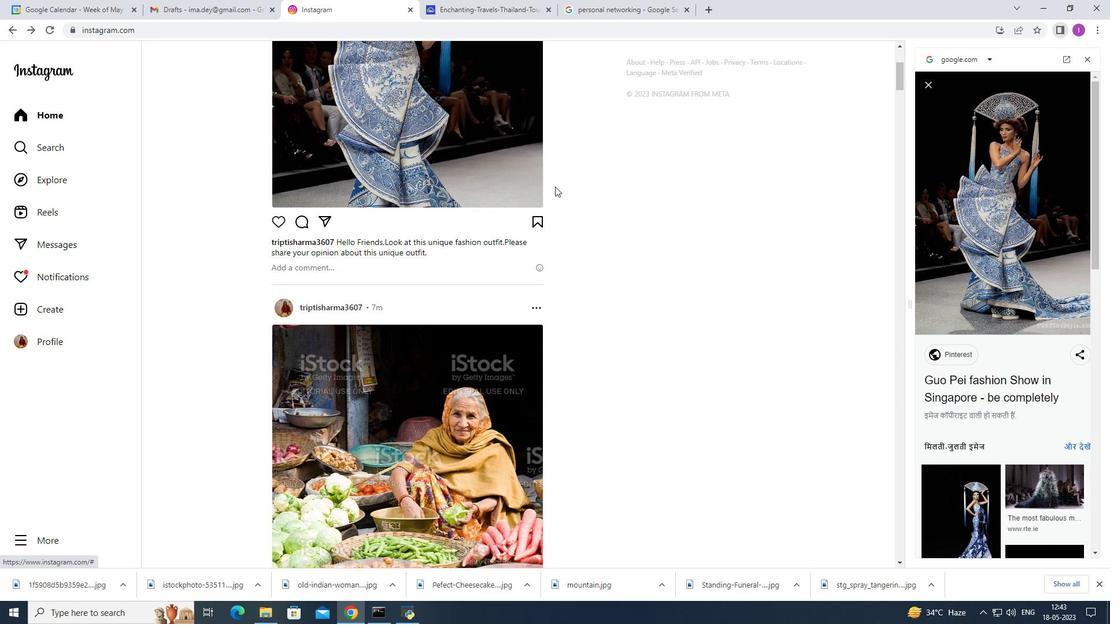 
Action: Mouse scrolled (555, 187) with delta (0, 0)
Screenshot: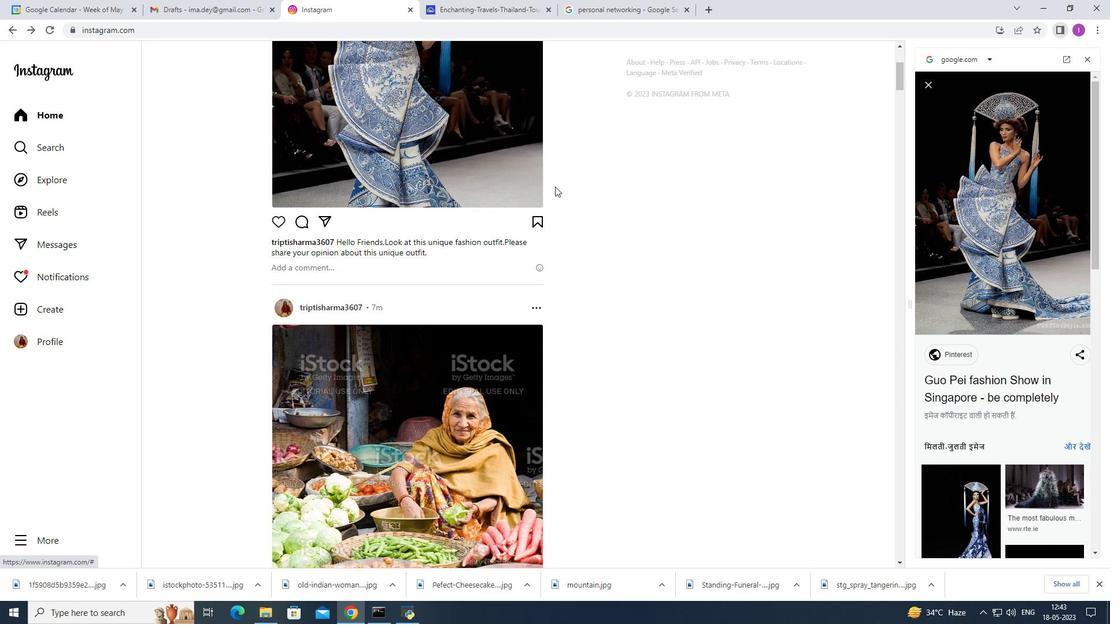 
Action: Mouse scrolled (555, 187) with delta (0, 0)
Screenshot: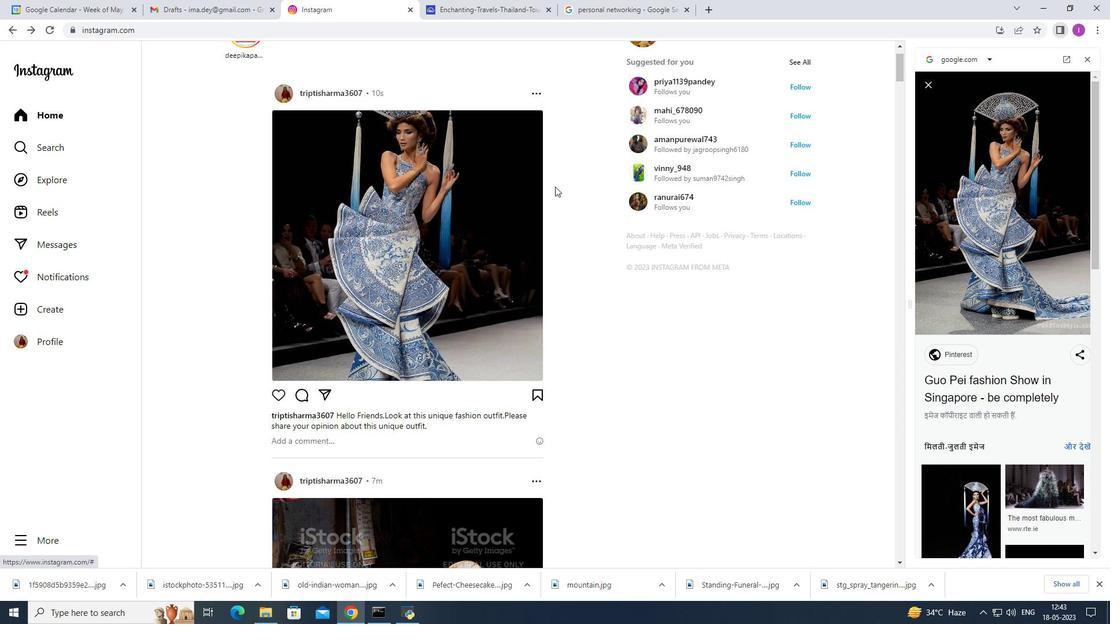 
Action: Mouse scrolled (555, 187) with delta (0, 0)
Screenshot: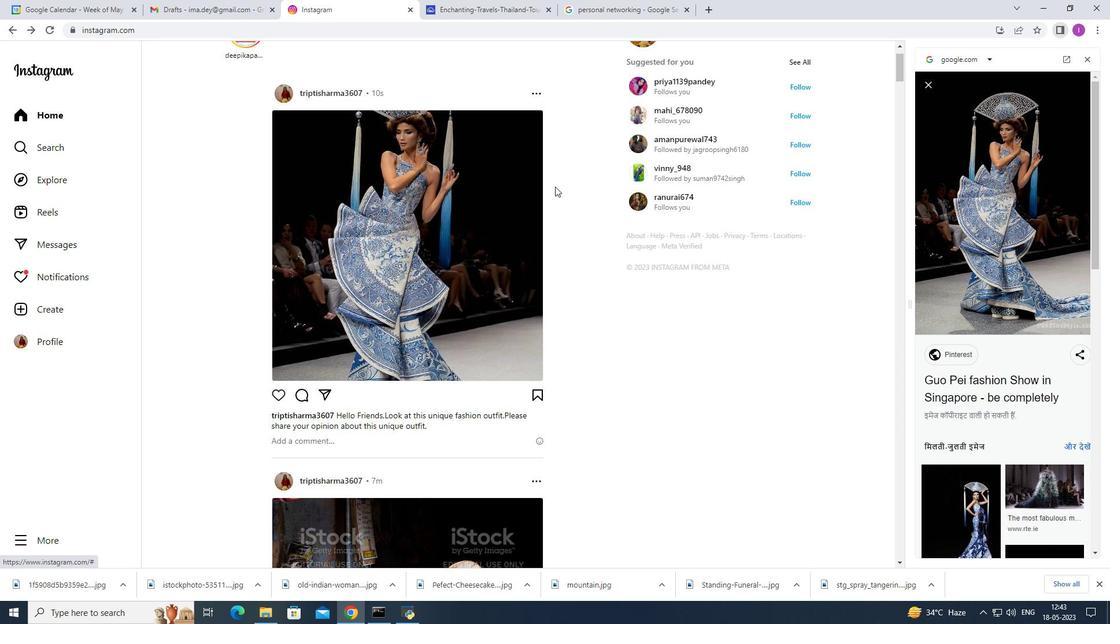 
Action: Mouse scrolled (555, 187) with delta (0, 0)
Screenshot: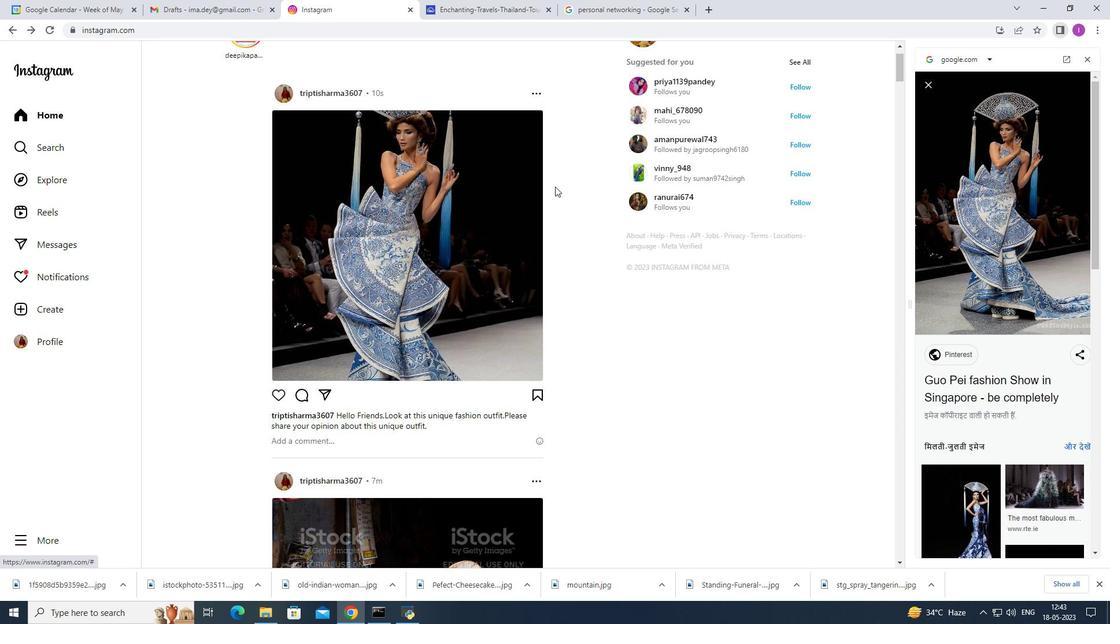 
Action: Mouse scrolled (555, 187) with delta (0, 0)
Screenshot: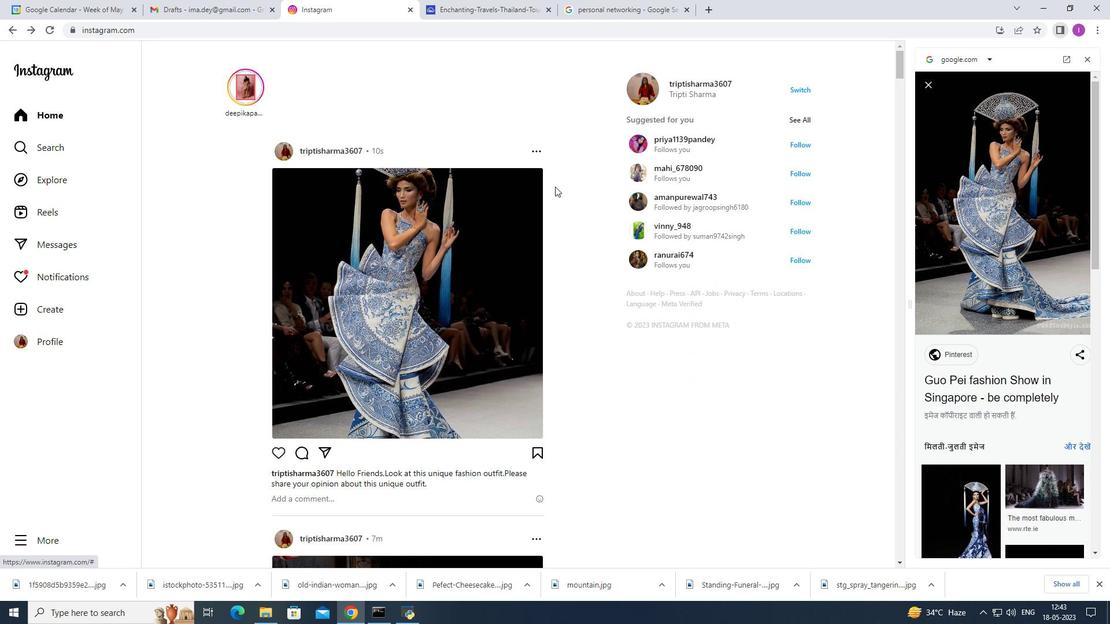 
Action: Mouse scrolled (555, 187) with delta (0, 0)
Screenshot: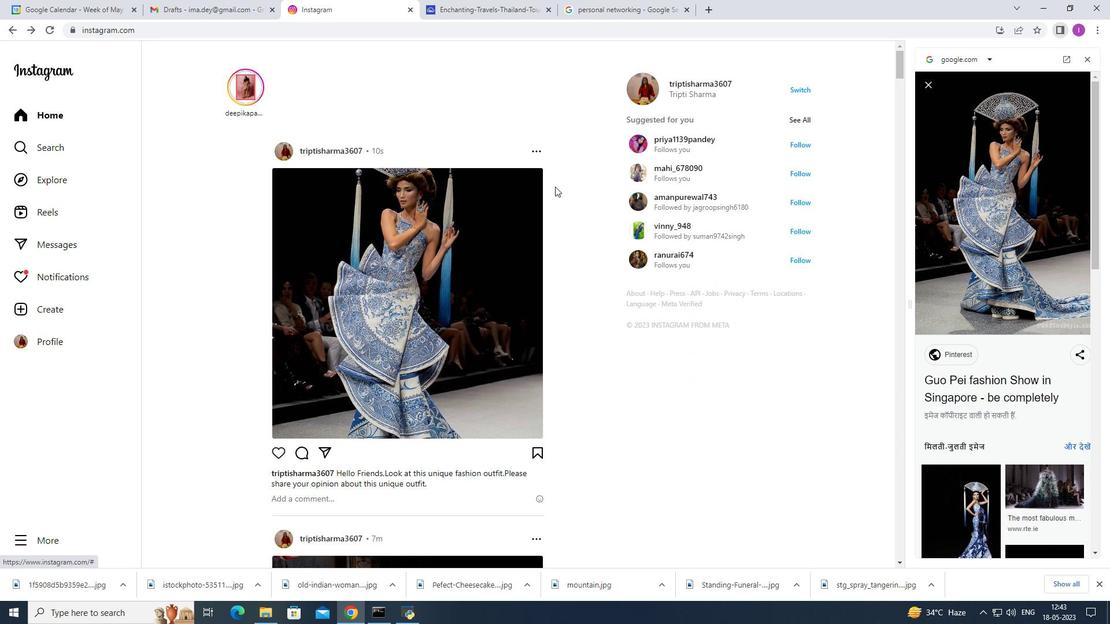 
Action: Mouse moved to (339, 265)
Screenshot: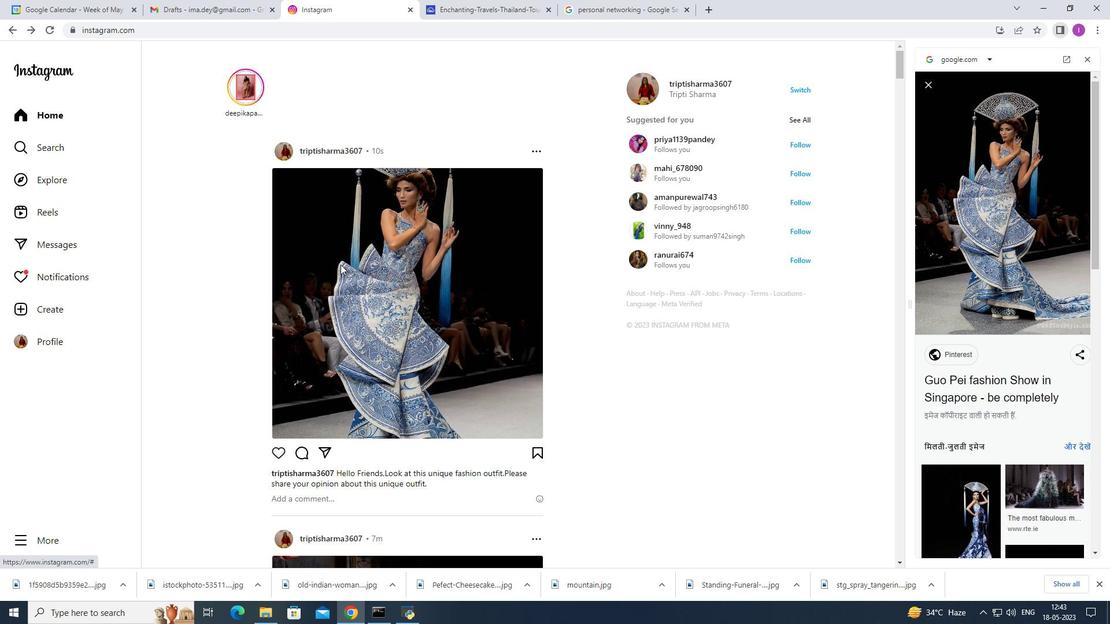 
